 Task: Upload a video and make it public.
Action: Mouse moved to (908, 72)
Screenshot: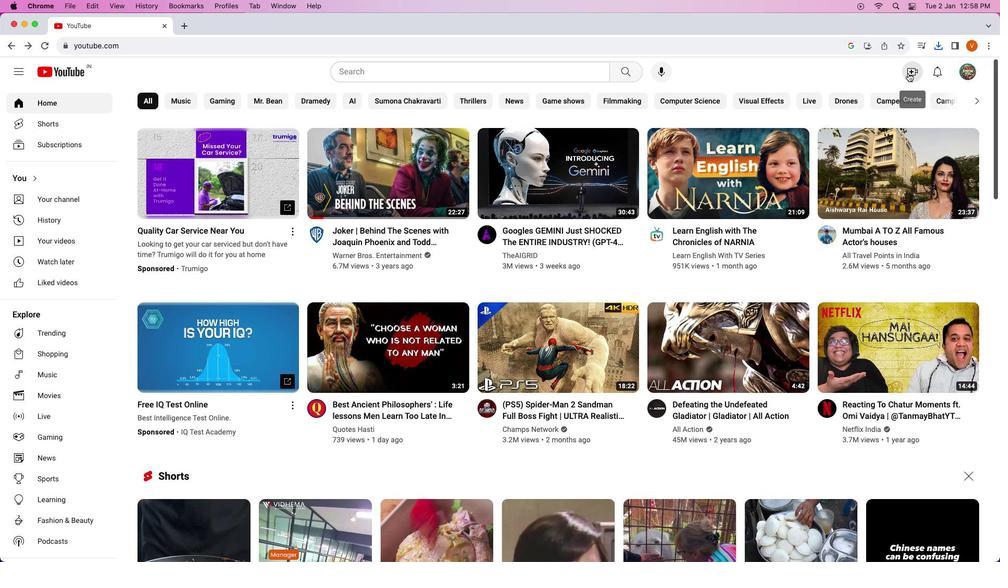 
Action: Mouse pressed left at (908, 72)
Screenshot: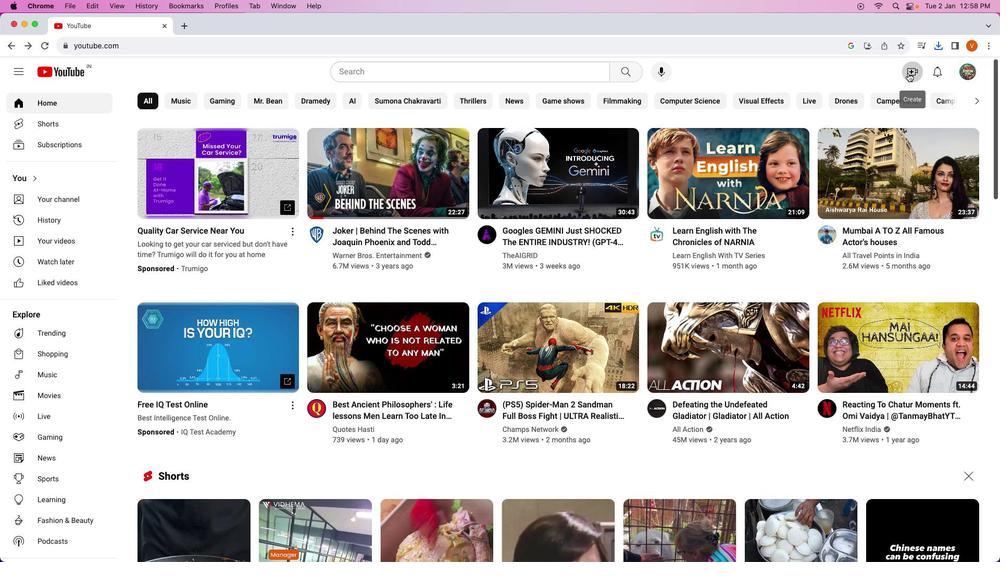 
Action: Mouse moved to (927, 98)
Screenshot: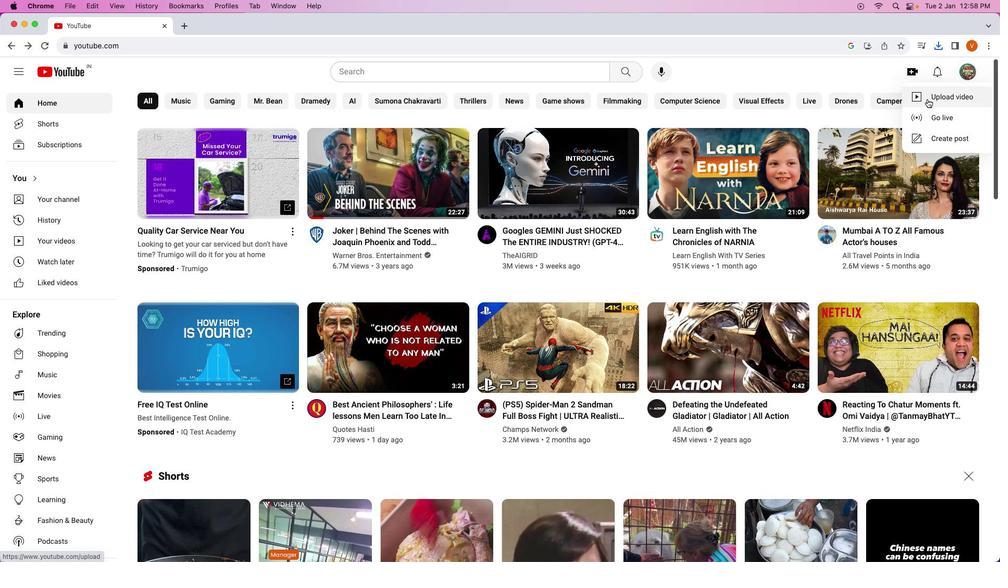
Action: Mouse pressed left at (927, 98)
Screenshot: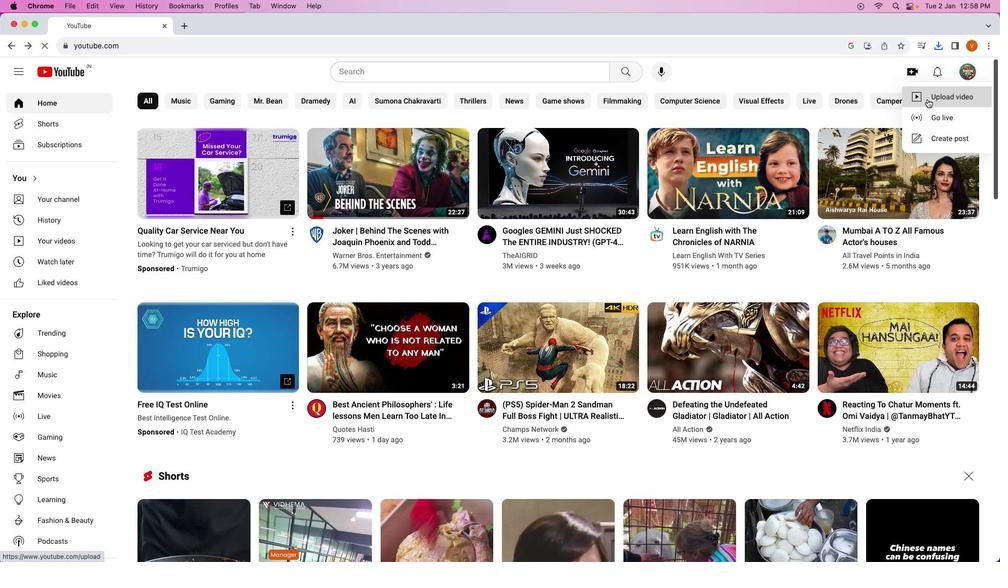 
Action: Mouse moved to (509, 371)
Screenshot: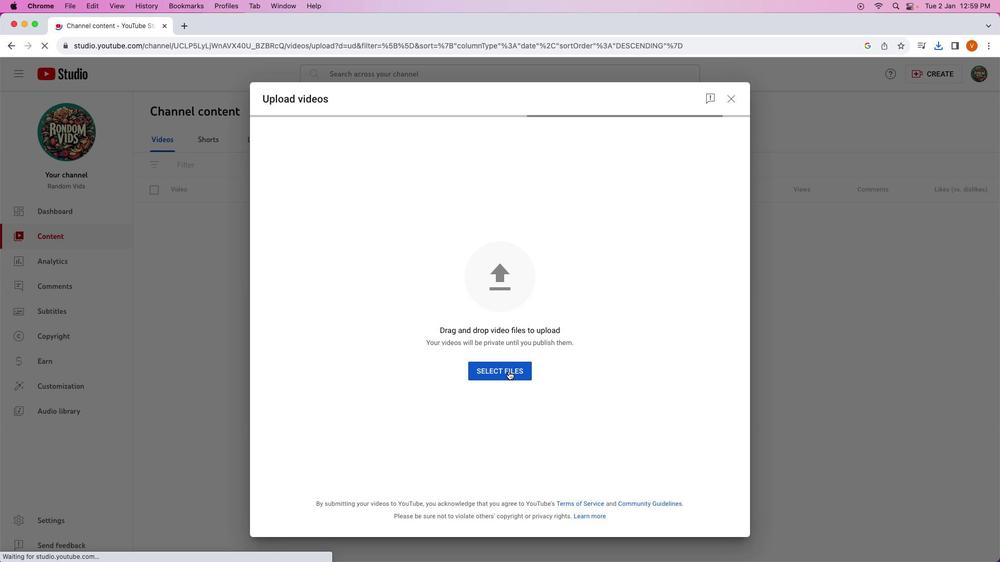 
Action: Mouse pressed left at (509, 371)
Screenshot: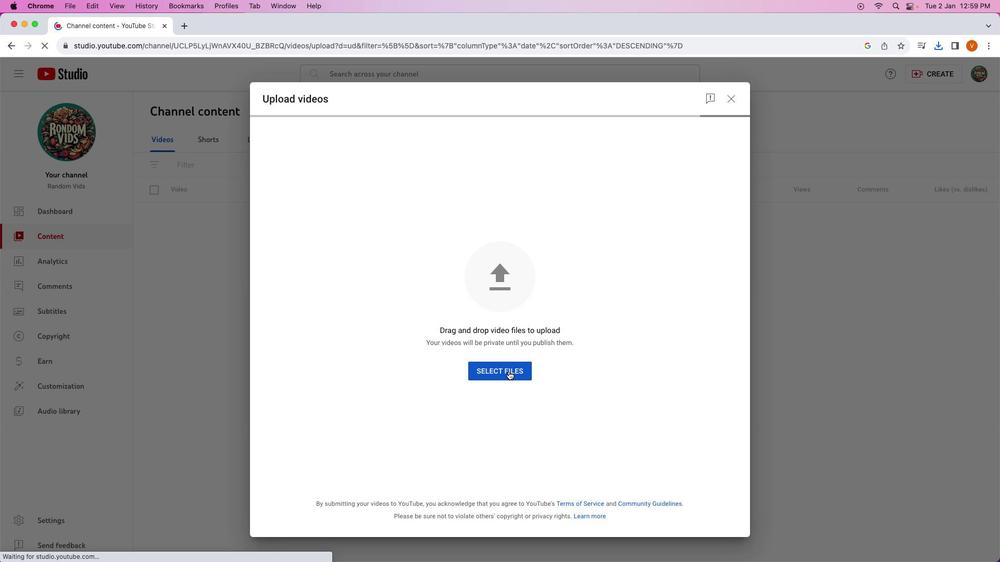 
Action: Mouse moved to (421, 302)
Screenshot: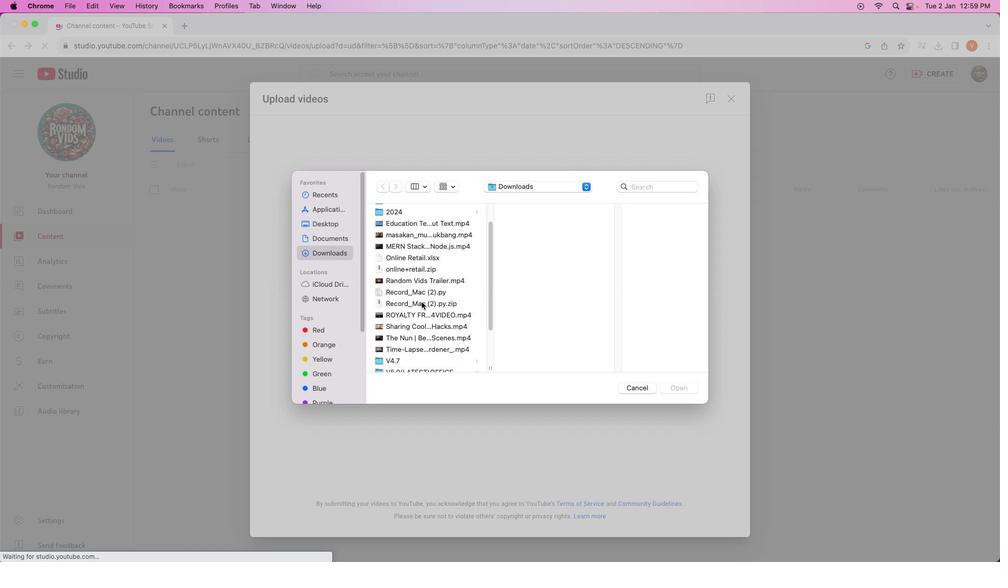 
Action: Mouse scrolled (421, 302) with delta (0, 0)
Screenshot: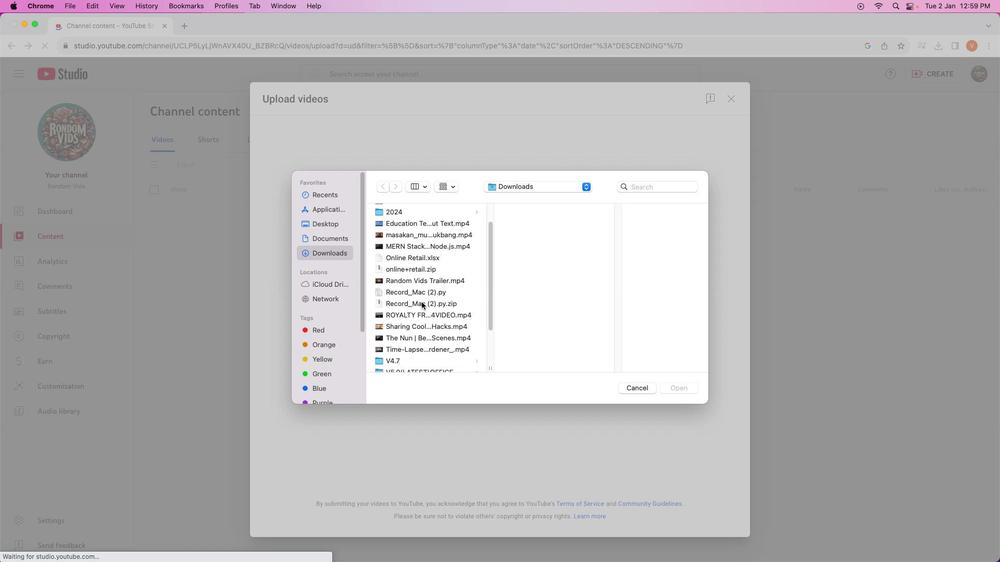 
Action: Mouse scrolled (421, 302) with delta (0, 0)
Screenshot: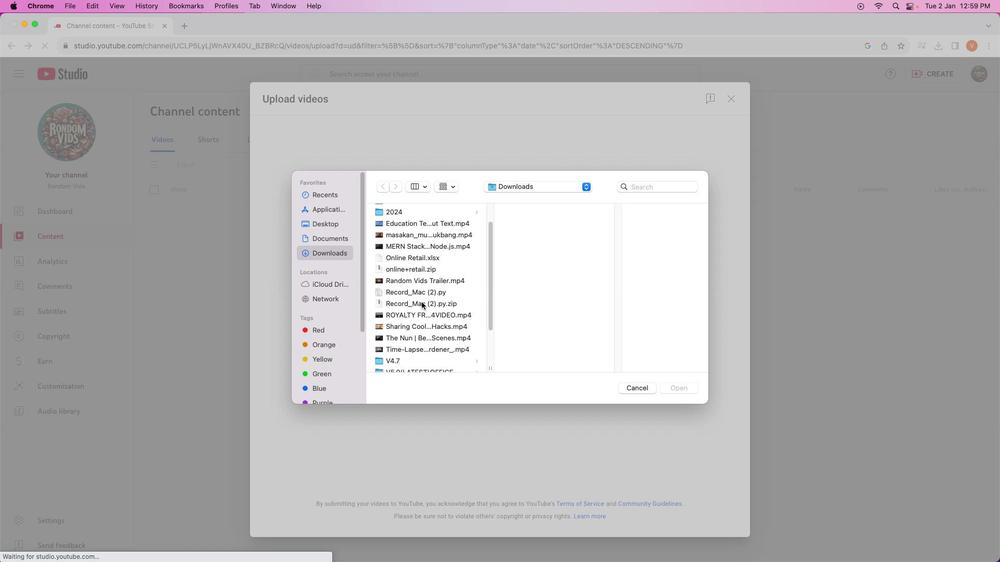 
Action: Mouse scrolled (421, 302) with delta (0, -1)
Screenshot: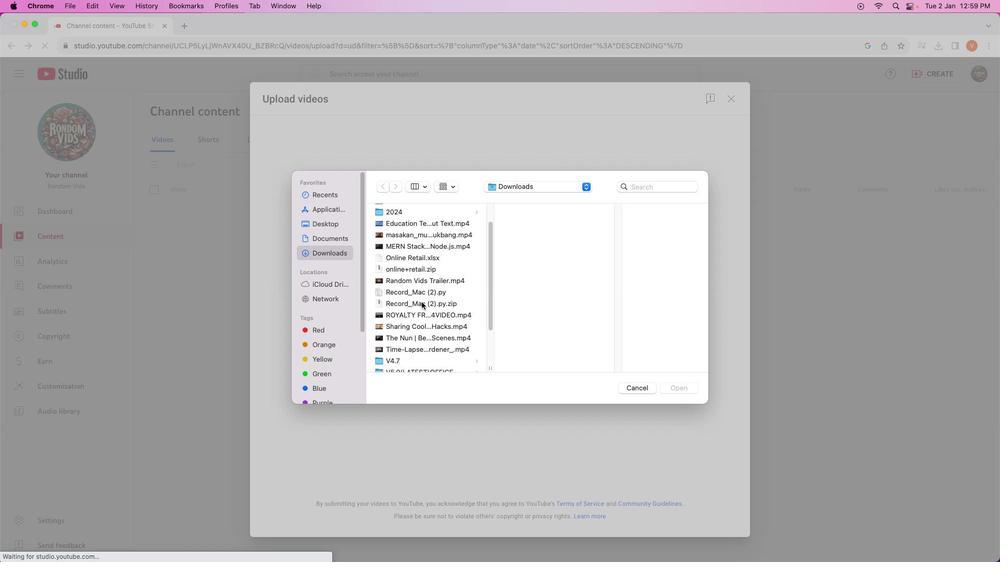 
Action: Mouse scrolled (421, 302) with delta (0, 0)
Screenshot: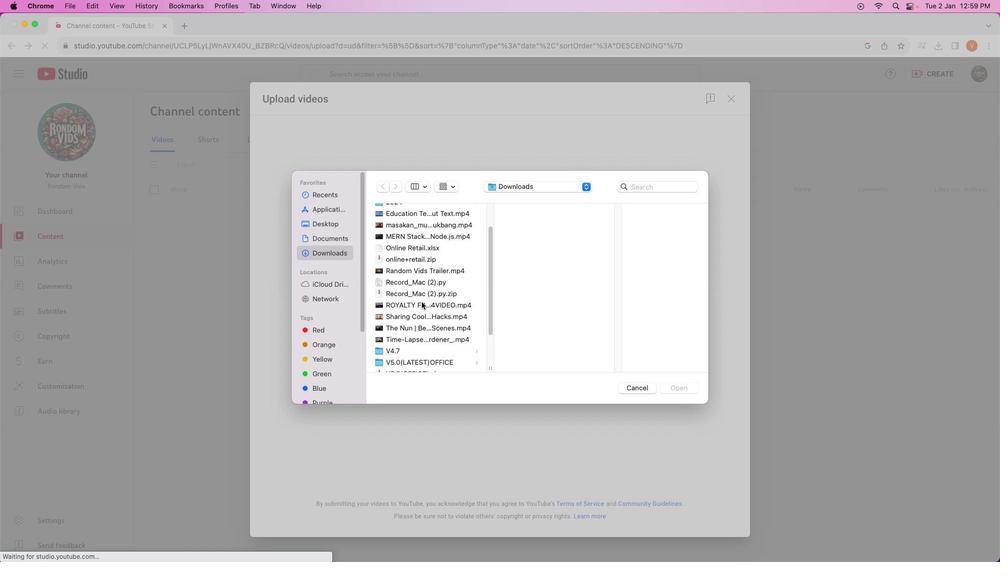 
Action: Mouse scrolled (421, 302) with delta (0, 0)
Screenshot: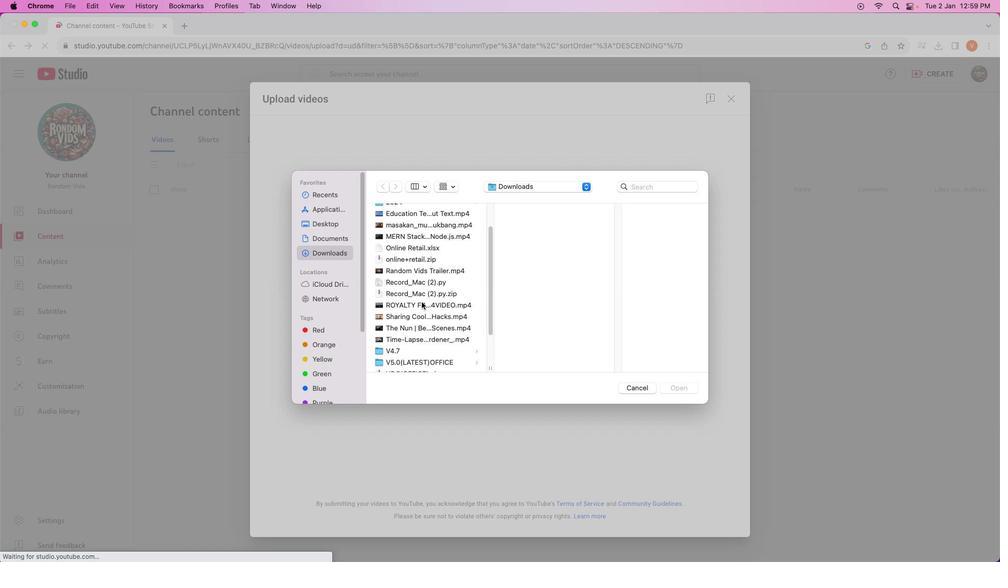
Action: Mouse moved to (405, 305)
Screenshot: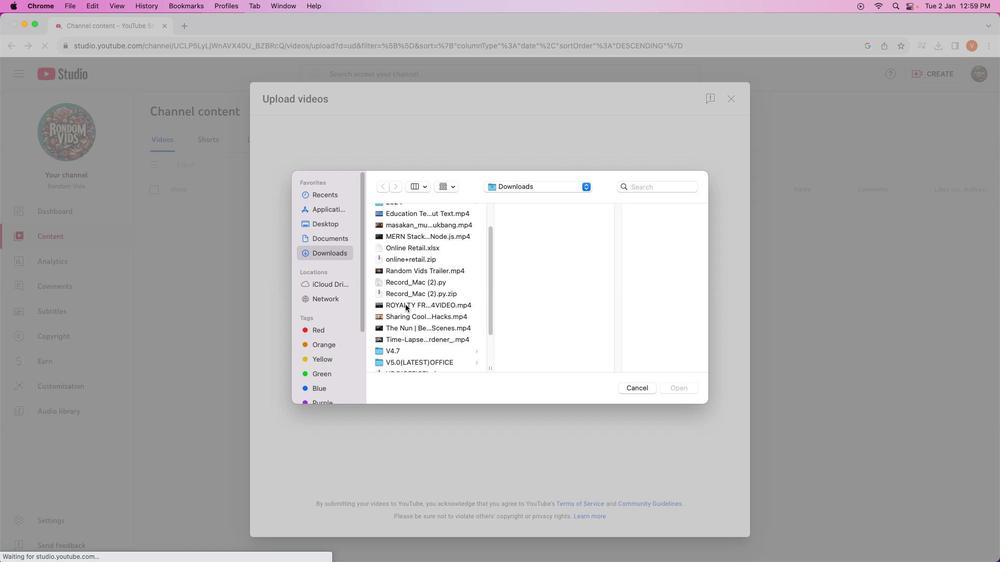 
Action: Mouse pressed left at (405, 305)
Screenshot: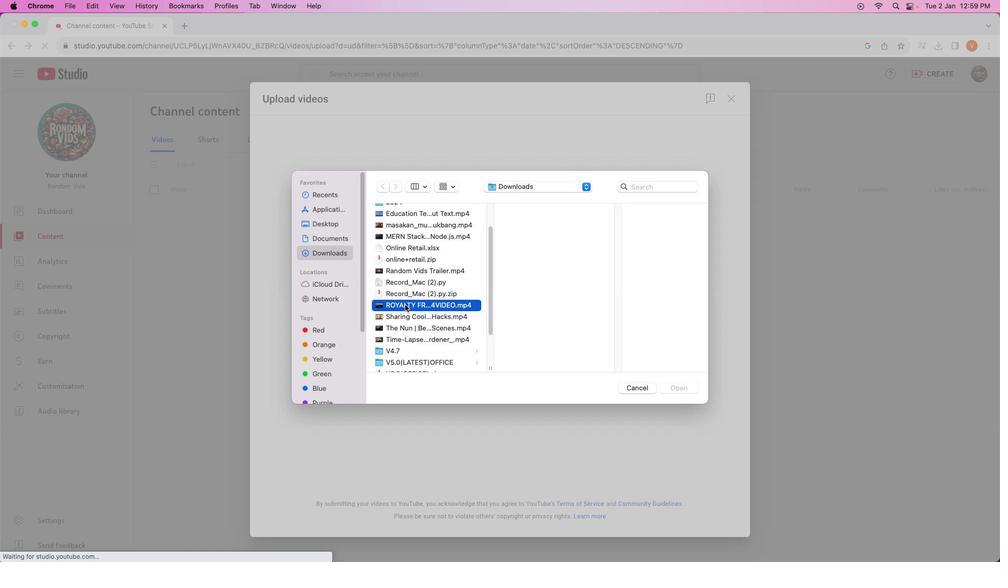 
Action: Mouse moved to (672, 389)
Screenshot: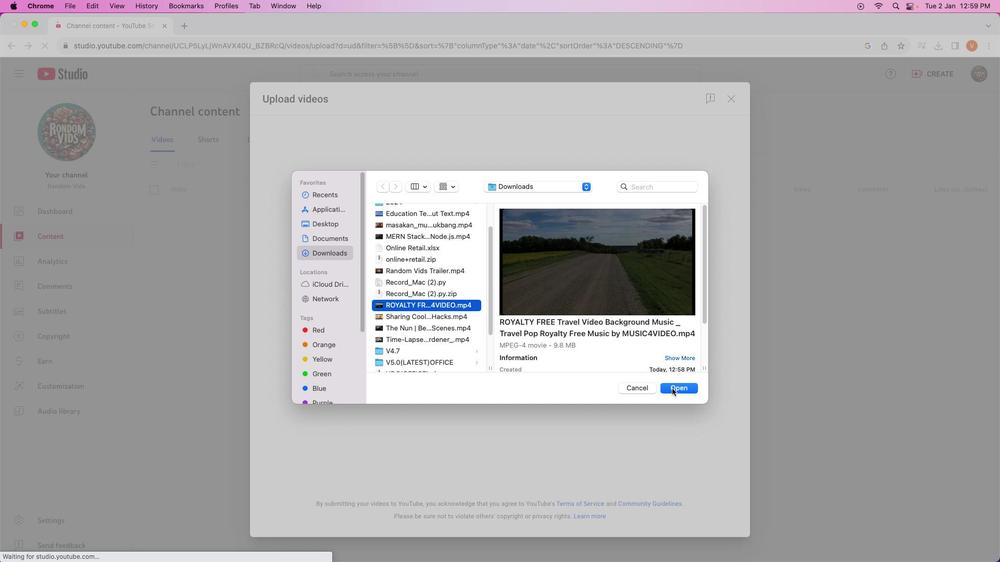 
Action: Mouse pressed left at (672, 389)
Screenshot: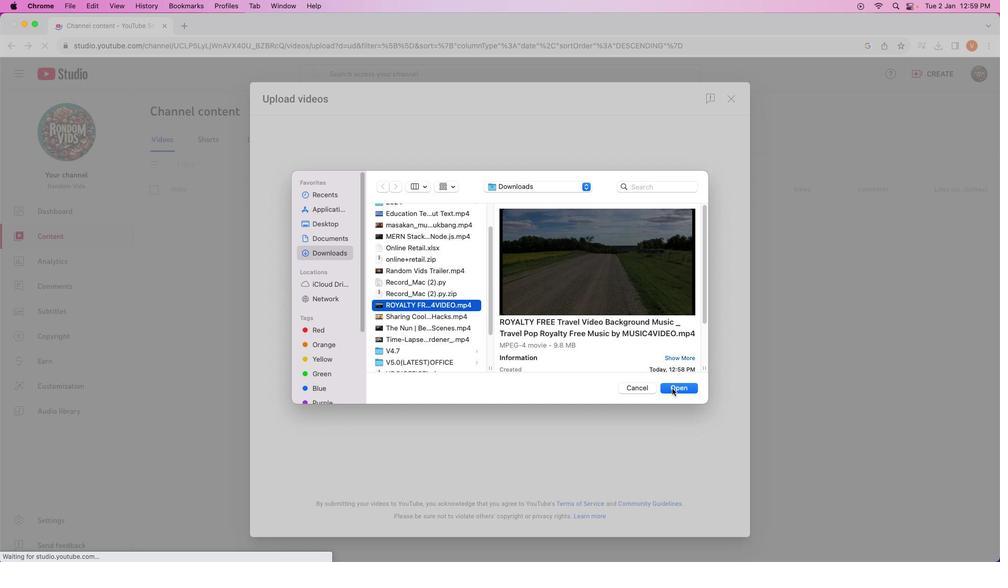 
Action: Mouse moved to (478, 282)
Screenshot: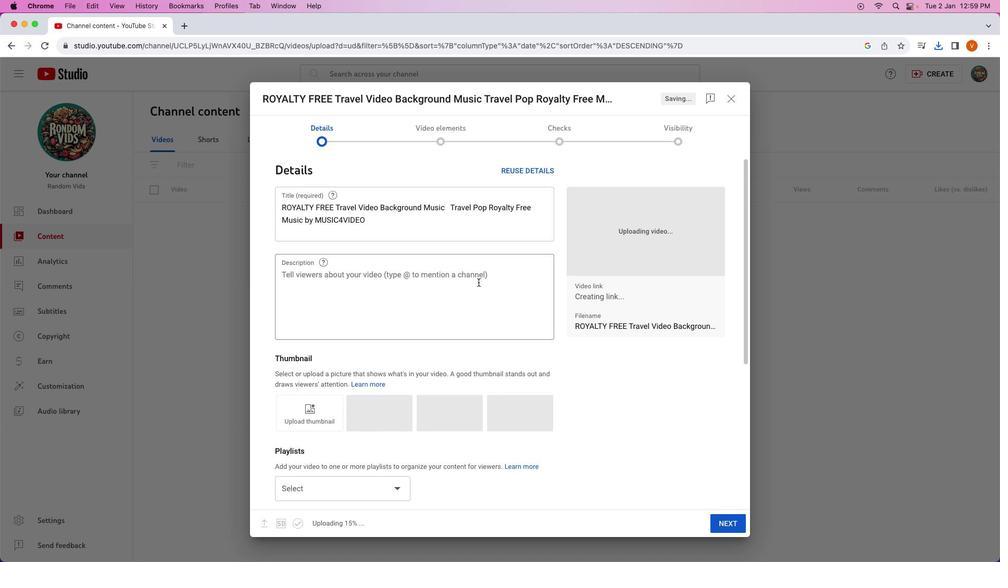 
Action: Mouse pressed left at (478, 282)
Screenshot: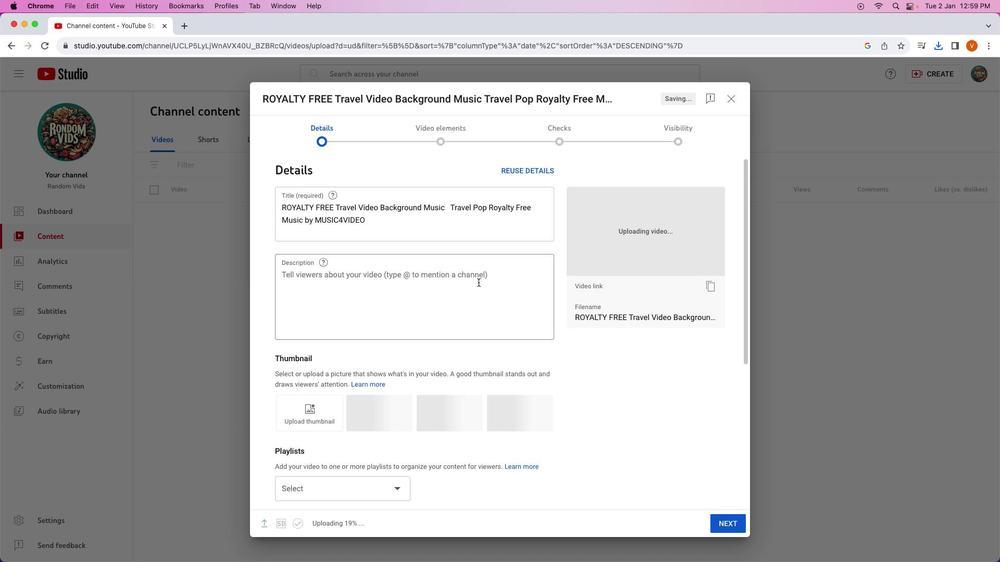 
Action: Mouse pressed left at (478, 282)
Screenshot: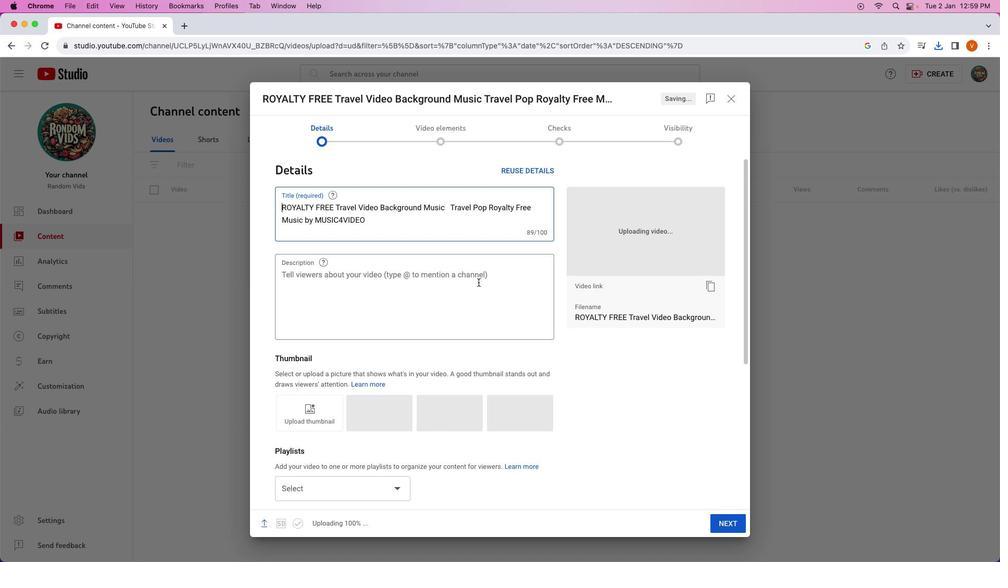 
Action: Key pressed Key.shift'F''r'Key.backspaceKey.backspaceKey.backspaceKey.shift'M''u''s''i''c'Key.spaceKey.shift'V''i''d''e''o'
Screenshot: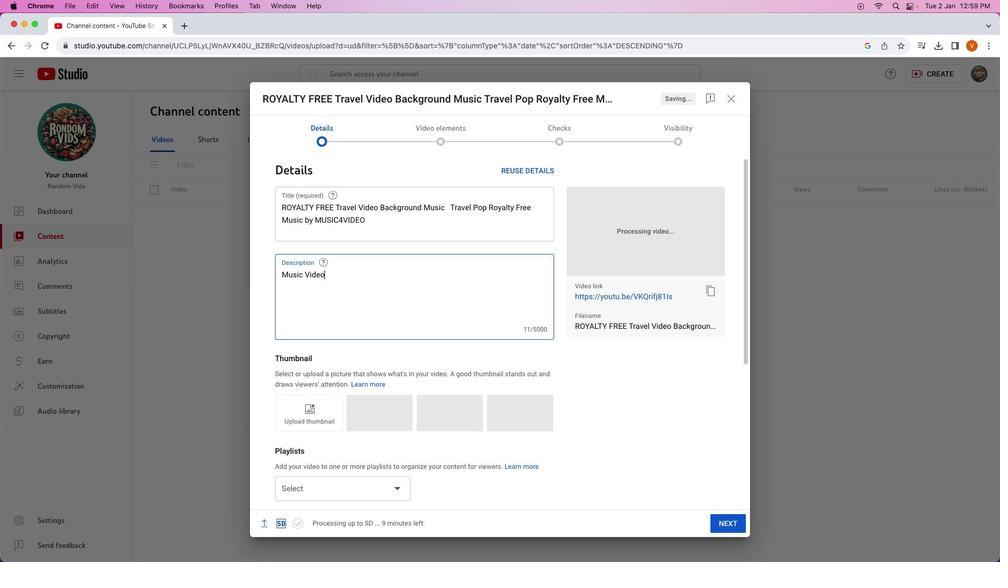 
Action: Mouse moved to (480, 331)
Screenshot: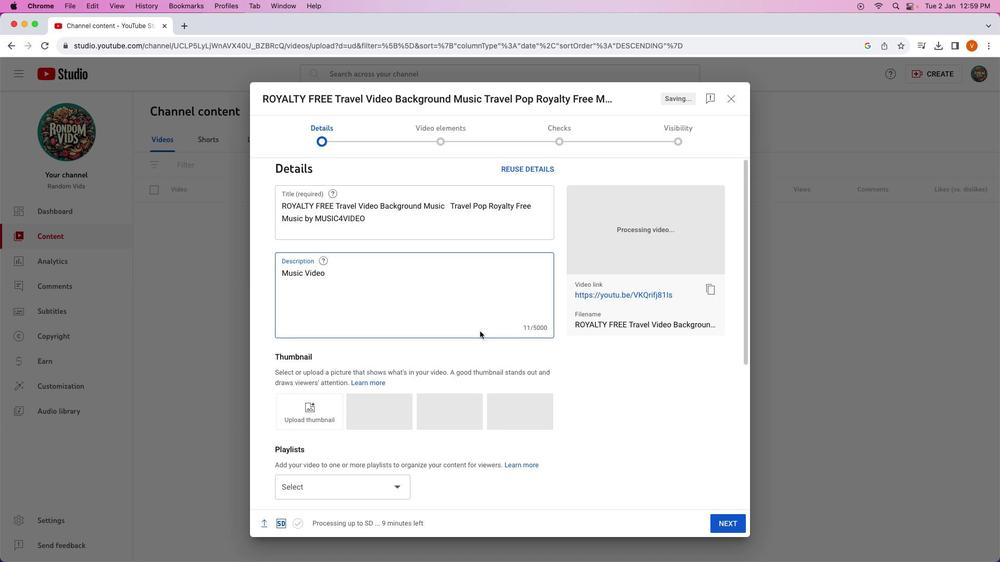 
Action: Mouse scrolled (480, 331) with delta (0, 0)
Screenshot: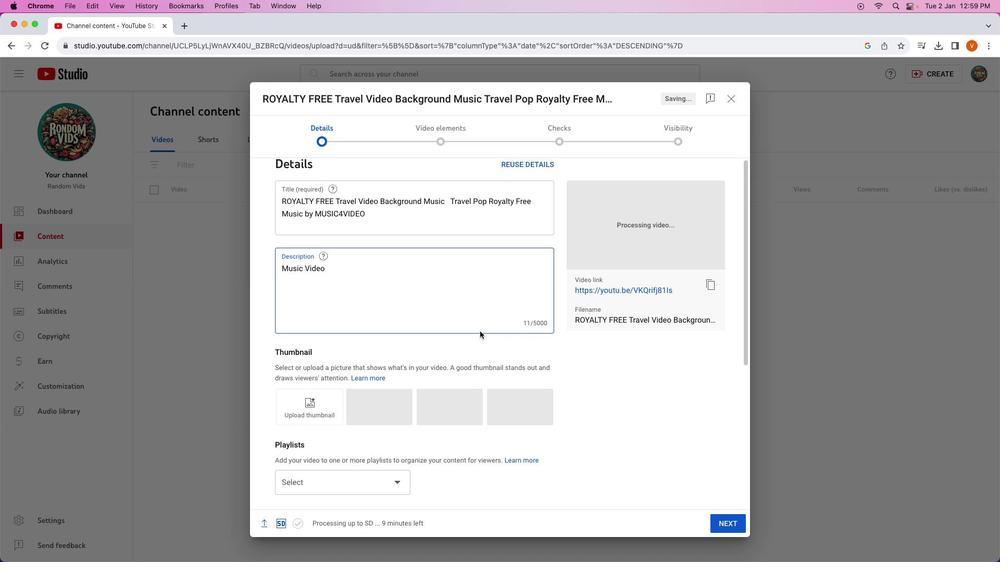 
Action: Mouse scrolled (480, 331) with delta (0, 0)
Screenshot: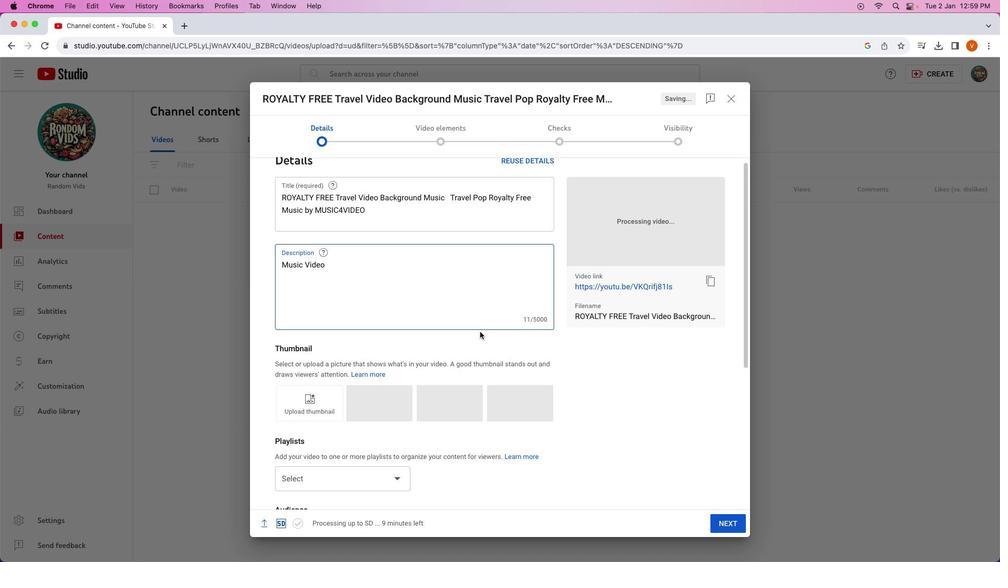 
Action: Mouse scrolled (480, 331) with delta (0, 0)
Screenshot: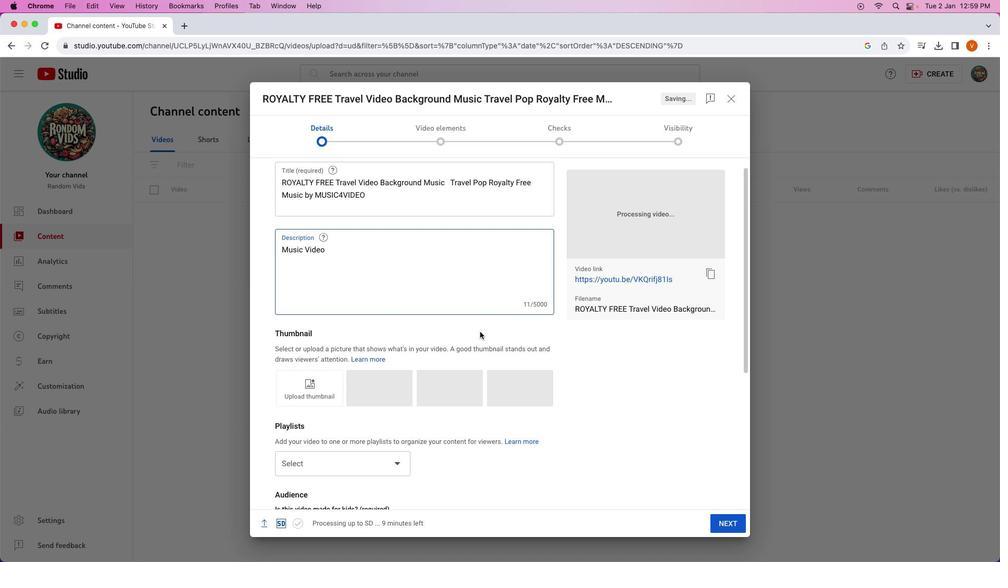 
Action: Mouse moved to (480, 332)
Screenshot: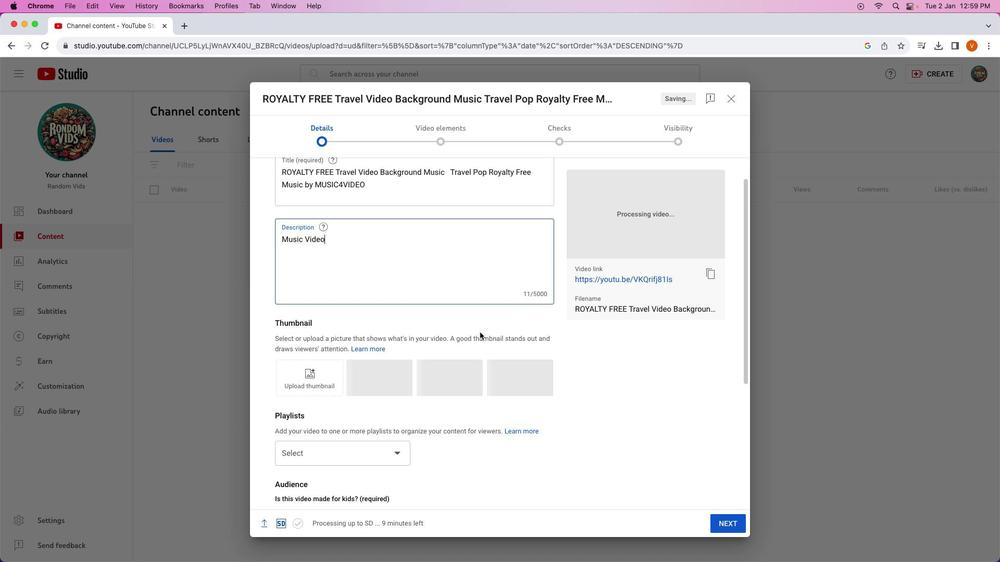 
Action: Mouse scrolled (480, 332) with delta (0, 0)
Screenshot: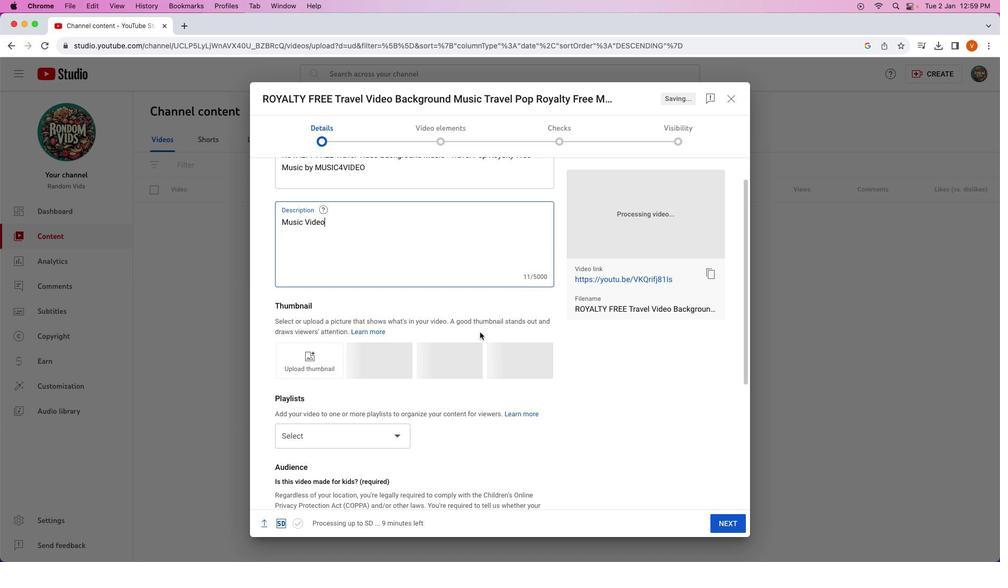 
Action: Mouse scrolled (480, 332) with delta (0, 0)
Screenshot: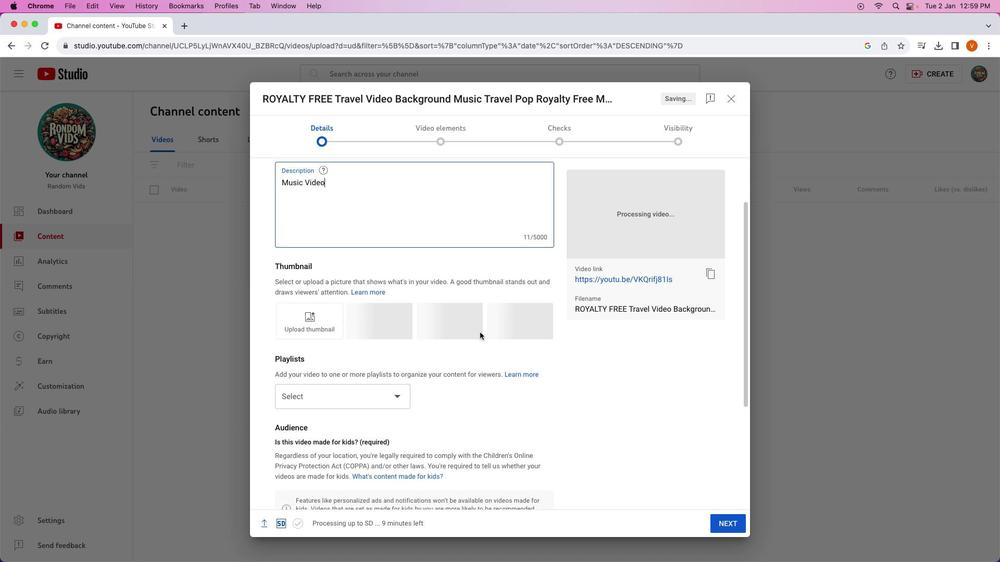 
Action: Mouse scrolled (480, 332) with delta (0, -1)
Screenshot: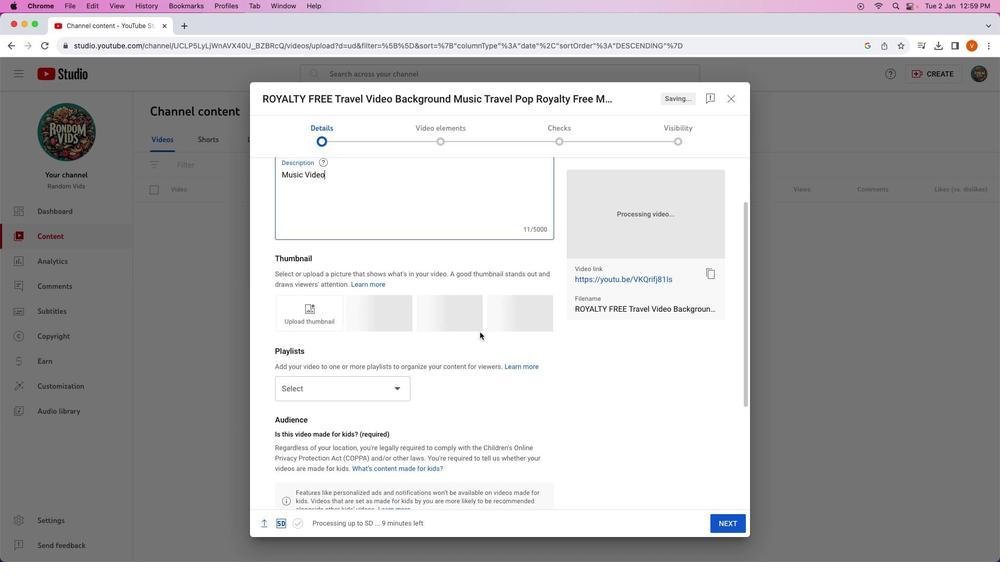 
Action: Mouse moved to (479, 332)
Screenshot: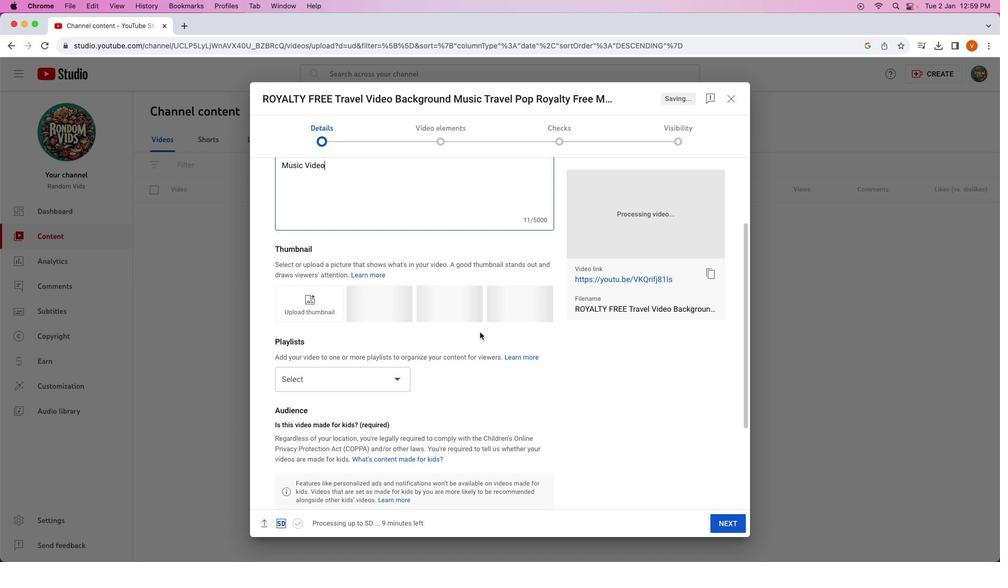 
Action: Mouse scrolled (479, 332) with delta (0, 0)
Screenshot: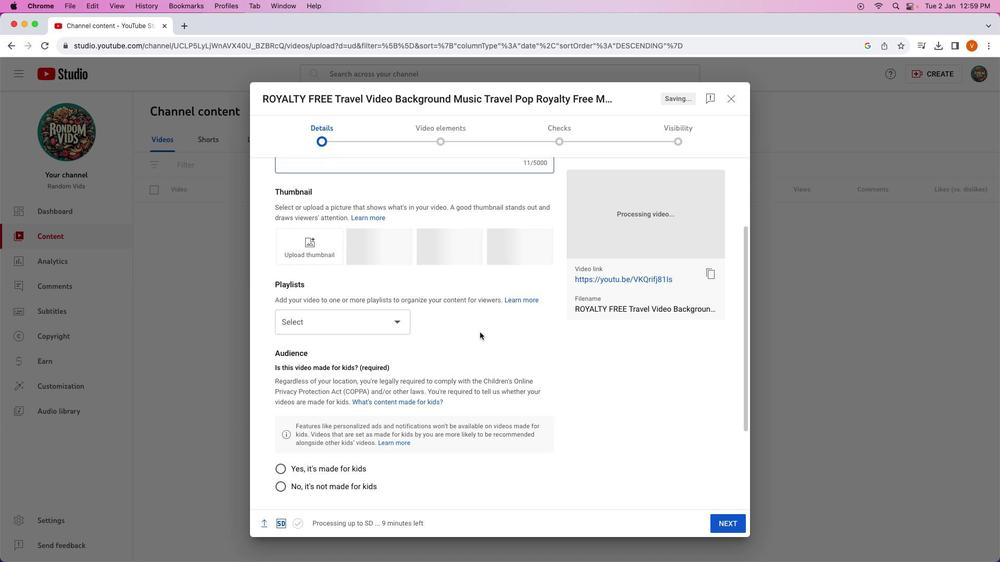 
Action: Mouse scrolled (479, 332) with delta (0, 0)
Screenshot: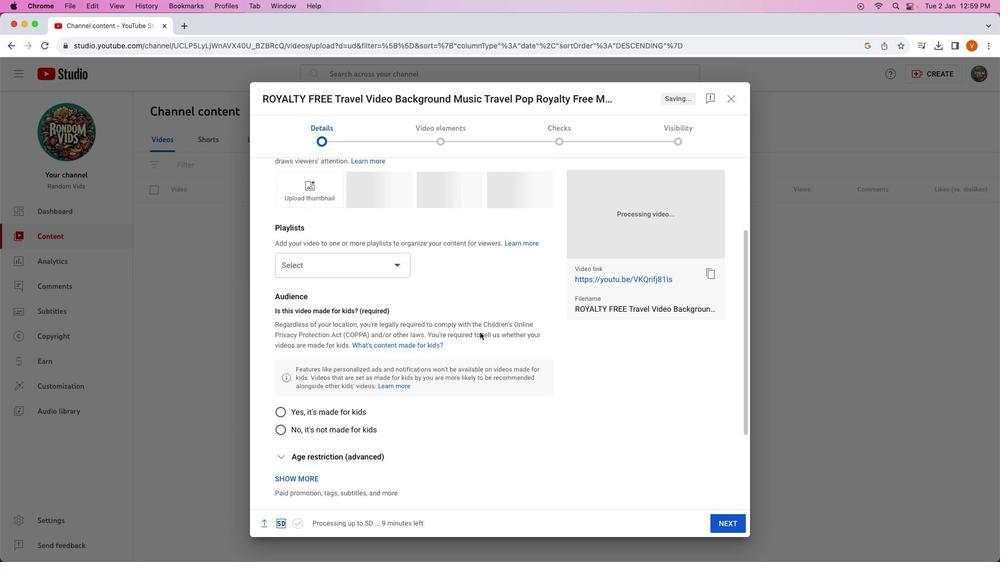 
Action: Mouse scrolled (479, 332) with delta (0, -1)
Screenshot: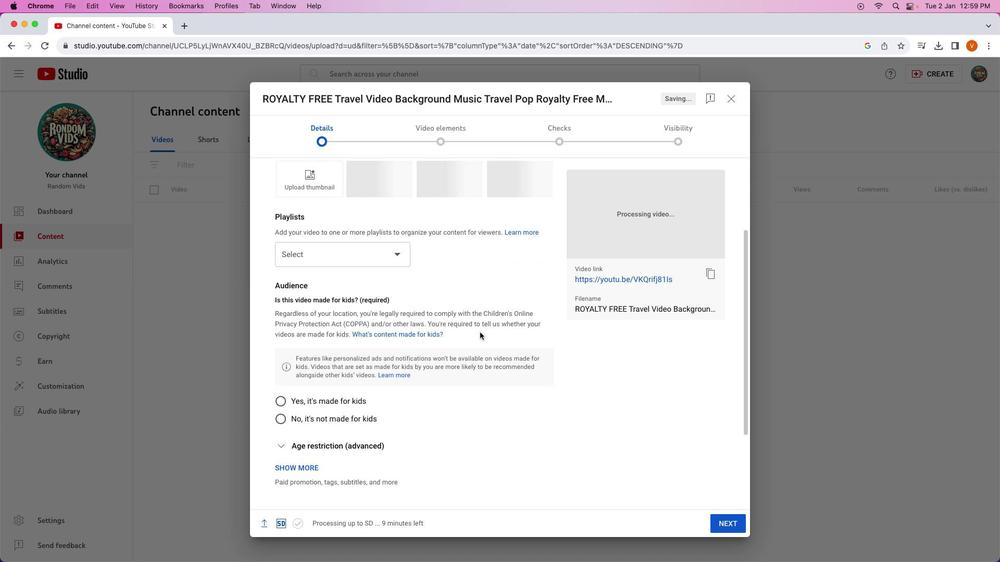 
Action: Mouse scrolled (479, 332) with delta (0, -2)
Screenshot: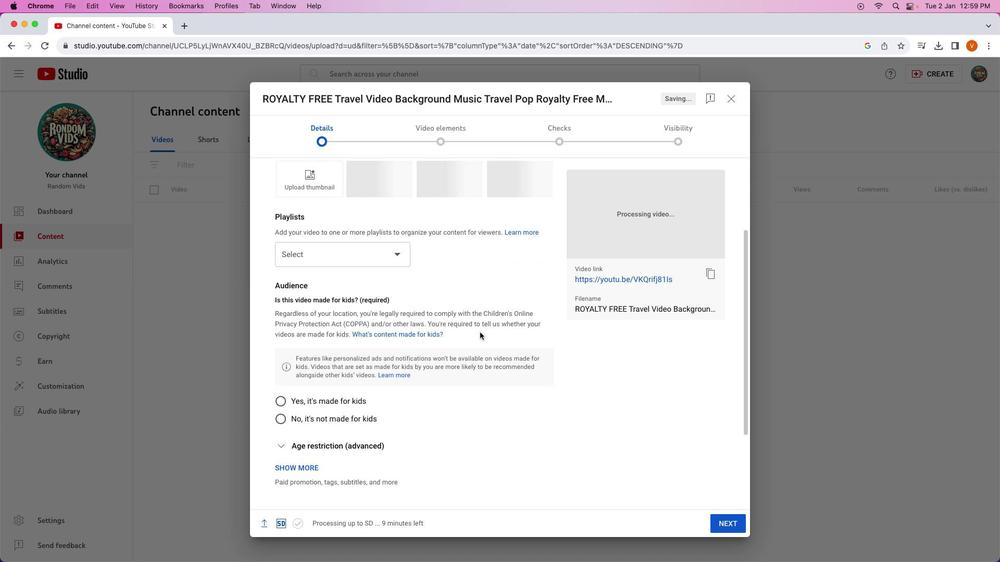 
Action: Mouse scrolled (479, 332) with delta (0, 0)
Screenshot: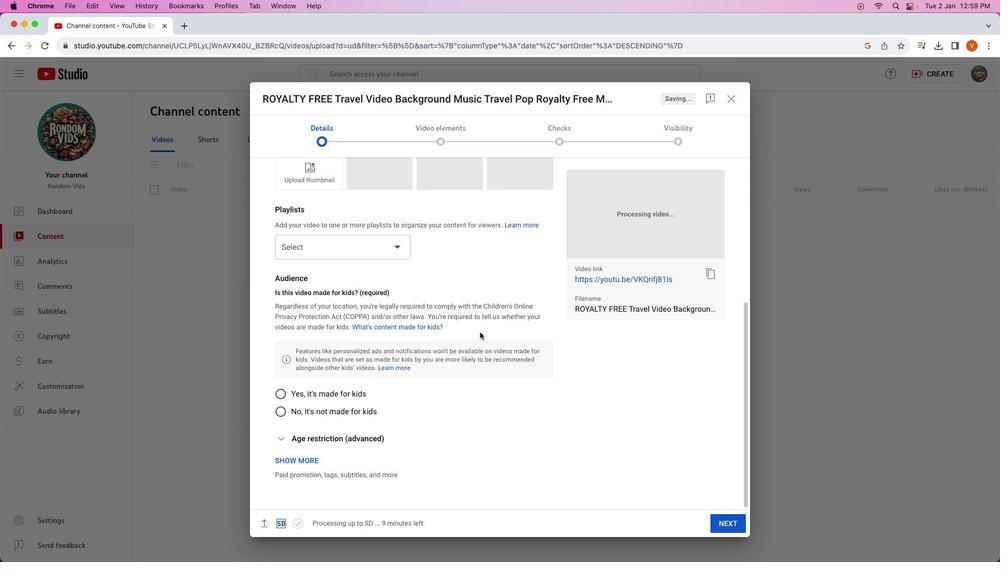 
Action: Mouse scrolled (479, 332) with delta (0, 0)
Screenshot: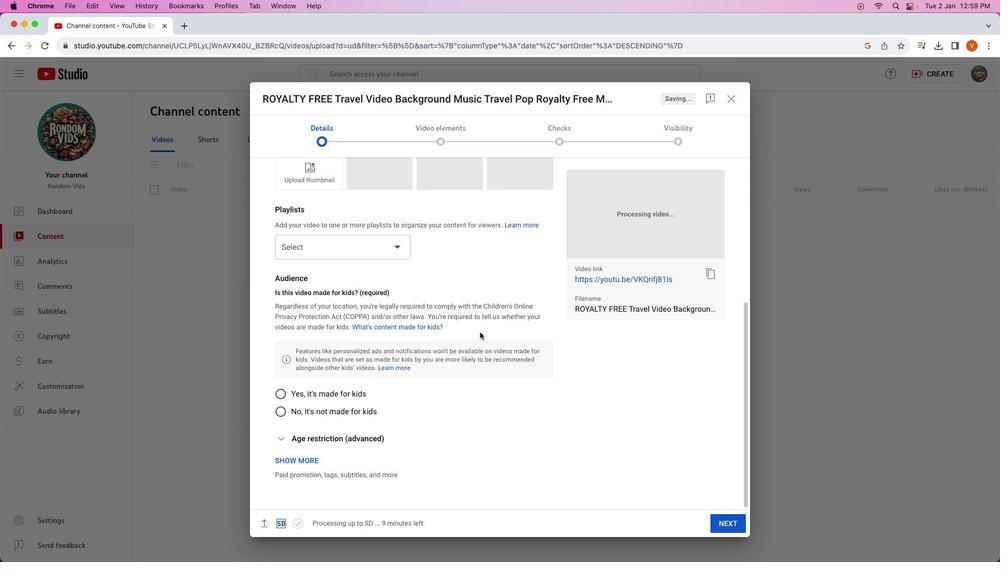 
Action: Mouse scrolled (479, 332) with delta (0, -1)
Screenshot: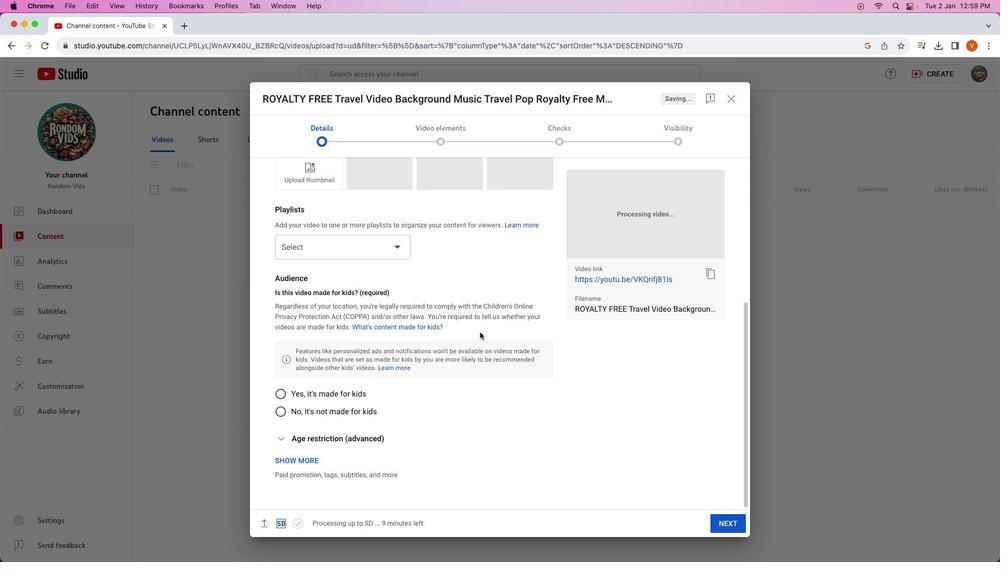 
Action: Mouse scrolled (479, 332) with delta (0, -2)
Screenshot: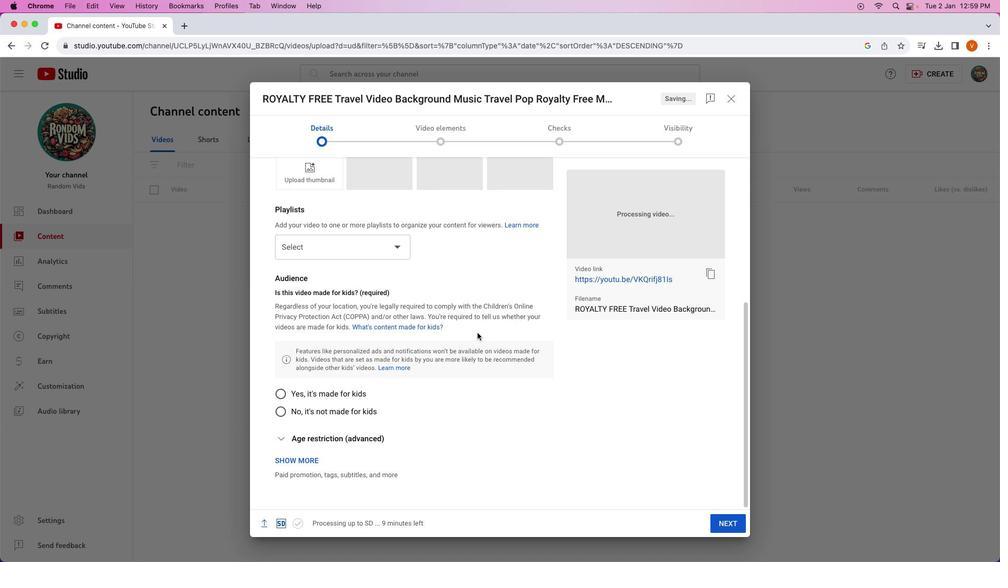 
Action: Mouse moved to (280, 413)
Screenshot: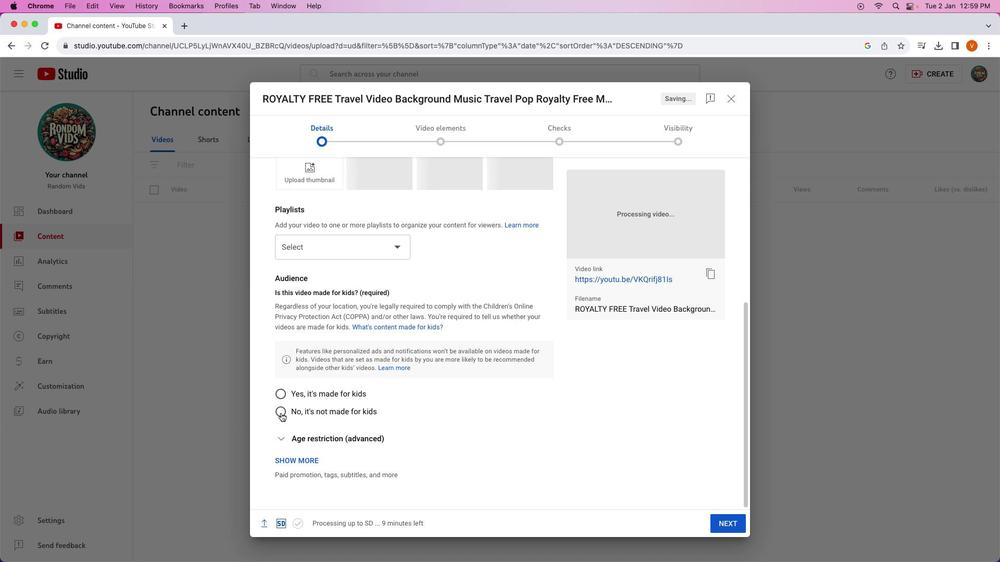 
Action: Mouse pressed left at (280, 413)
Screenshot: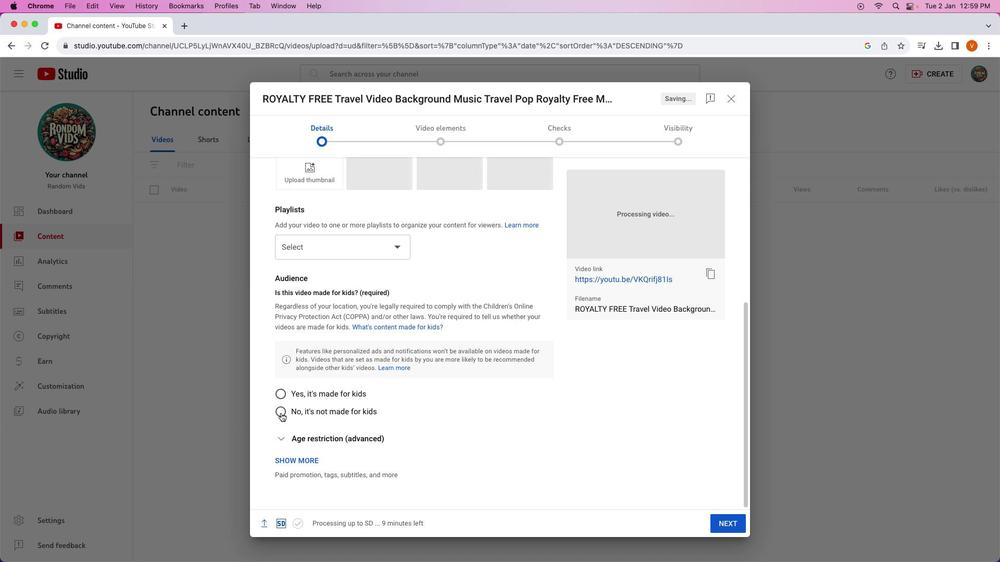 
Action: Mouse moved to (312, 460)
Screenshot: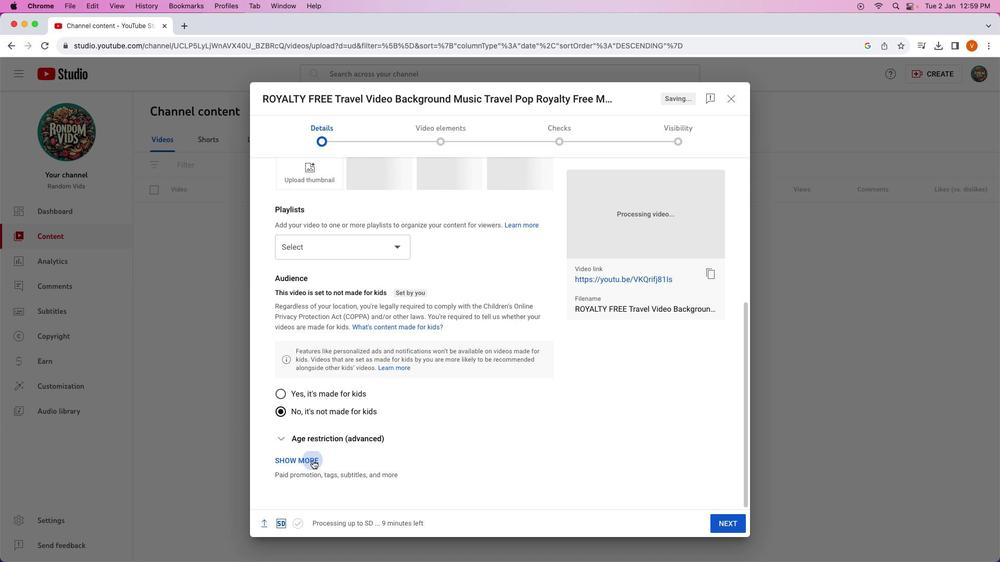 
Action: Mouse pressed left at (312, 460)
Screenshot: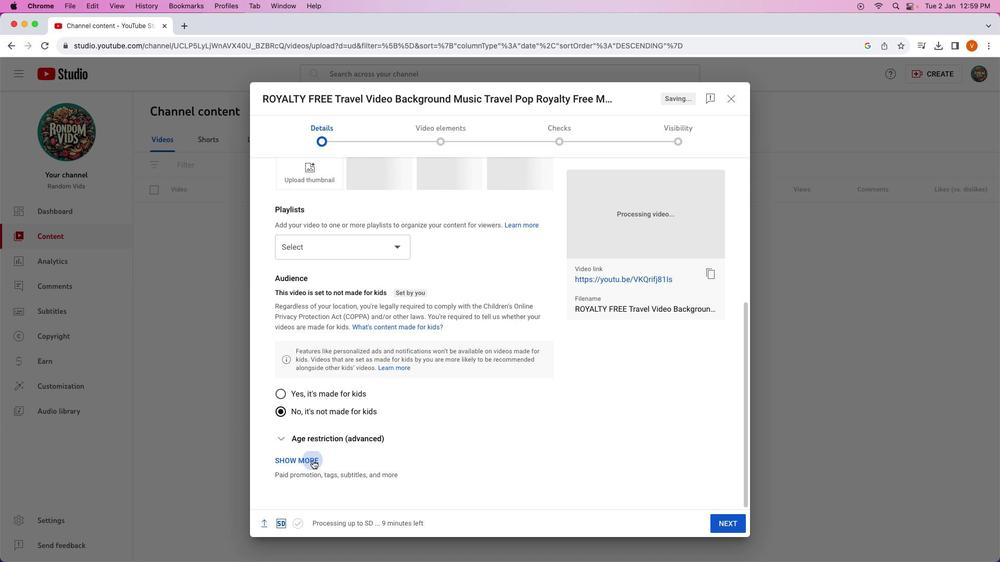 
Action: Mouse moved to (323, 453)
Screenshot: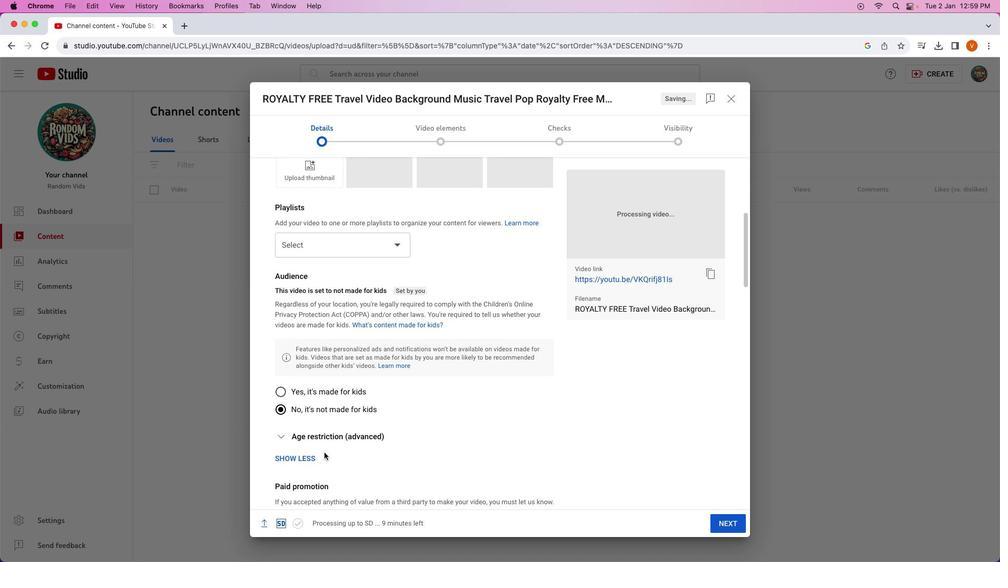 
Action: Mouse scrolled (323, 453) with delta (0, 0)
Screenshot: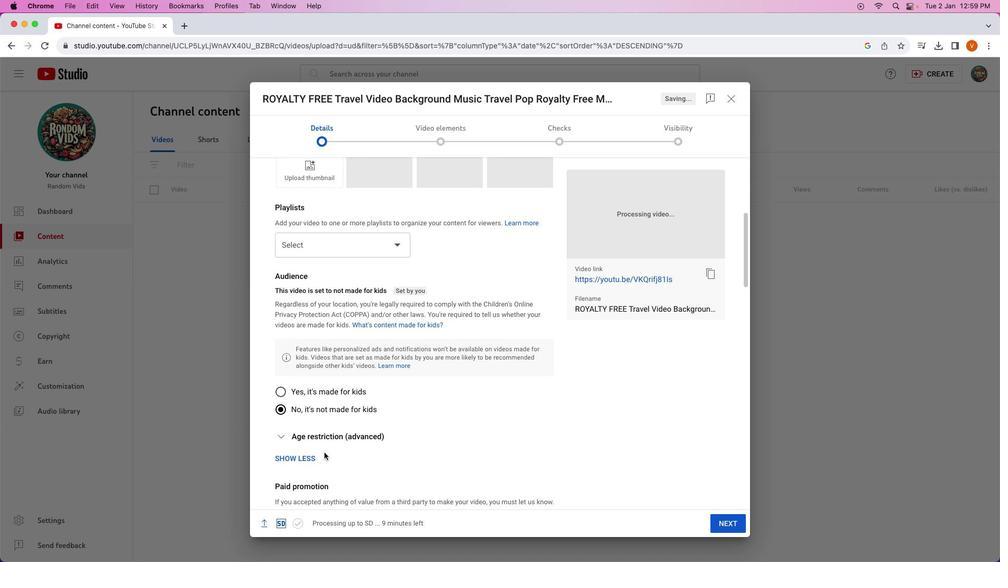 
Action: Mouse moved to (324, 453)
Screenshot: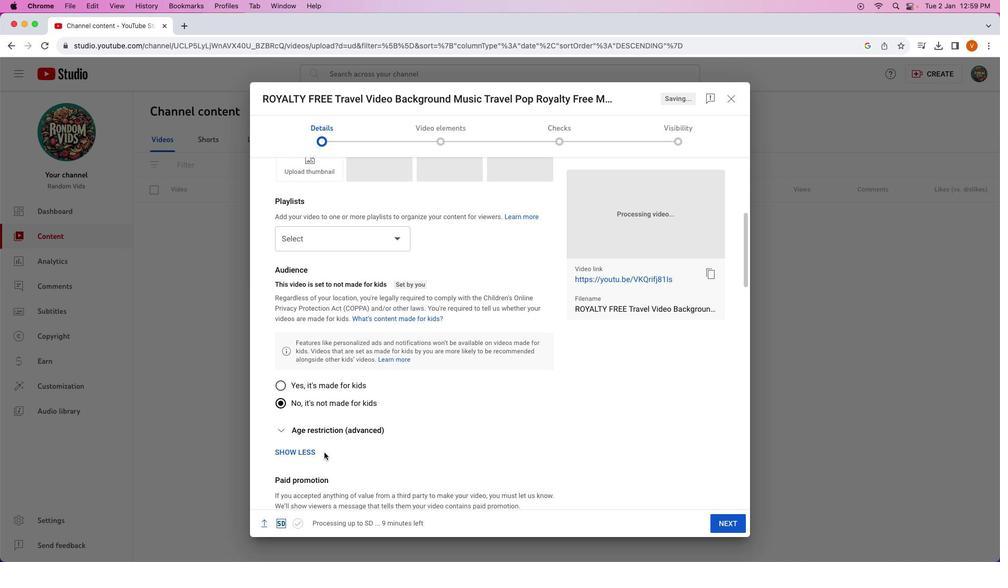 
Action: Mouse scrolled (324, 453) with delta (0, 0)
Screenshot: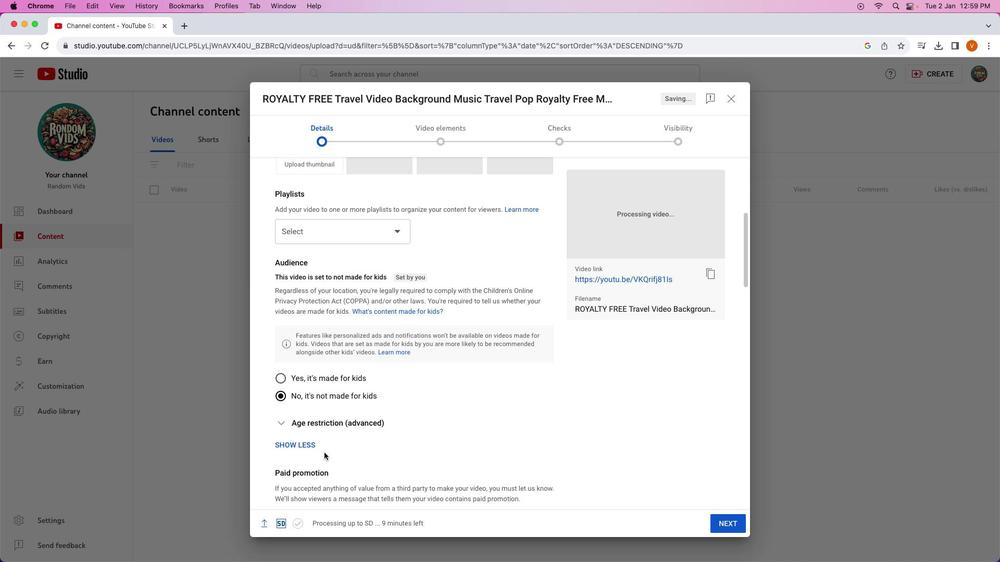 
Action: Mouse moved to (324, 453)
Screenshot: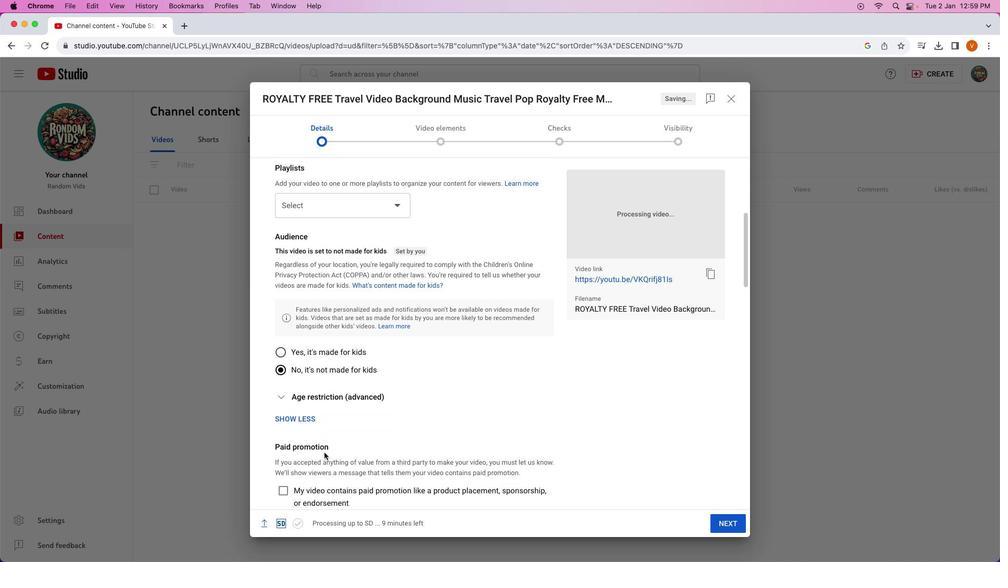 
Action: Mouse scrolled (324, 453) with delta (0, 0)
Screenshot: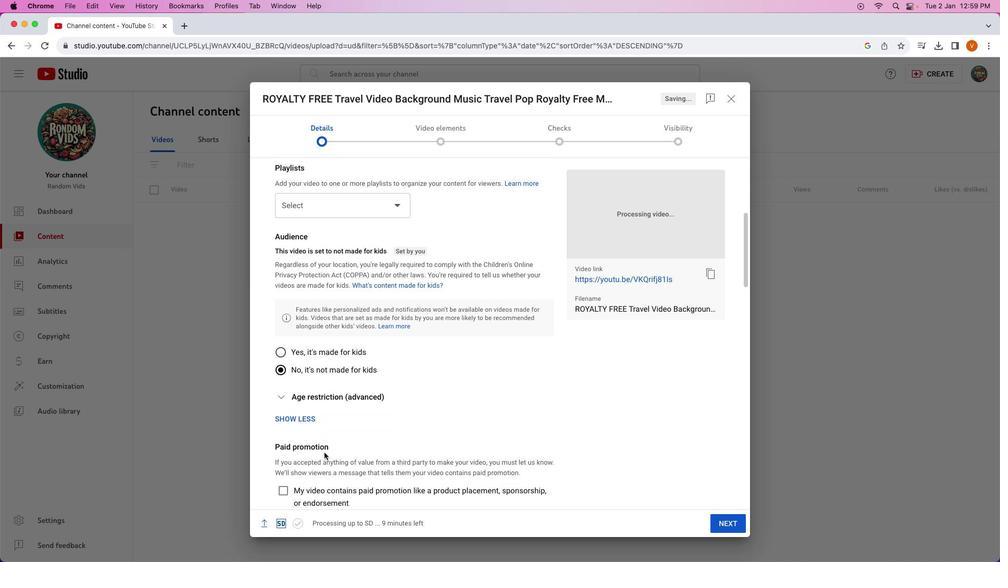 
Action: Mouse moved to (324, 453)
Screenshot: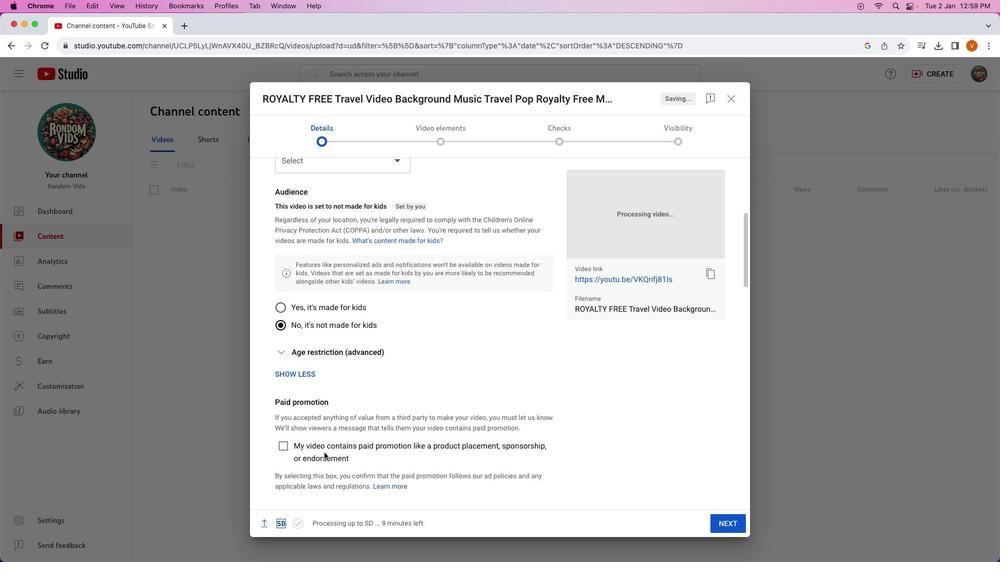 
Action: Mouse scrolled (324, 453) with delta (0, 0)
Screenshot: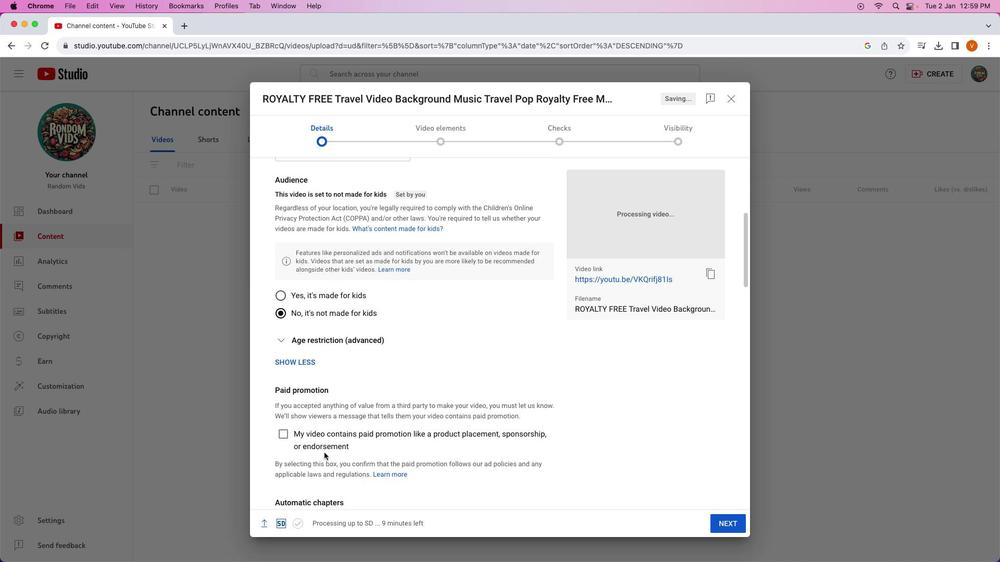
Action: Mouse moved to (324, 452)
Screenshot: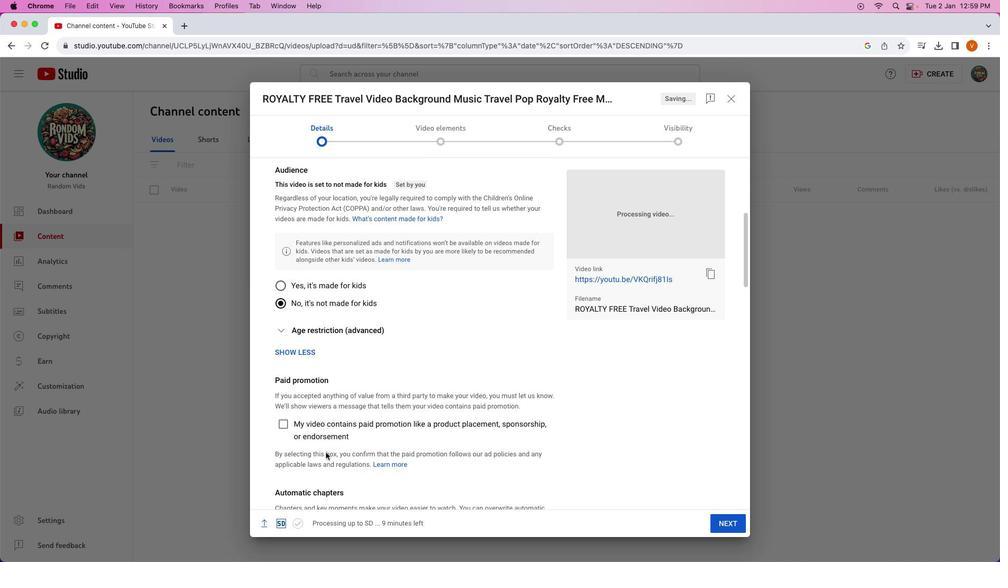 
Action: Mouse scrolled (324, 452) with delta (0, -1)
Screenshot: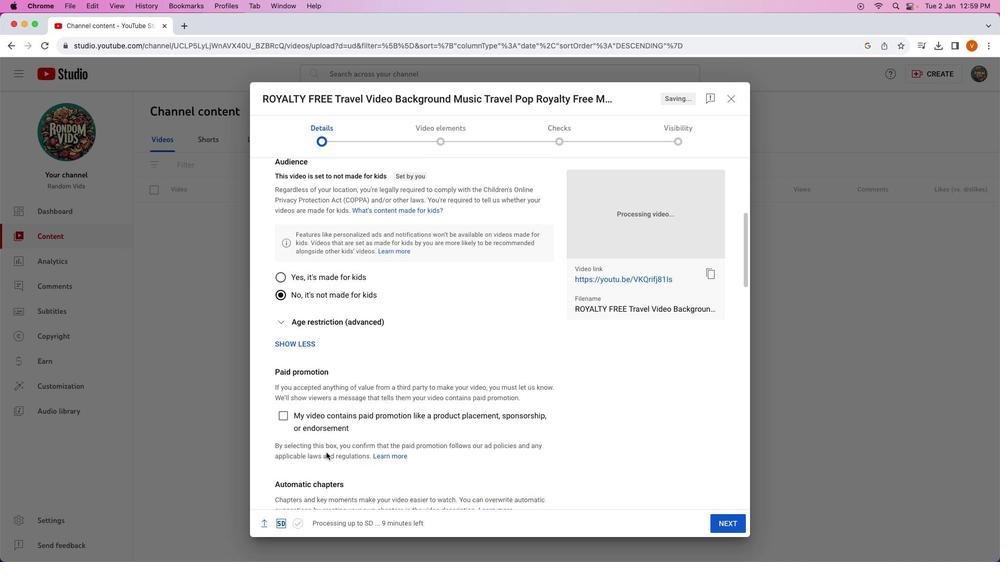 
Action: Mouse moved to (326, 452)
Screenshot: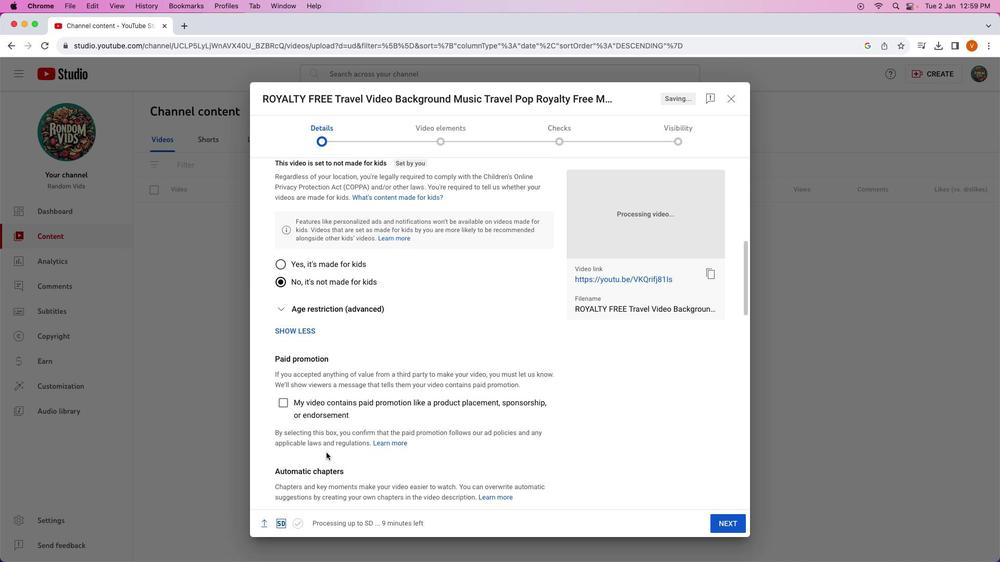 
Action: Mouse scrolled (326, 452) with delta (0, 0)
Screenshot: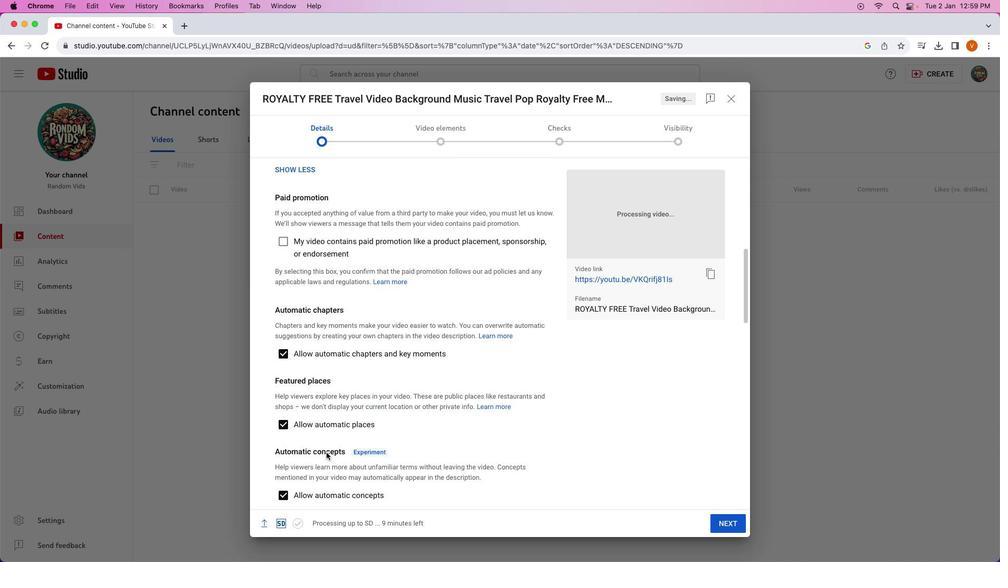 
Action: Mouse scrolled (326, 452) with delta (0, 0)
Screenshot: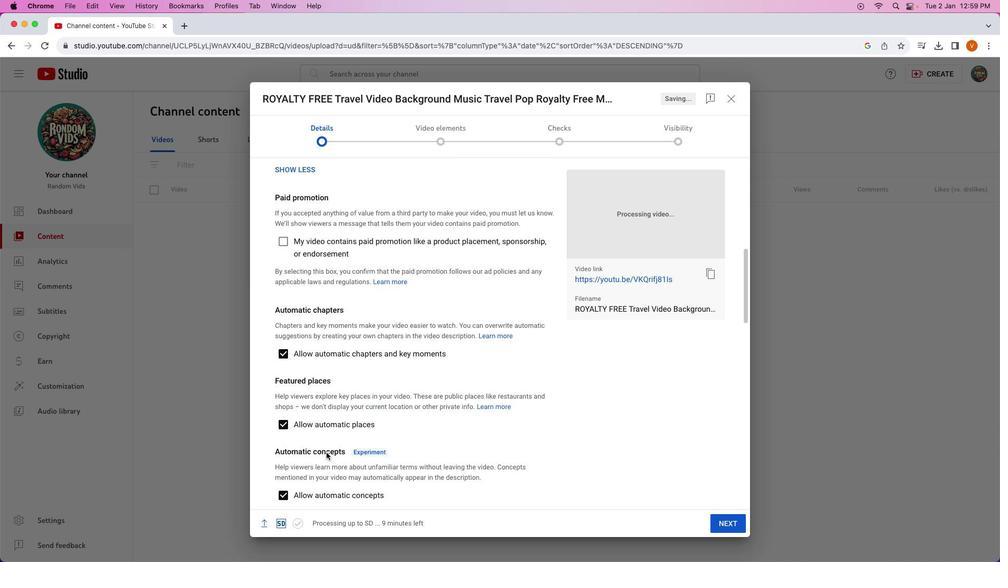 
Action: Mouse scrolled (326, 452) with delta (0, -1)
Screenshot: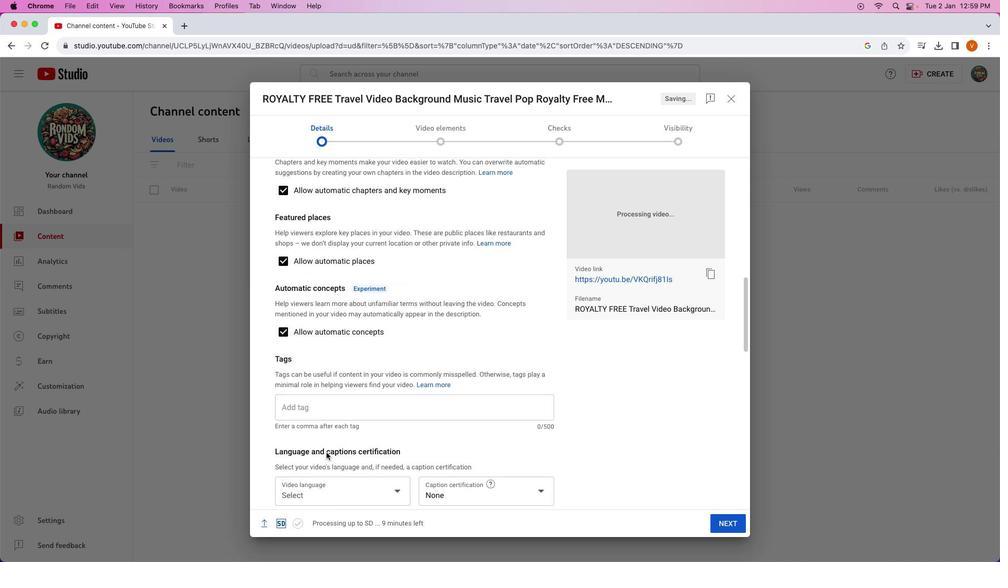 
Action: Mouse scrolled (326, 452) with delta (0, -2)
Screenshot: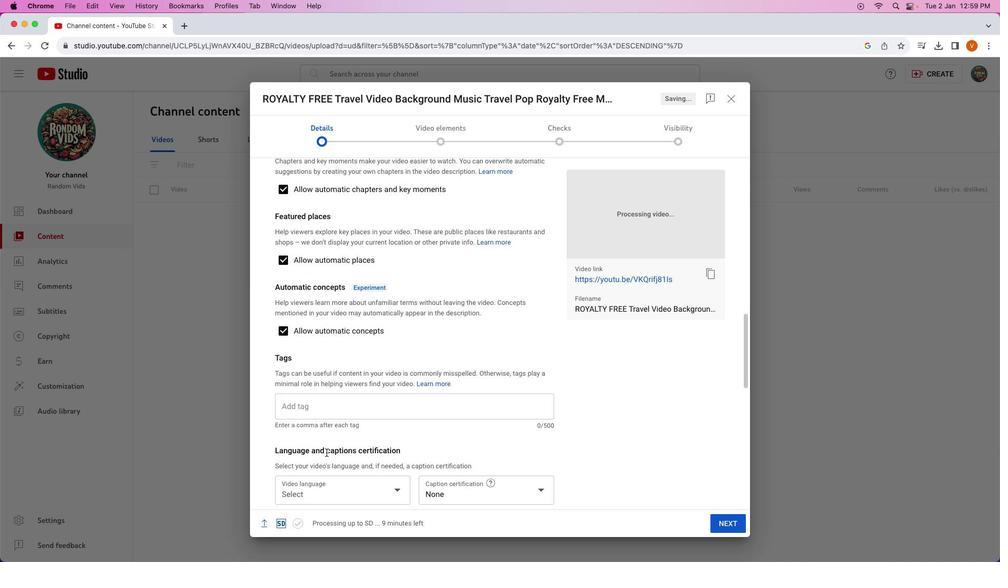
Action: Mouse scrolled (326, 452) with delta (0, -2)
Screenshot: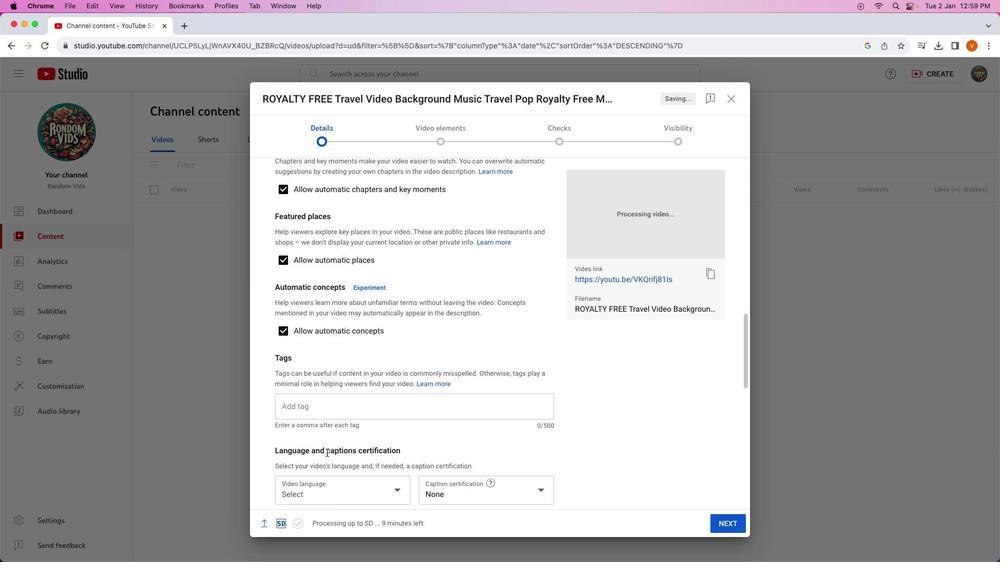 
Action: Mouse moved to (326, 452)
Screenshot: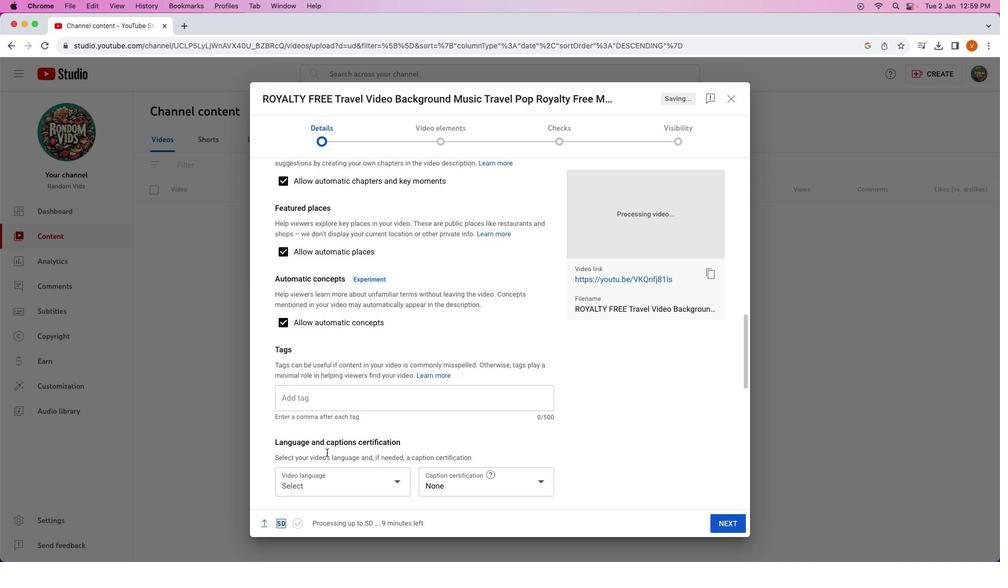 
Action: Mouse scrolled (326, 452) with delta (0, 0)
Screenshot: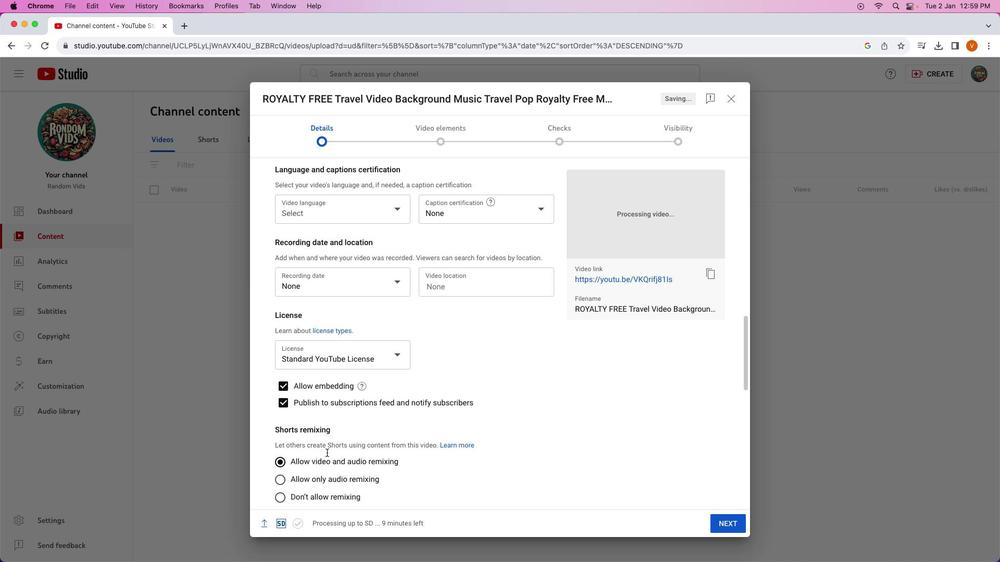 
Action: Mouse scrolled (326, 452) with delta (0, 0)
Screenshot: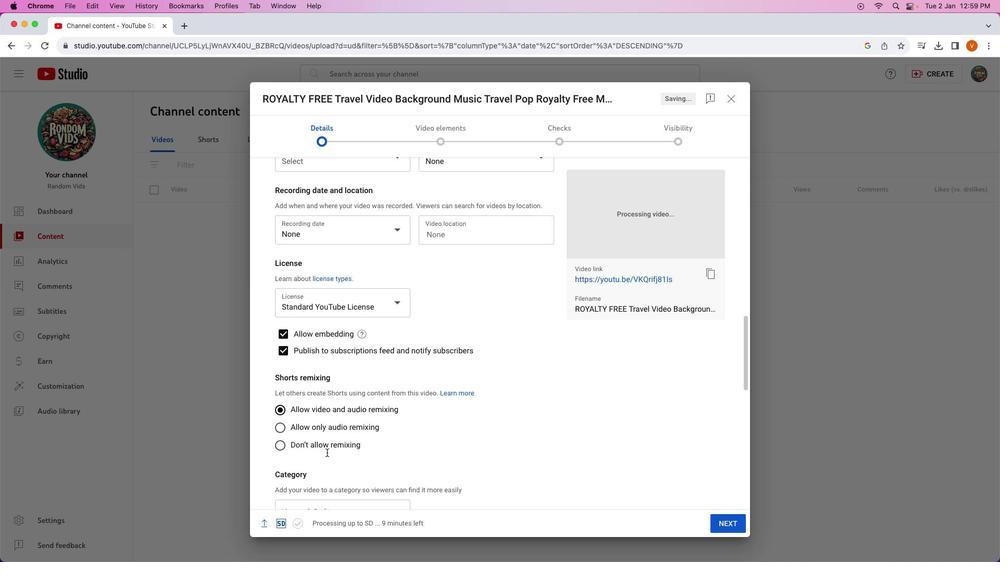 
Action: Mouse scrolled (326, 452) with delta (0, -1)
Screenshot: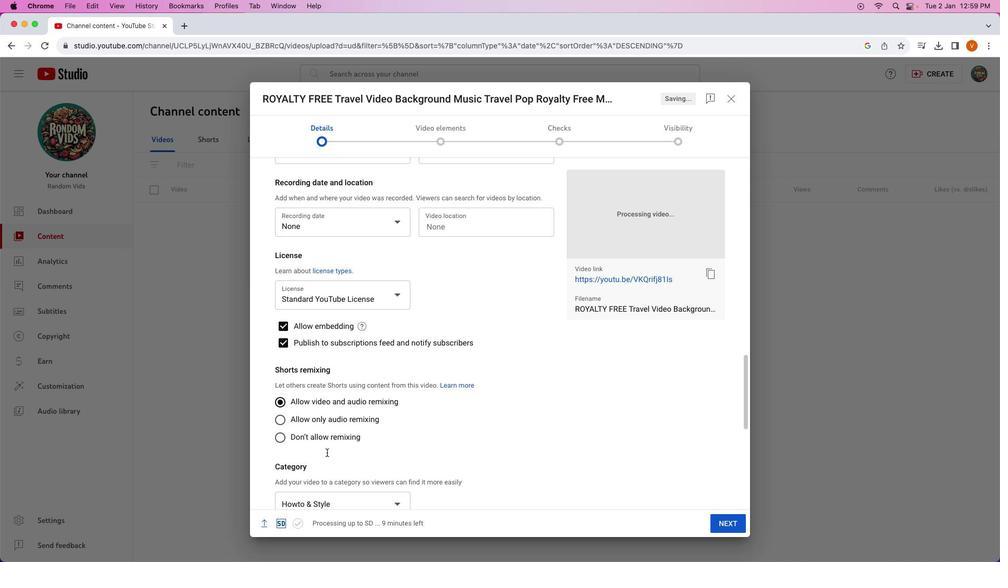 
Action: Mouse scrolled (326, 452) with delta (0, -2)
Screenshot: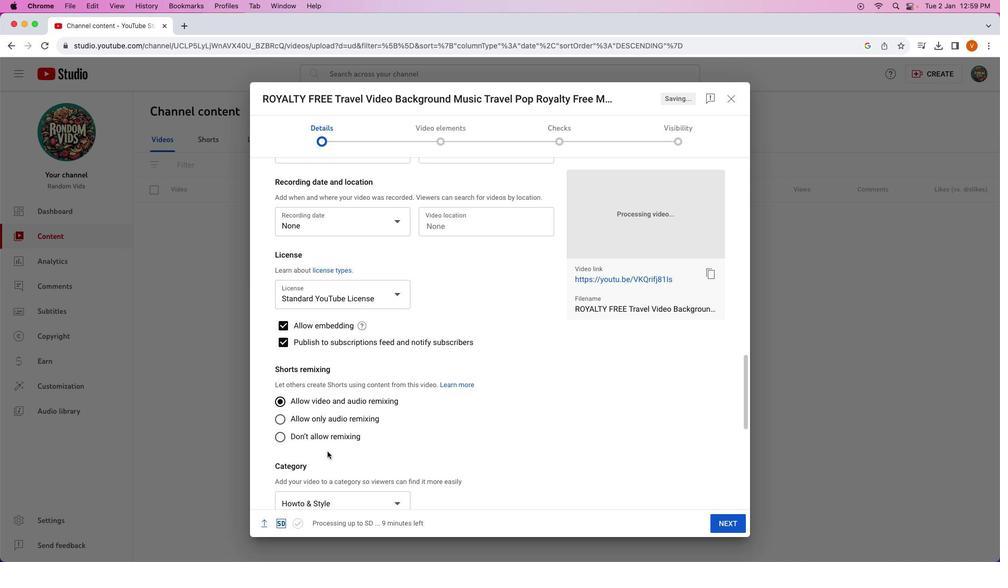 
Action: Mouse scrolled (326, 452) with delta (0, -3)
Screenshot: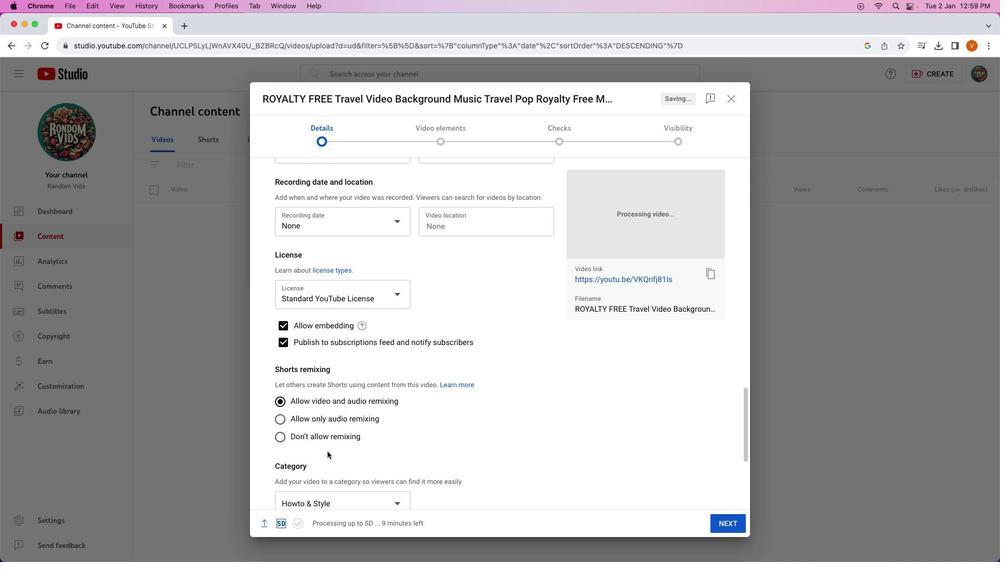 
Action: Mouse moved to (306, 380)
Screenshot: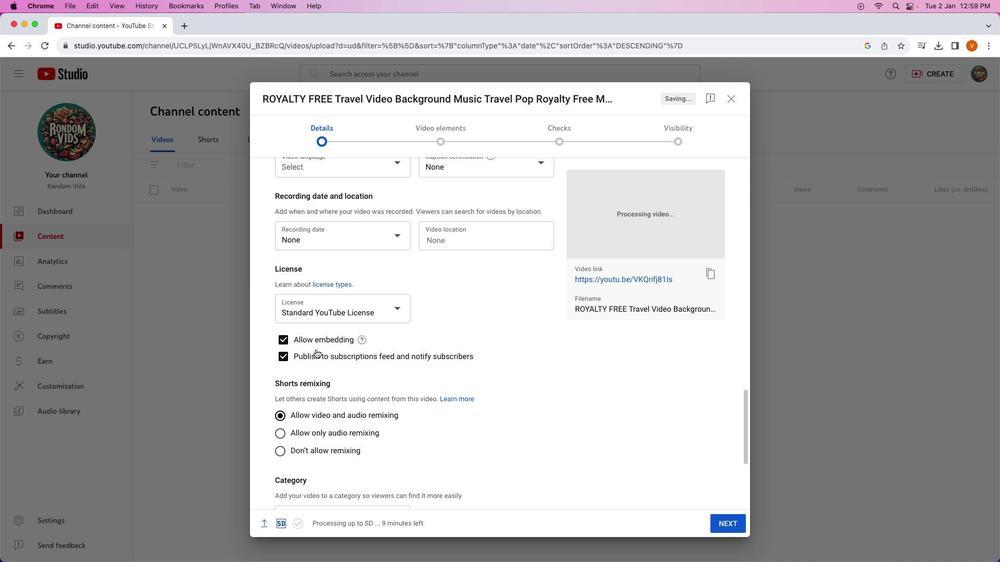 
Action: Mouse scrolled (306, 380) with delta (0, 0)
Screenshot: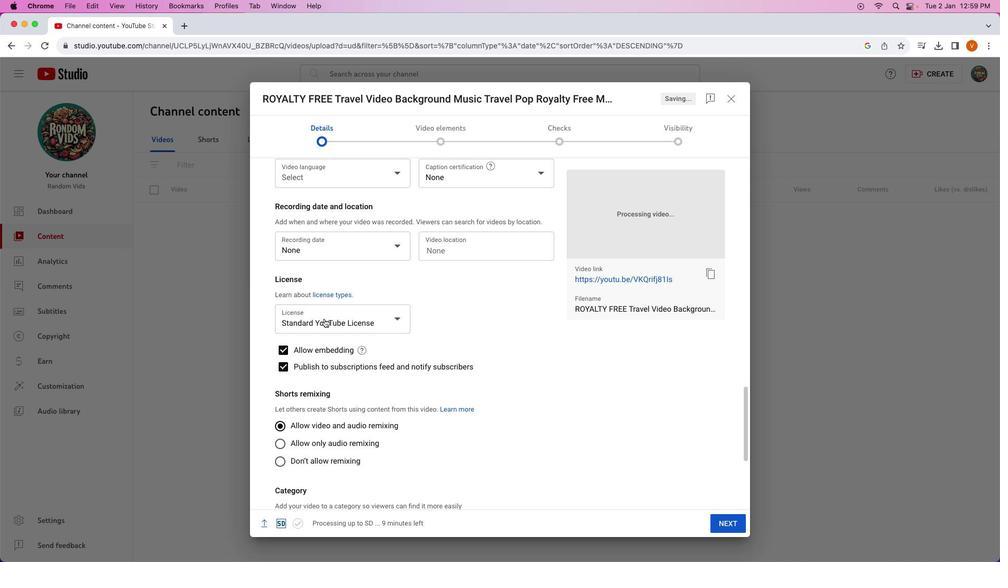 
Action: Mouse scrolled (306, 380) with delta (0, 0)
Screenshot: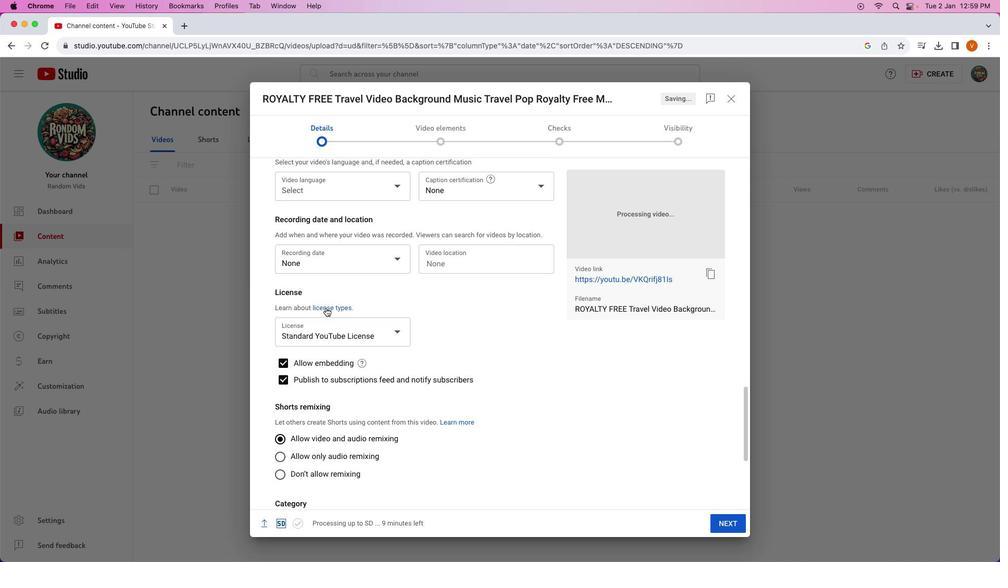 
Action: Mouse scrolled (306, 380) with delta (0, 1)
Screenshot: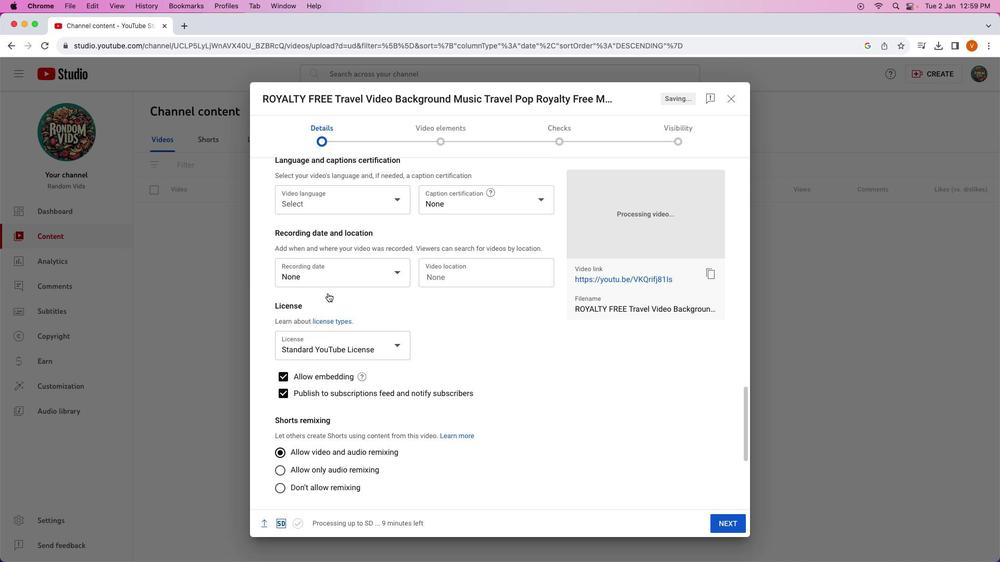 
Action: Mouse moved to (328, 244)
Screenshot: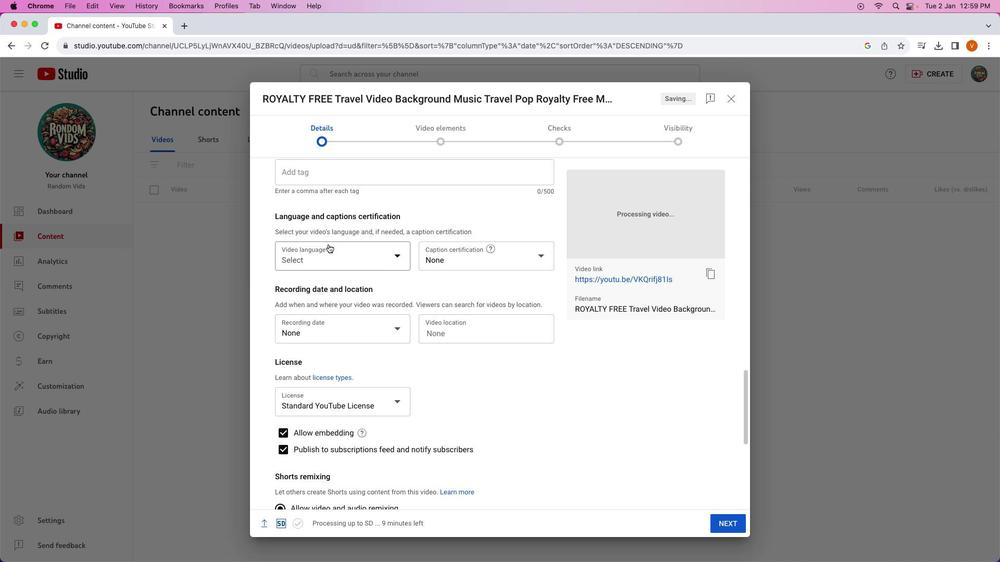 
Action: Mouse scrolled (328, 244) with delta (0, 0)
Screenshot: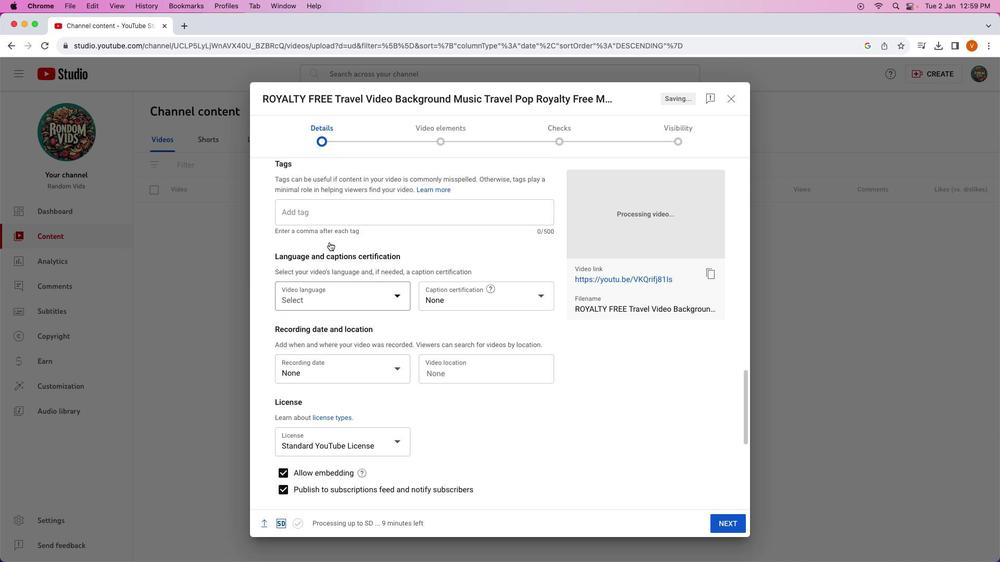 
Action: Mouse scrolled (328, 244) with delta (0, 0)
Screenshot: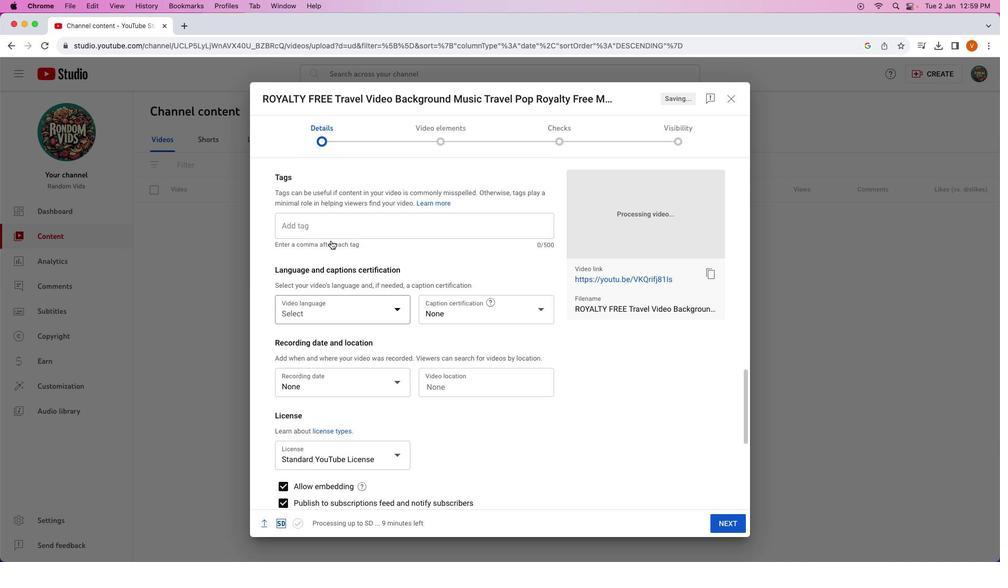
Action: Mouse scrolled (328, 244) with delta (0, 1)
Screenshot: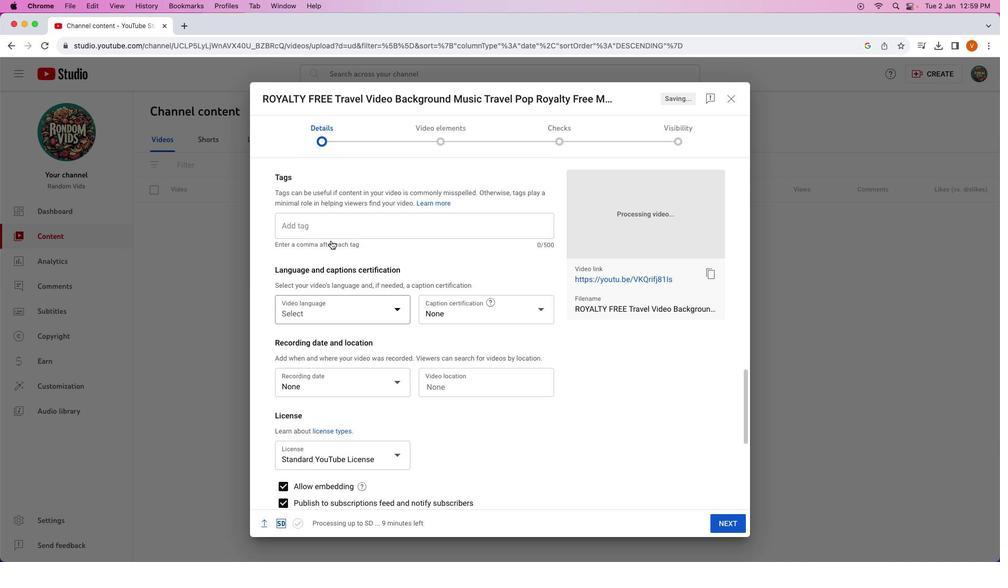 
Action: Mouse moved to (337, 246)
Screenshot: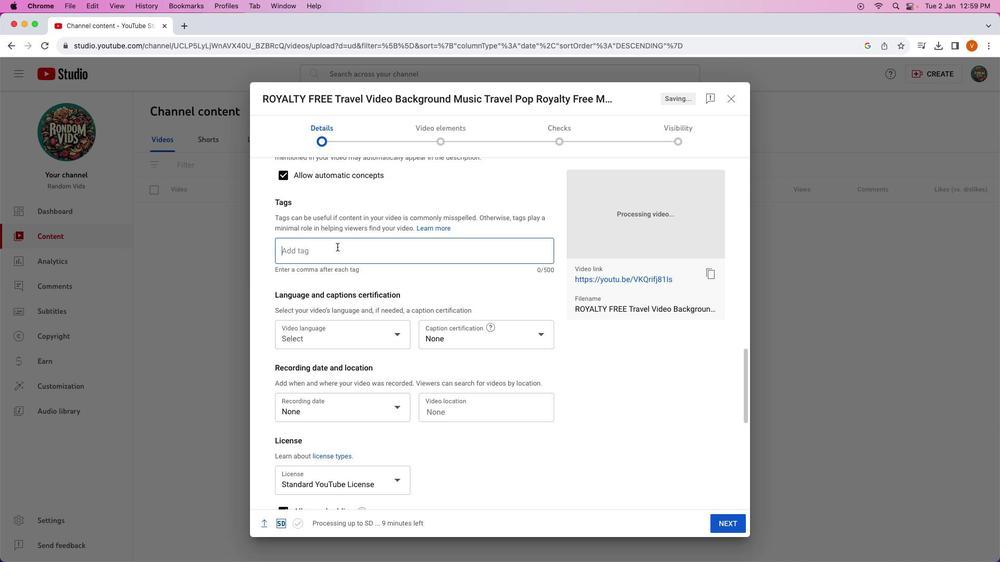 
Action: Mouse pressed left at (337, 246)
Screenshot: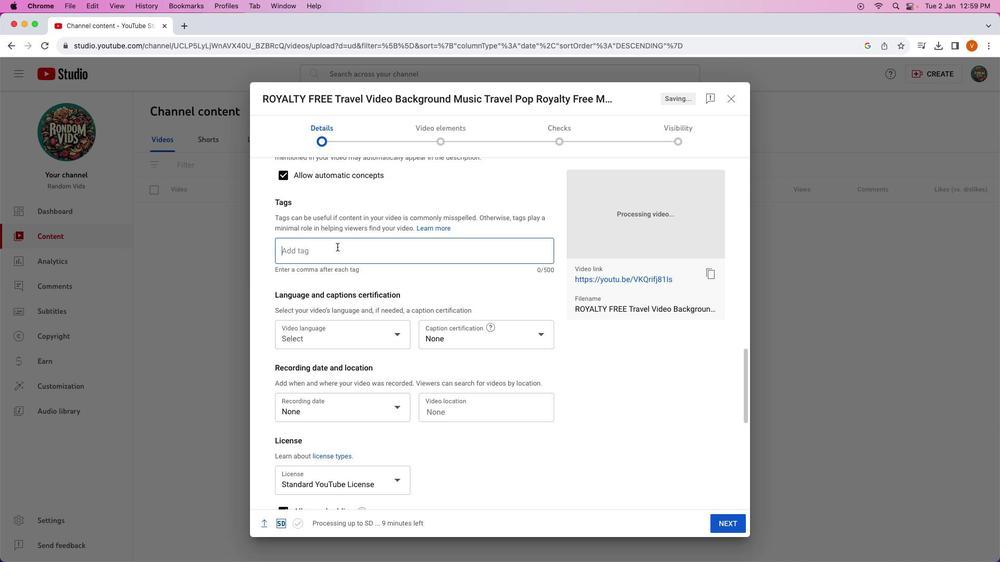 
Action: Mouse moved to (337, 247)
Screenshot: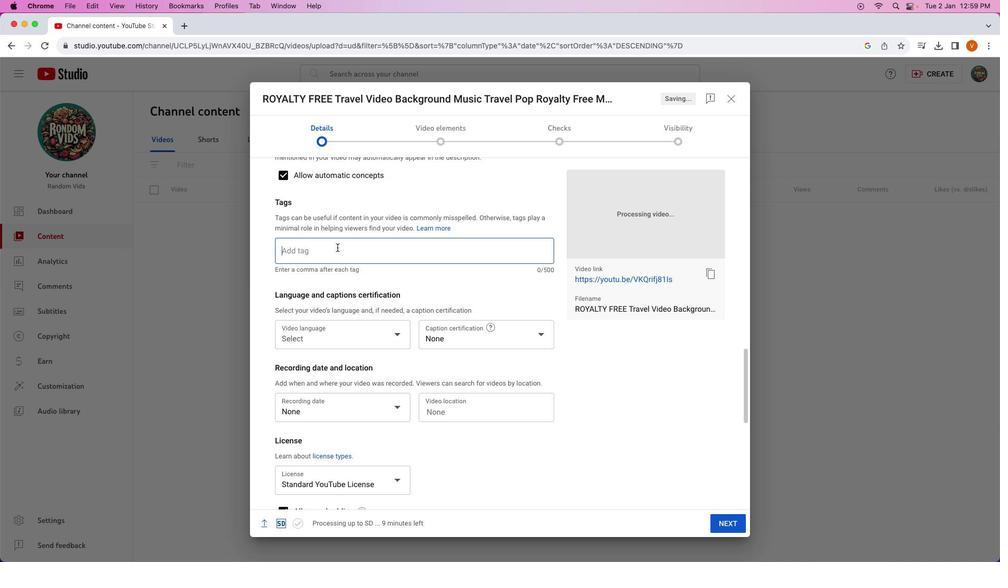 
Action: Key pressed Key.shift'R''o''y''a''l''i''y'Key.backspace't''y'Key.enterKey.shift'M''u''s''i''c'Key.enterKey.shift'N''C''S'Key.enter
Screenshot: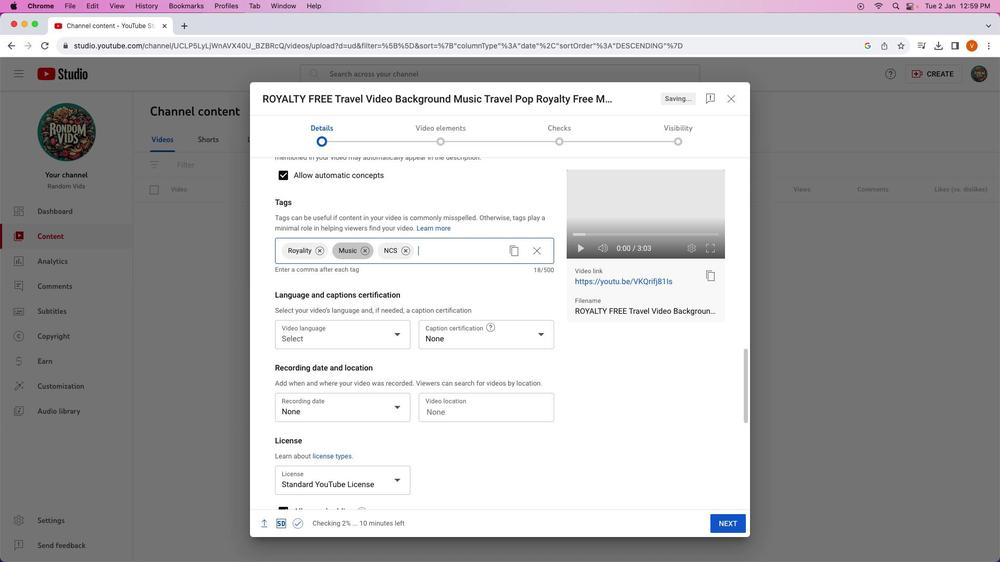 
Action: Mouse moved to (419, 357)
Screenshot: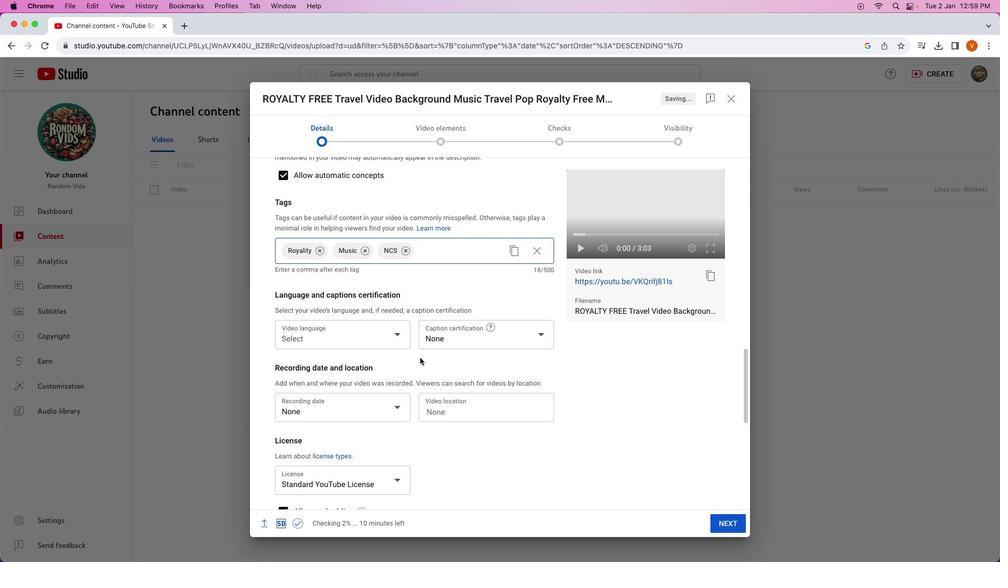 
Action: Mouse scrolled (419, 357) with delta (0, 0)
Screenshot: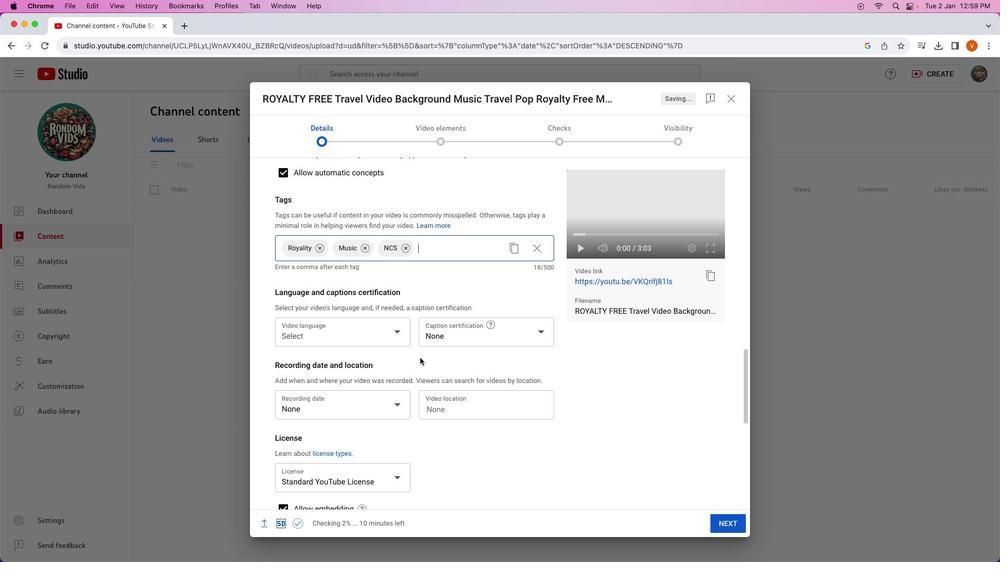
Action: Mouse scrolled (419, 357) with delta (0, 0)
Screenshot: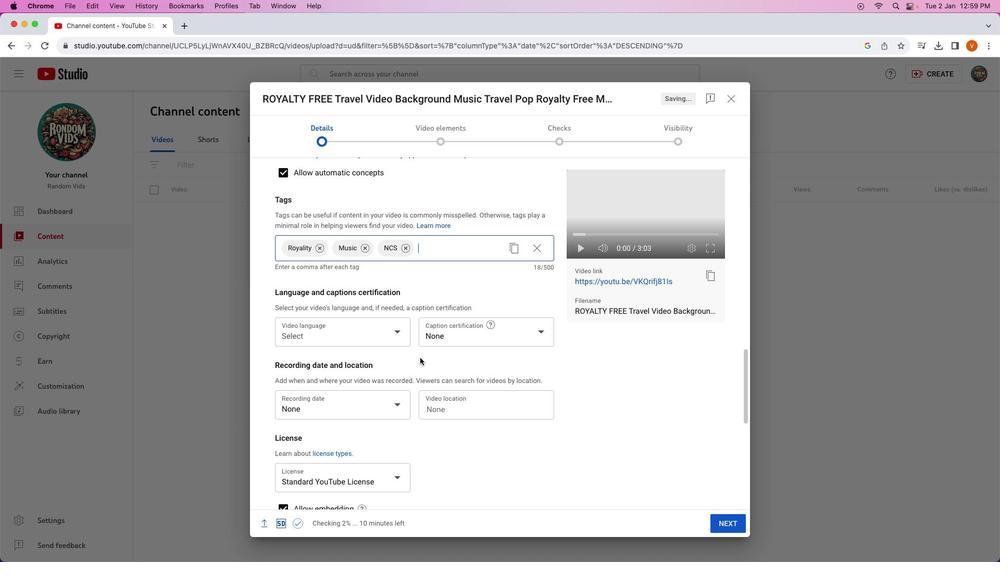 
Action: Mouse moved to (426, 363)
Screenshot: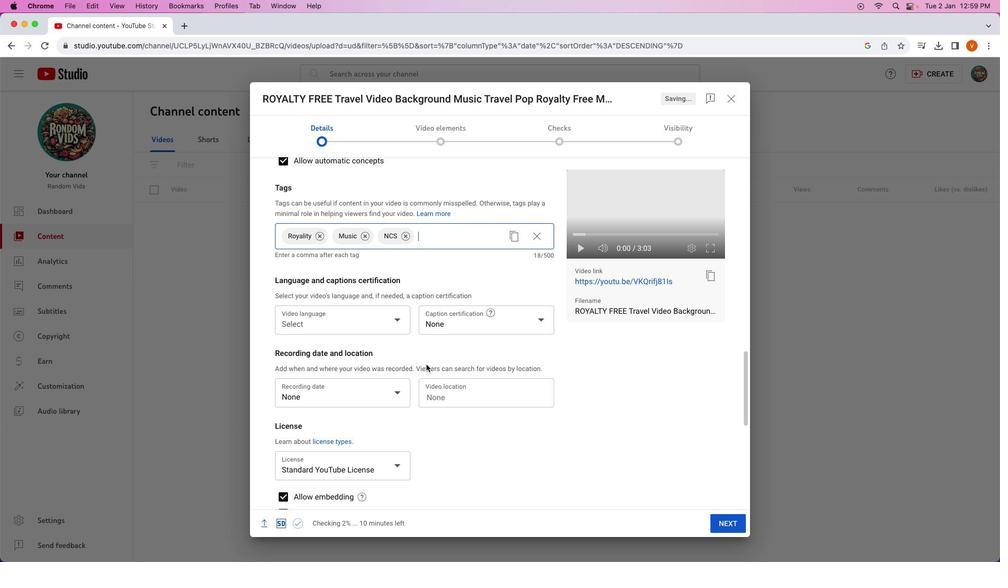 
Action: Mouse scrolled (426, 363) with delta (0, 0)
Screenshot: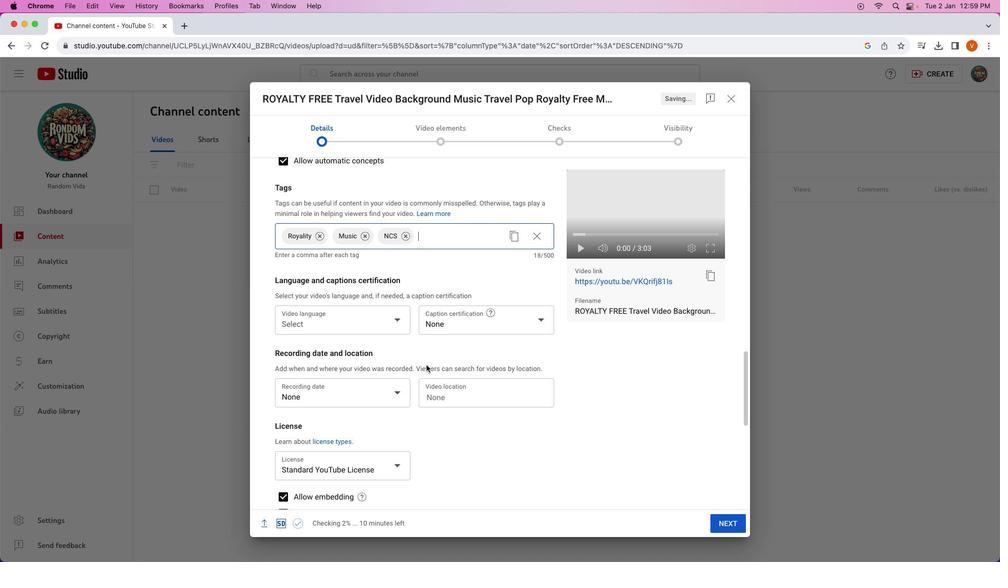 
Action: Mouse moved to (426, 363)
Screenshot: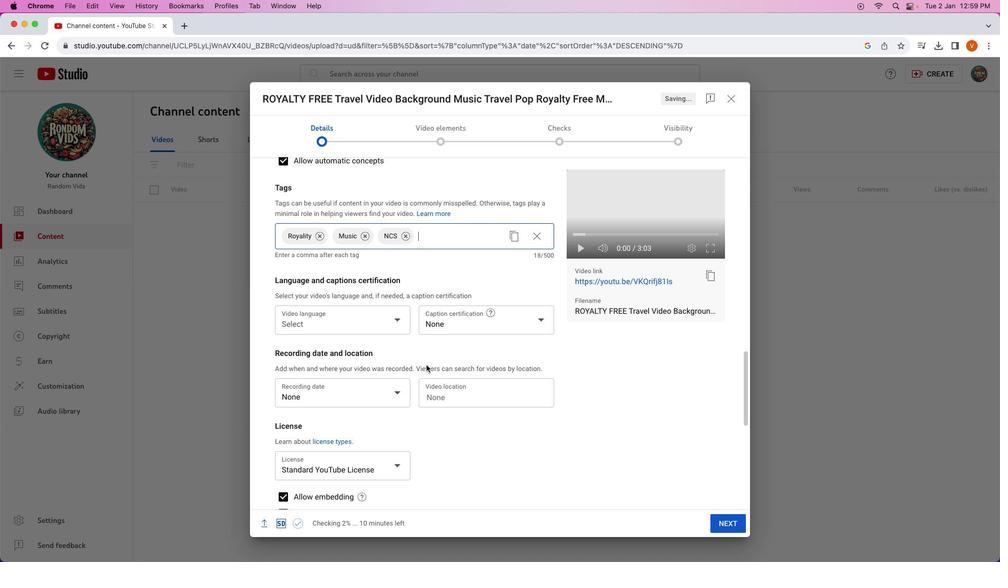 
Action: Mouse scrolled (426, 363) with delta (0, 0)
Screenshot: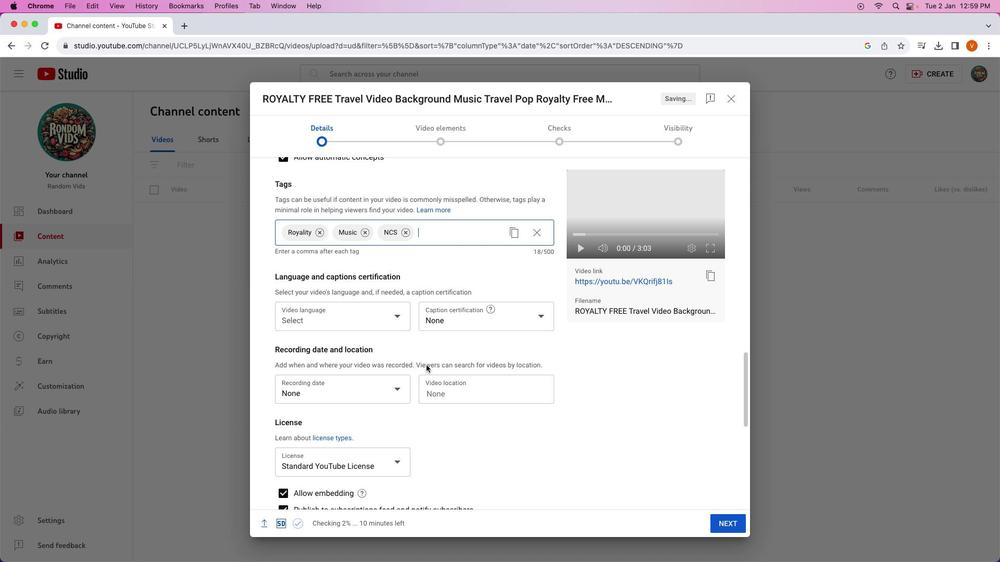 
Action: Mouse scrolled (426, 363) with delta (0, 0)
Screenshot: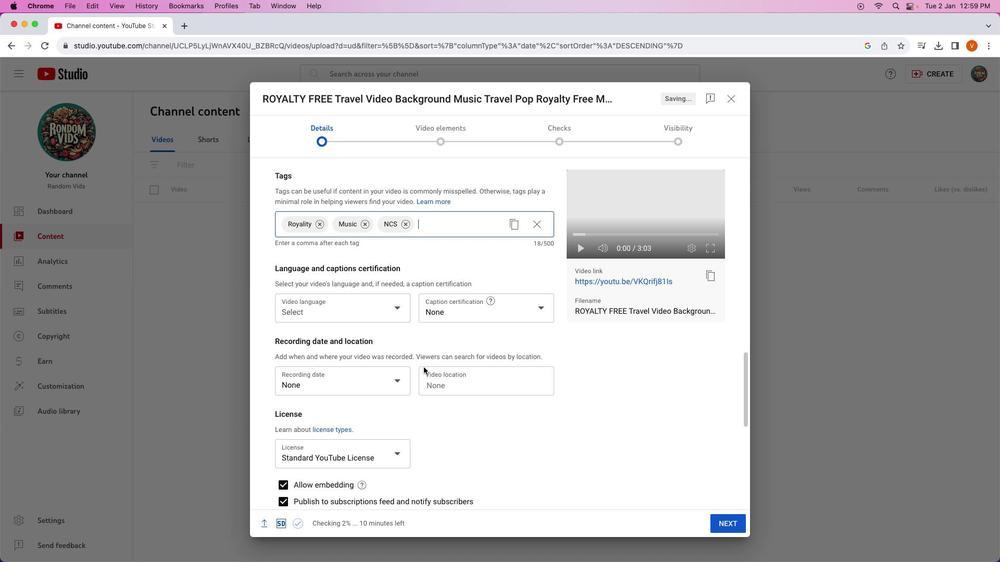 
Action: Mouse moved to (403, 390)
Screenshot: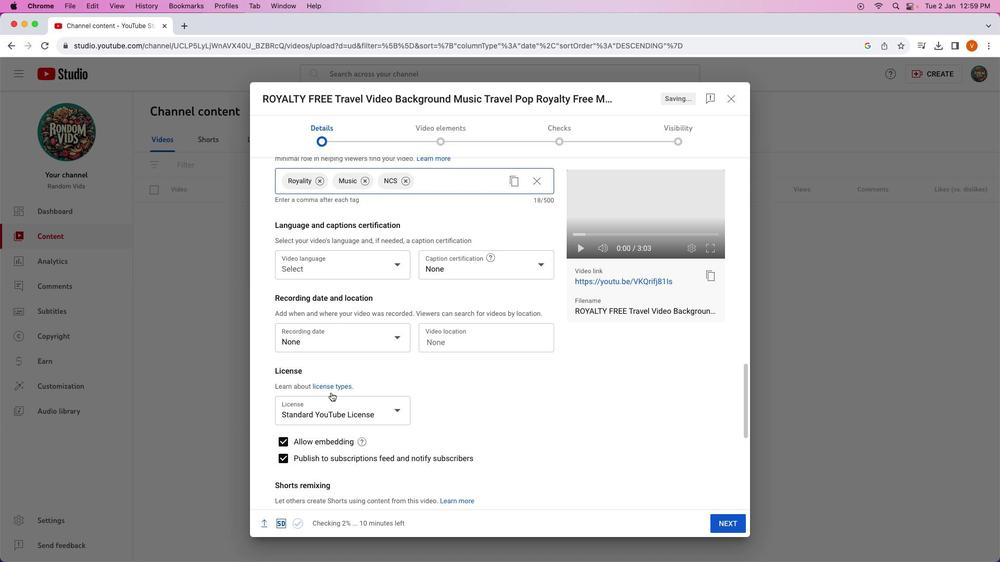 
Action: Mouse scrolled (403, 390) with delta (0, 0)
Screenshot: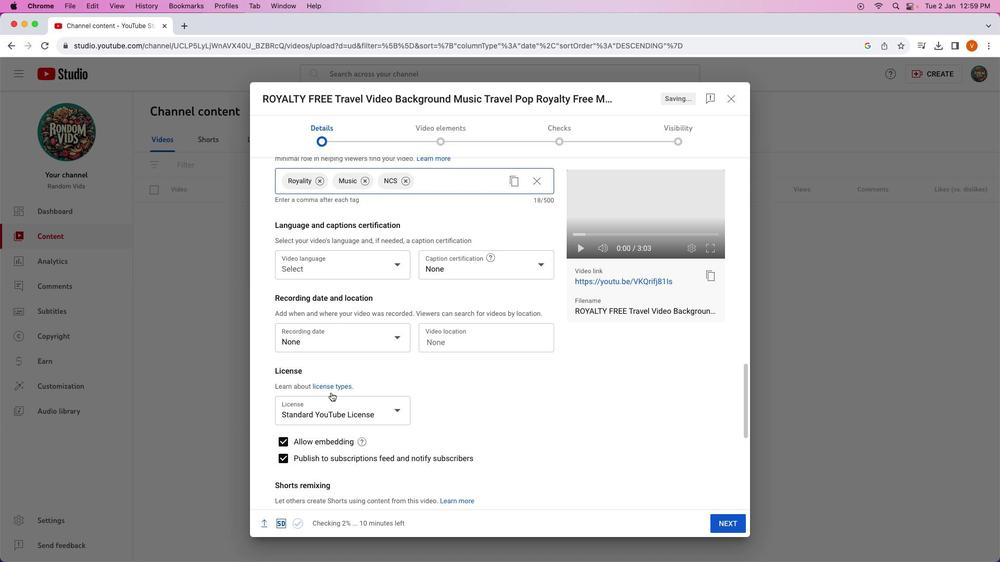 
Action: Mouse moved to (400, 395)
Screenshot: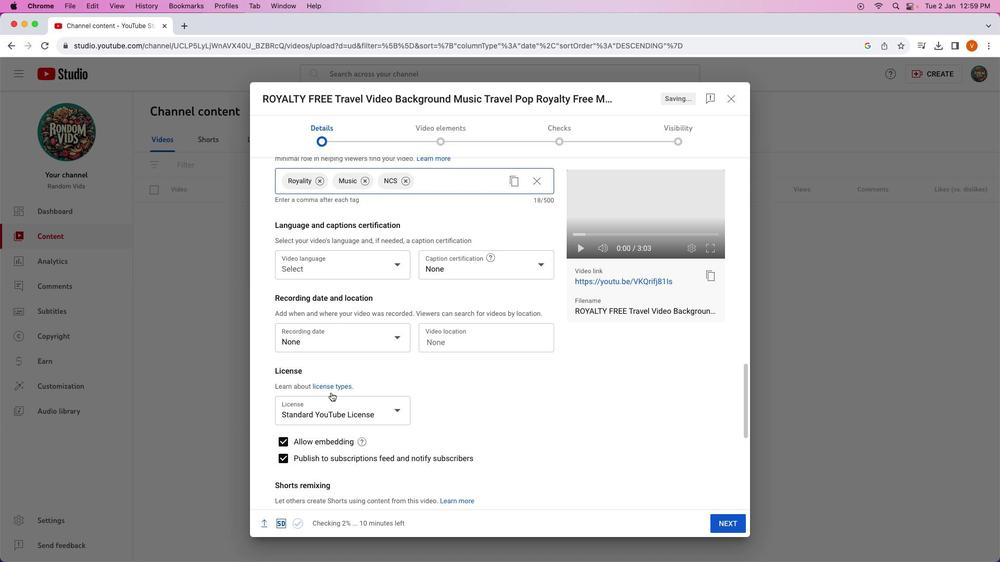 
Action: Mouse scrolled (400, 395) with delta (0, 0)
Screenshot: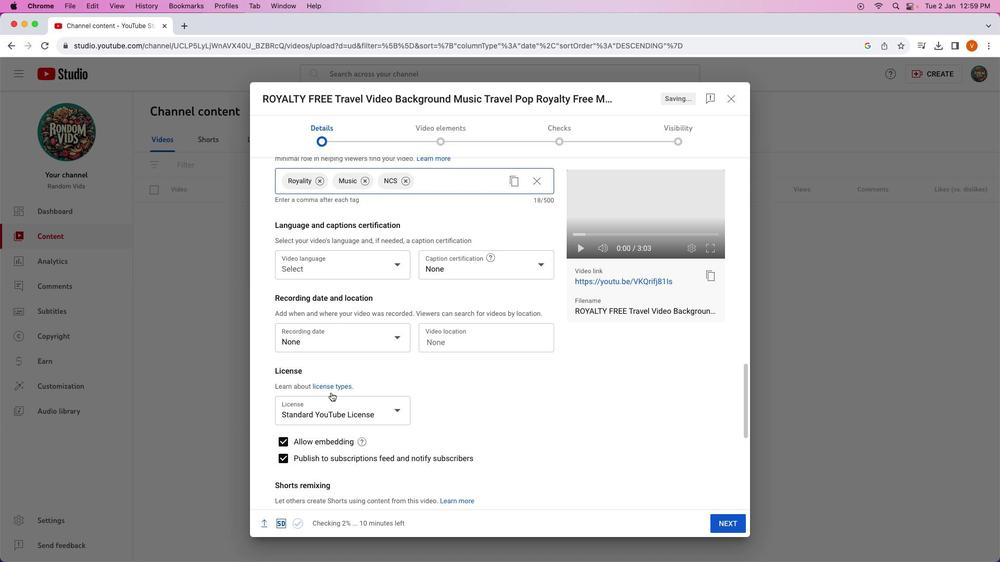 
Action: Mouse moved to (393, 400)
Screenshot: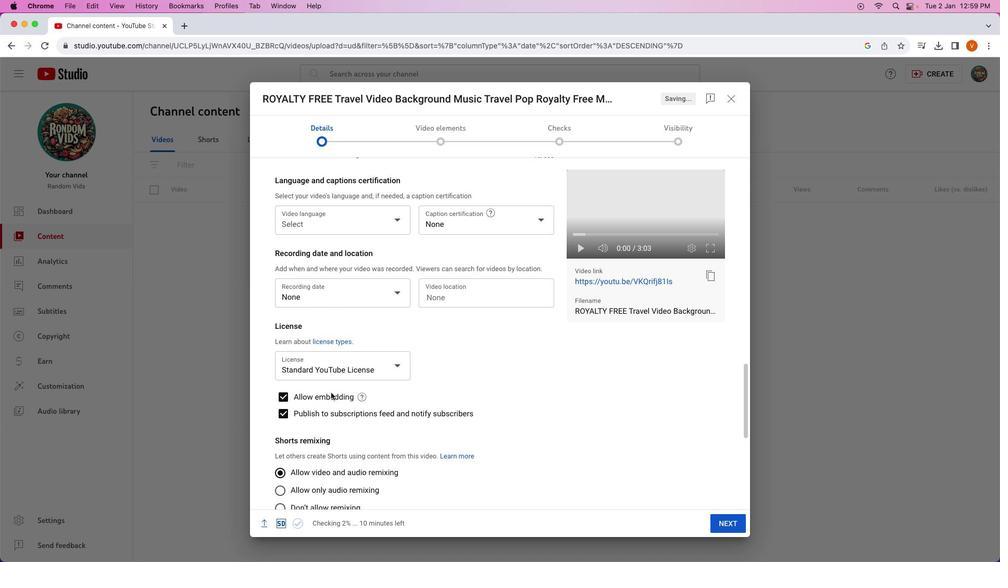 
Action: Mouse scrolled (393, 400) with delta (0, -1)
Screenshot: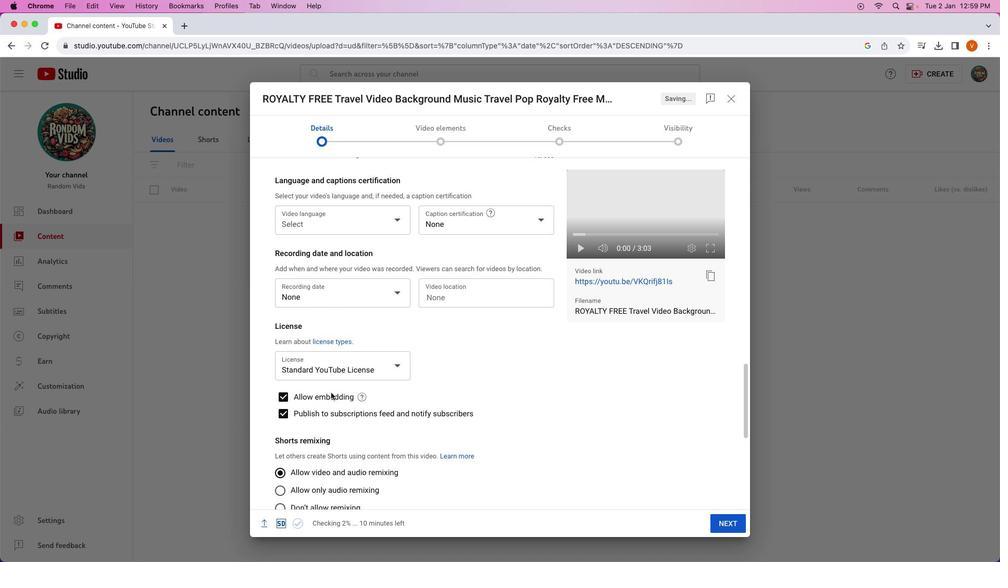 
Action: Mouse moved to (331, 392)
Screenshot: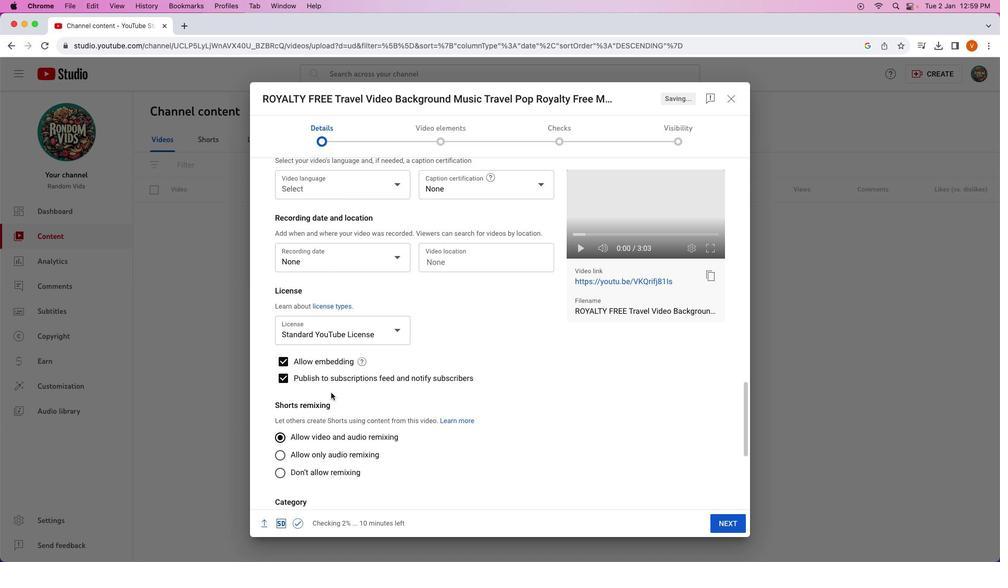 
Action: Mouse scrolled (331, 392) with delta (0, 0)
Screenshot: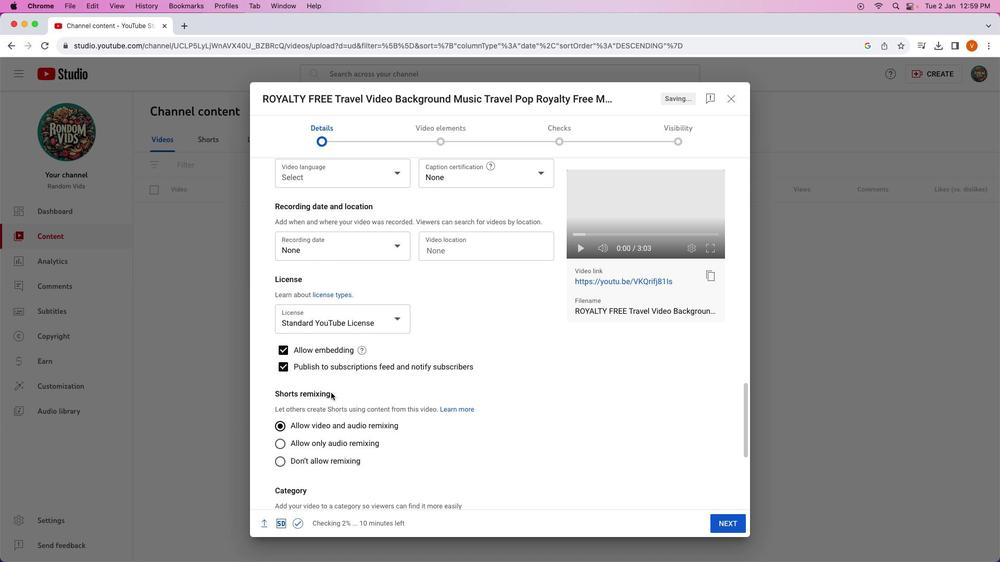 
Action: Mouse scrolled (331, 392) with delta (0, 0)
Screenshot: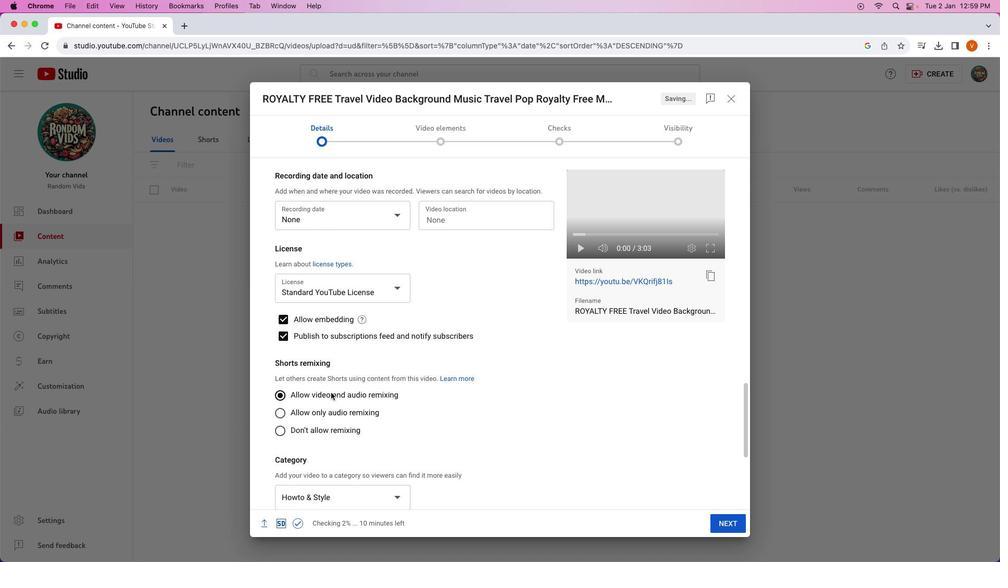 
Action: Mouse scrolled (331, 392) with delta (0, -1)
Screenshot: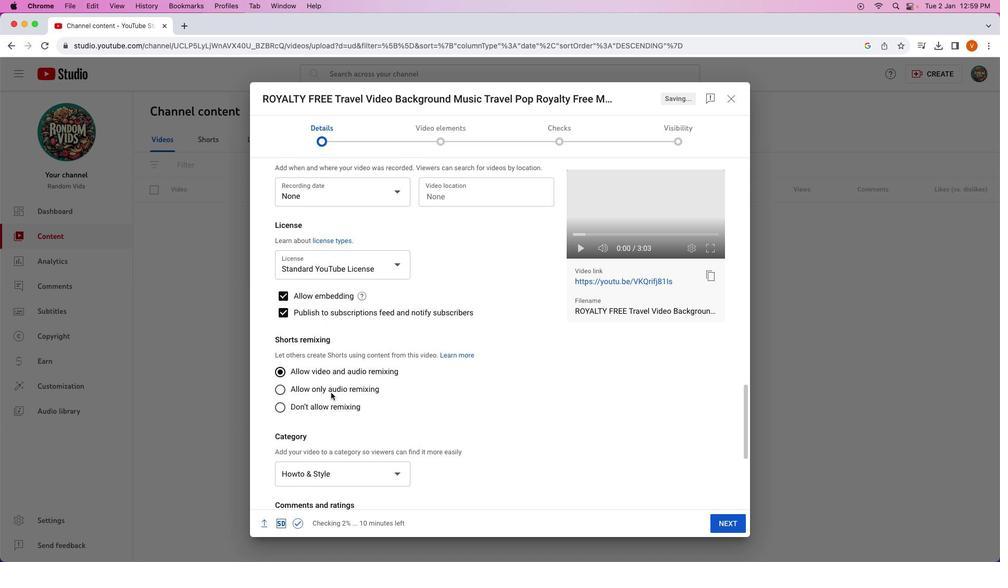
Action: Mouse scrolled (331, 392) with delta (0, 0)
Screenshot: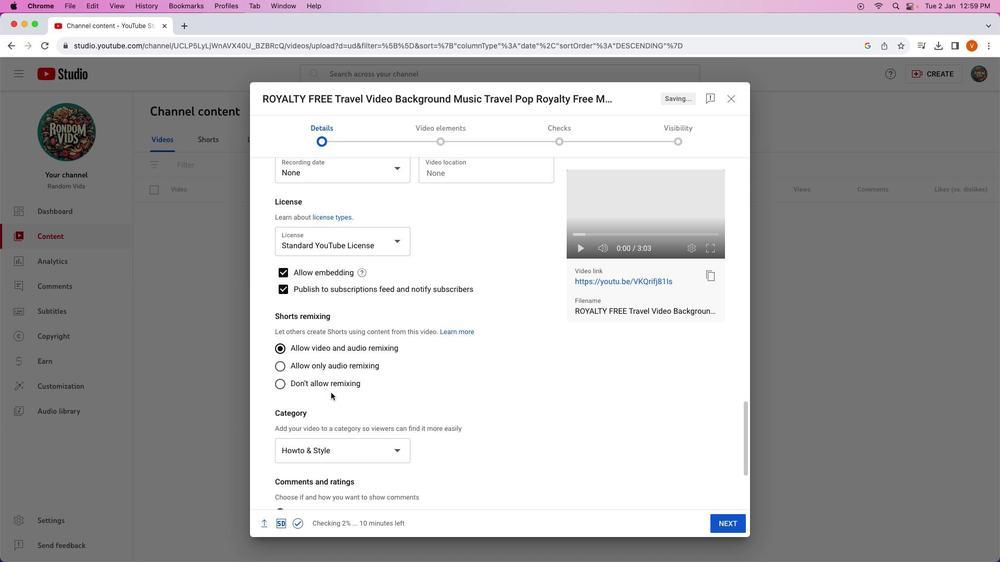 
Action: Mouse scrolled (331, 392) with delta (0, 0)
Screenshot: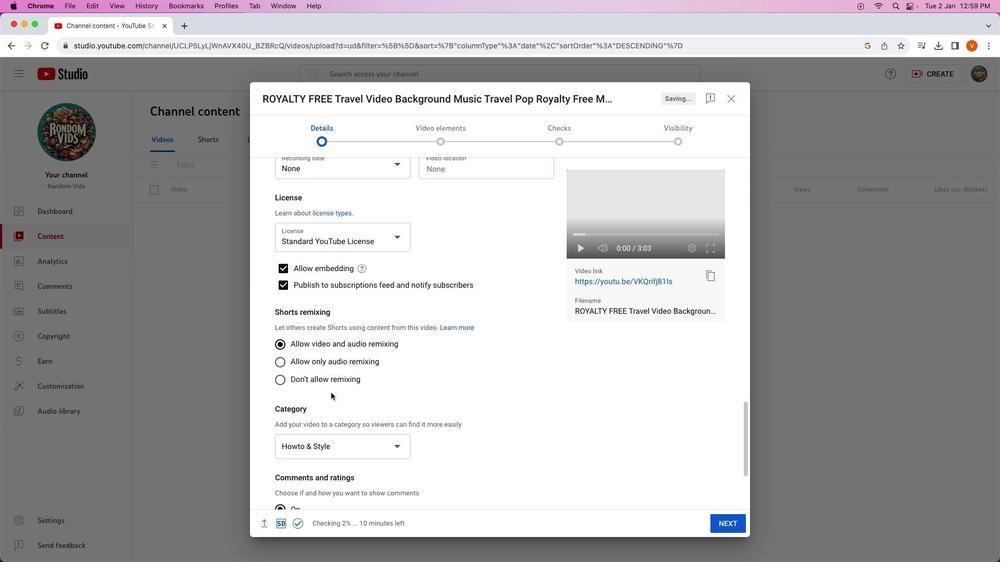 
Action: Mouse scrolled (331, 392) with delta (0, 0)
Screenshot: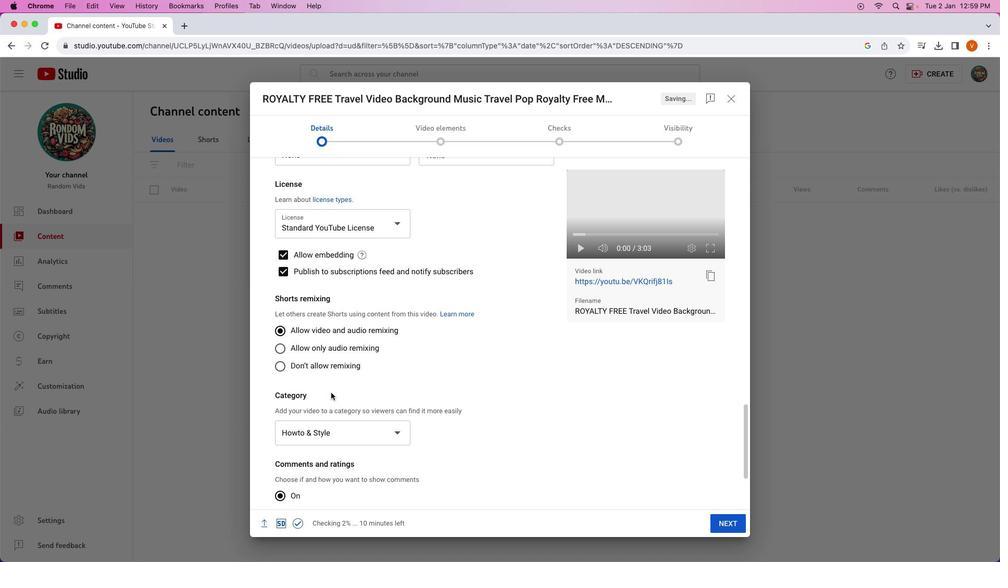 
Action: Mouse scrolled (331, 392) with delta (0, 0)
Screenshot: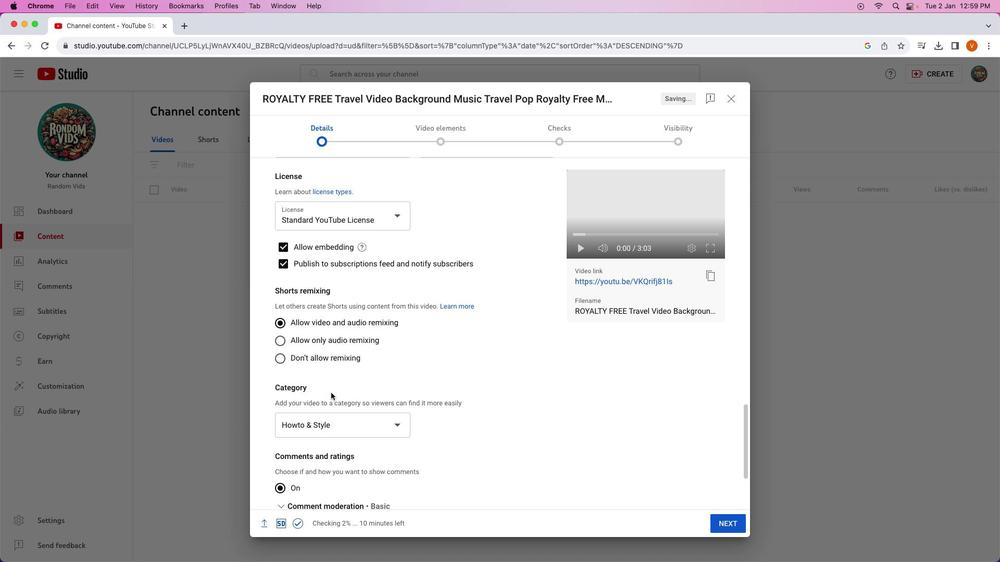 
Action: Mouse scrolled (331, 392) with delta (0, -1)
Screenshot: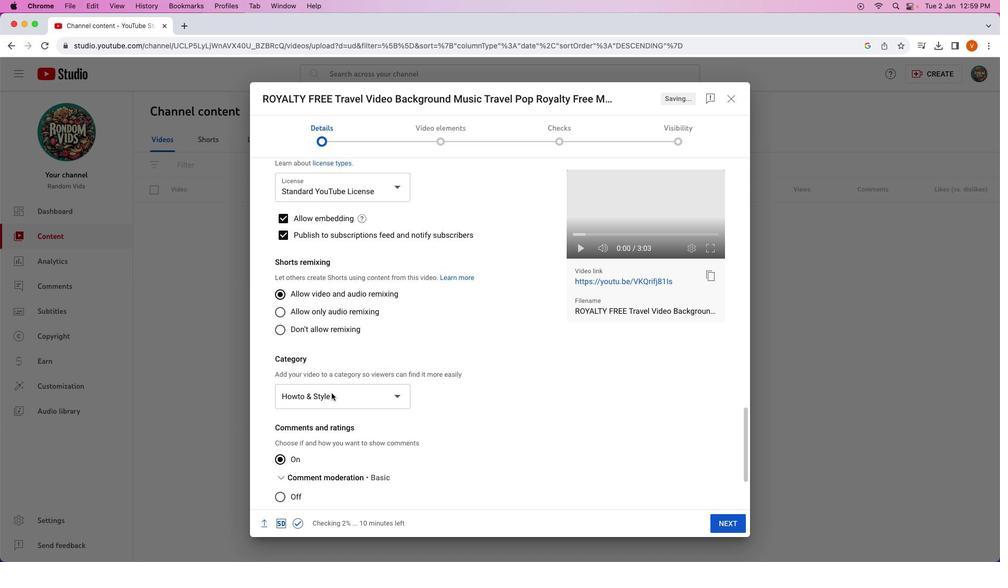 
Action: Mouse moved to (337, 374)
Screenshot: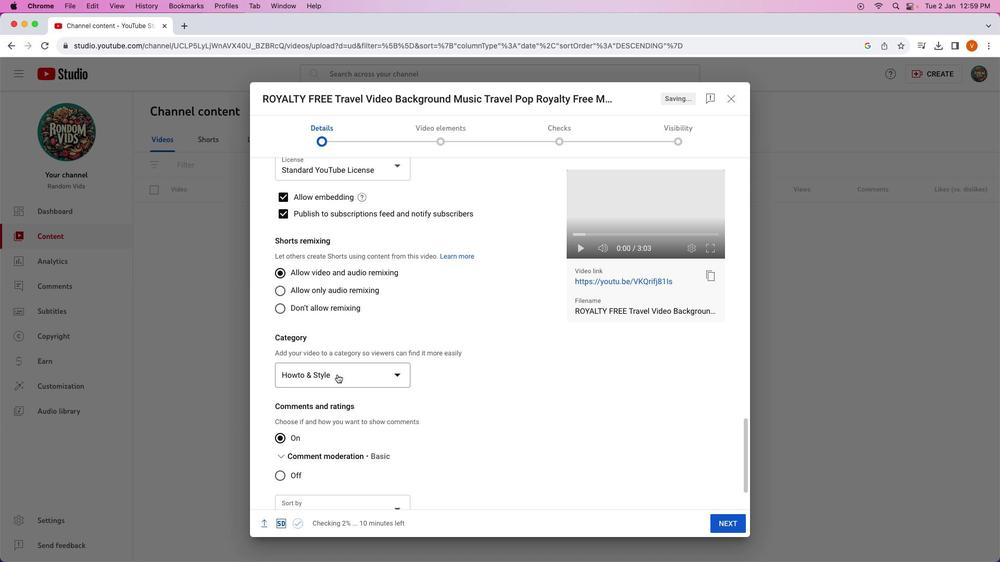 
Action: Mouse pressed left at (337, 374)
Screenshot: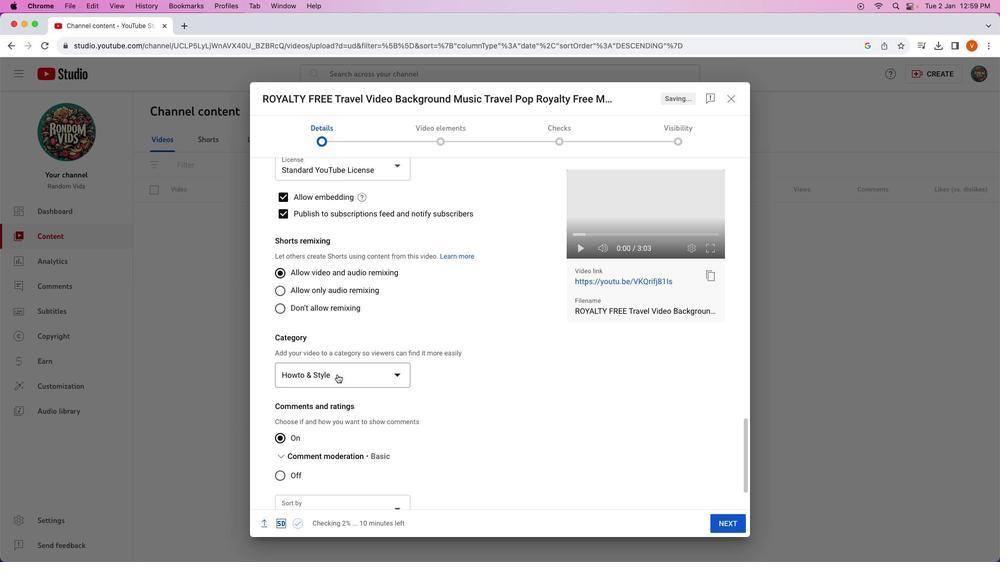 
Action: Mouse moved to (397, 380)
Screenshot: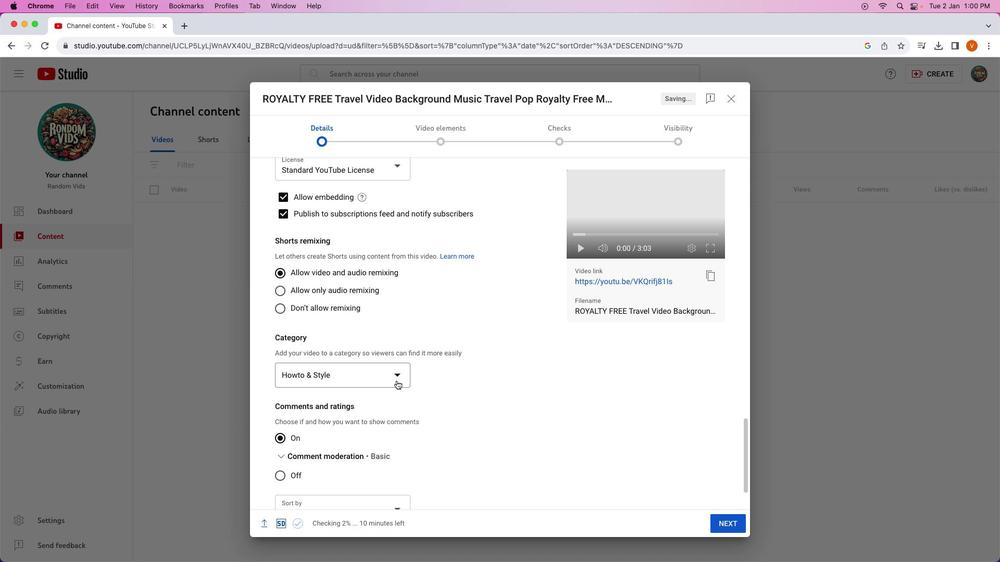 
Action: Mouse pressed left at (397, 380)
Screenshot: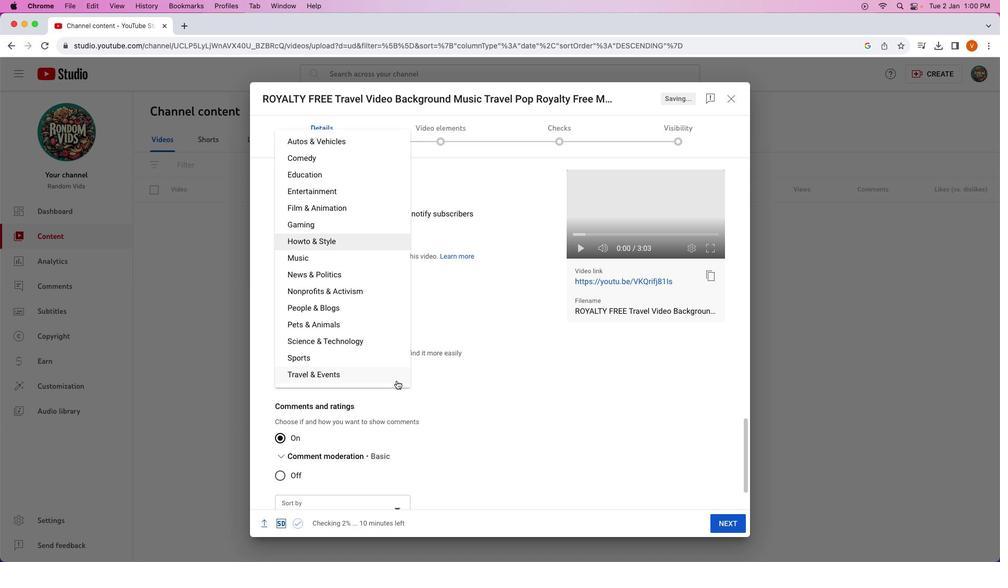 
Action: Mouse moved to (358, 378)
Screenshot: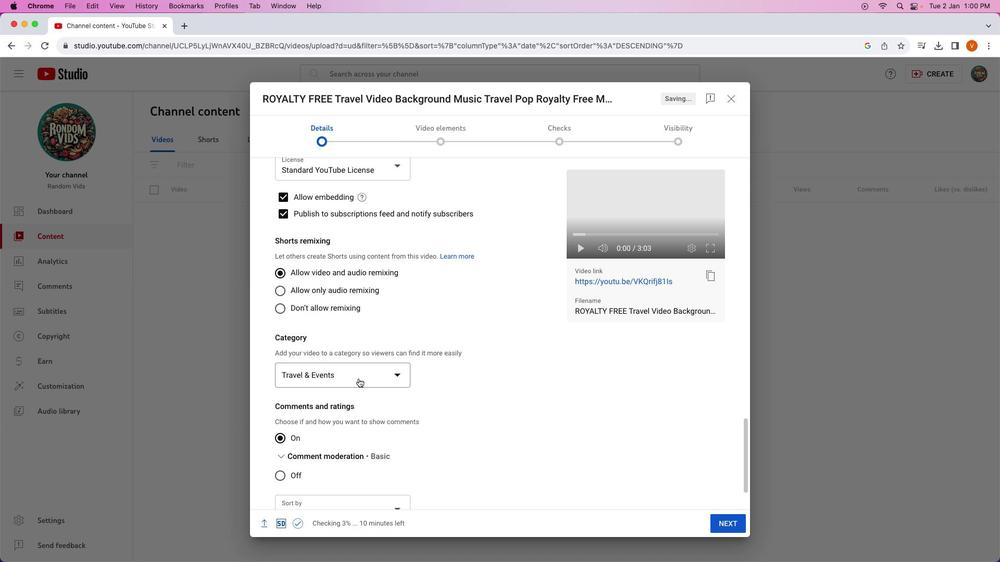 
Action: Mouse pressed left at (358, 378)
Screenshot: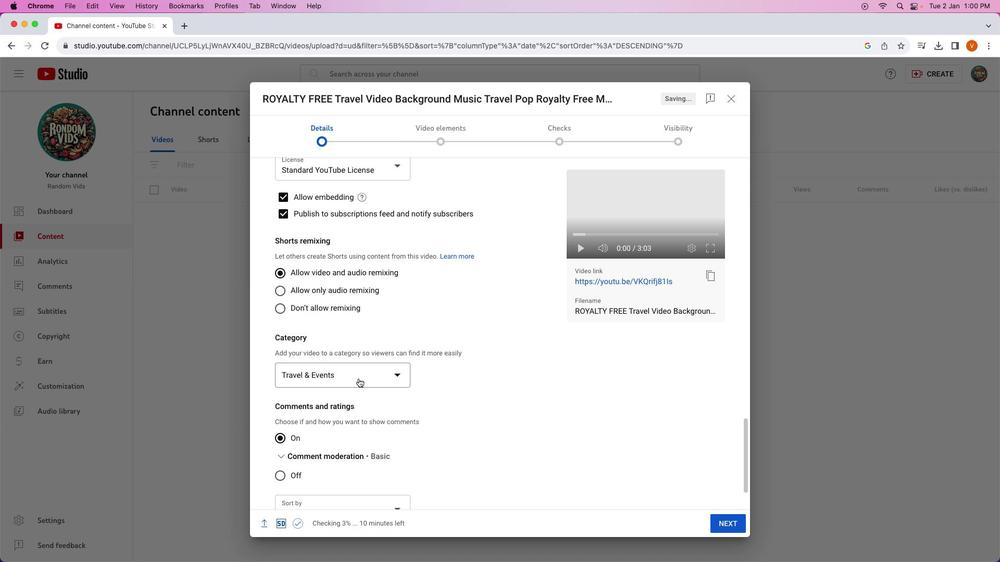 
Action: Mouse moved to (307, 259)
Screenshot: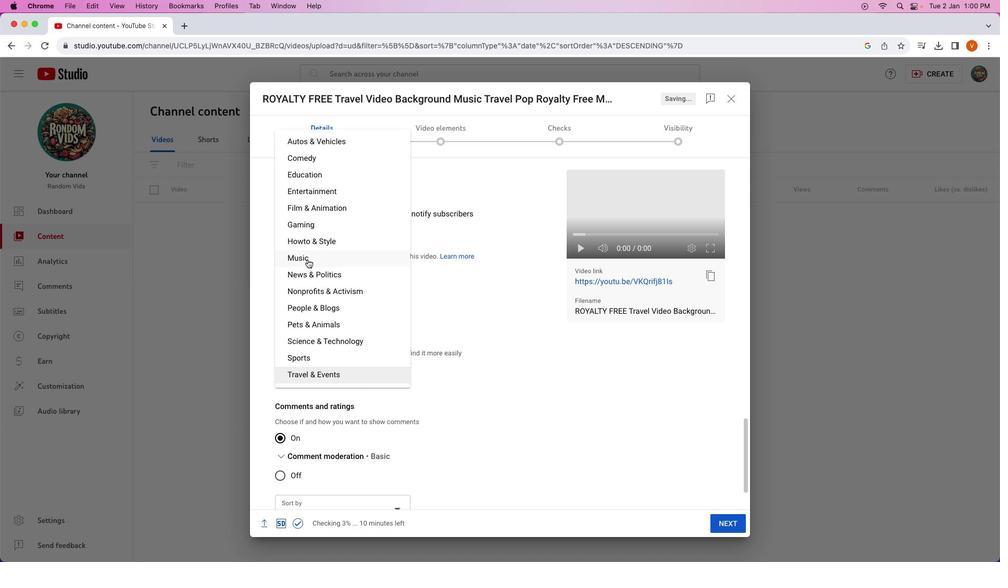 
Action: Mouse pressed left at (307, 259)
Screenshot: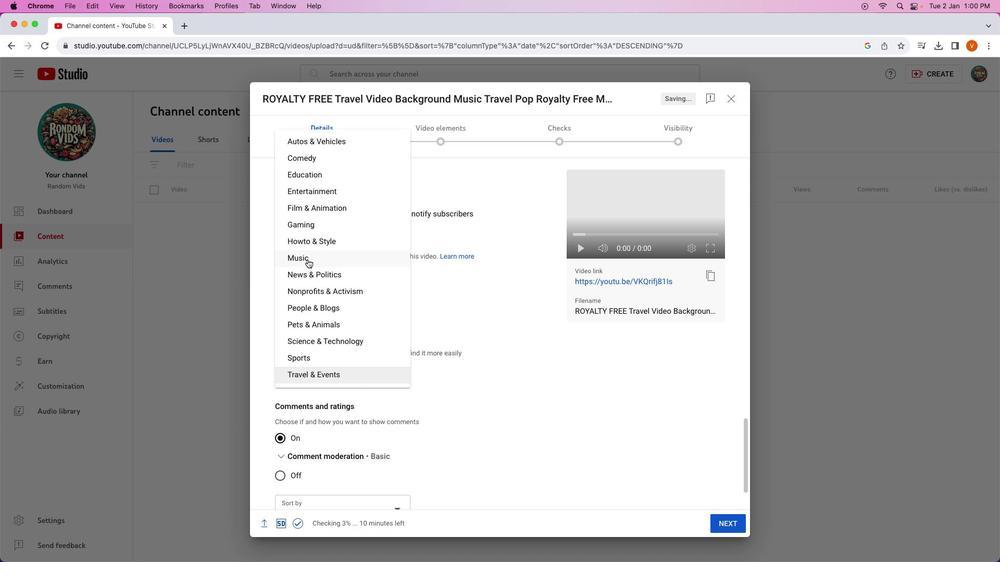 
Action: Mouse moved to (430, 398)
Screenshot: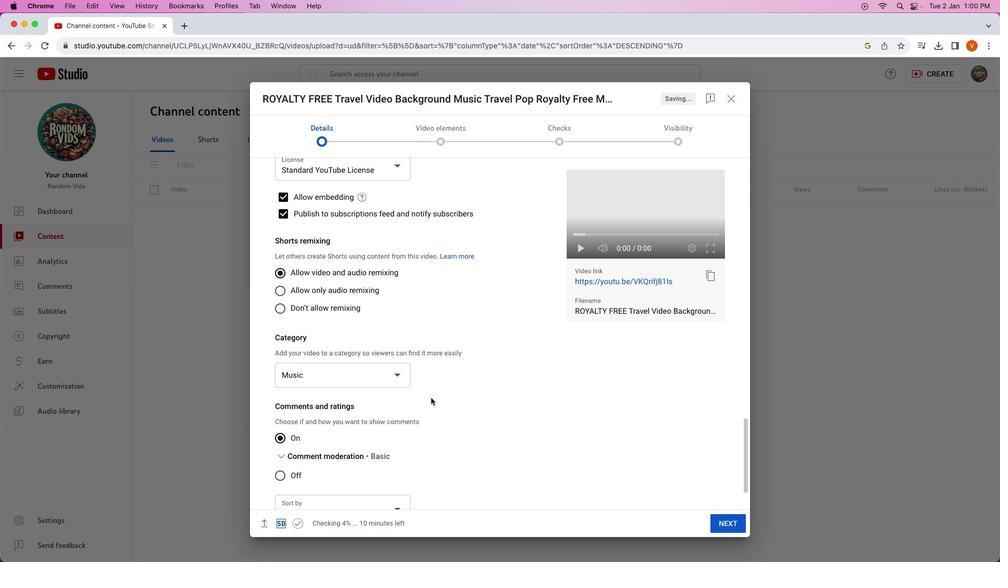 
Action: Mouse scrolled (430, 398) with delta (0, 0)
Screenshot: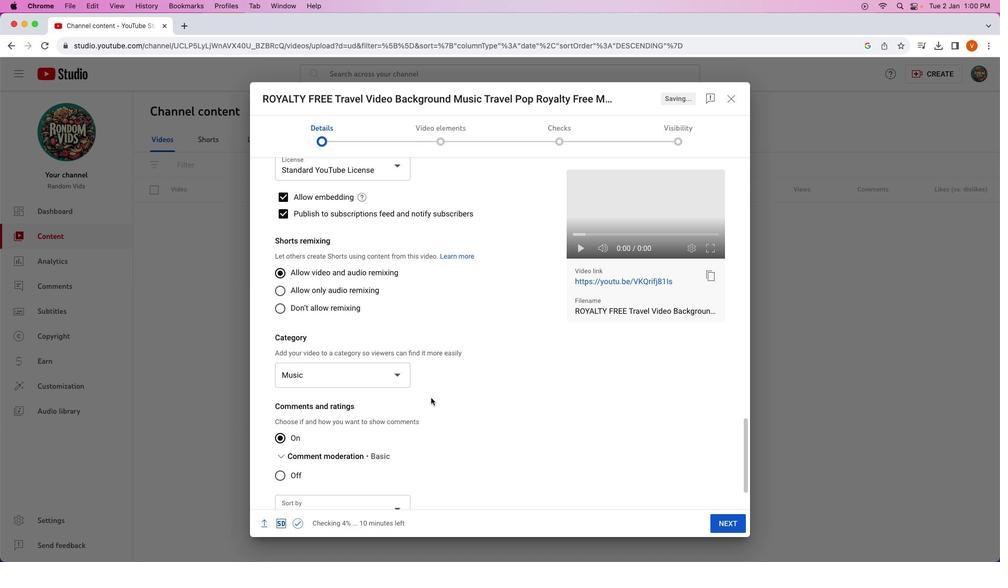 
Action: Mouse moved to (430, 398)
Screenshot: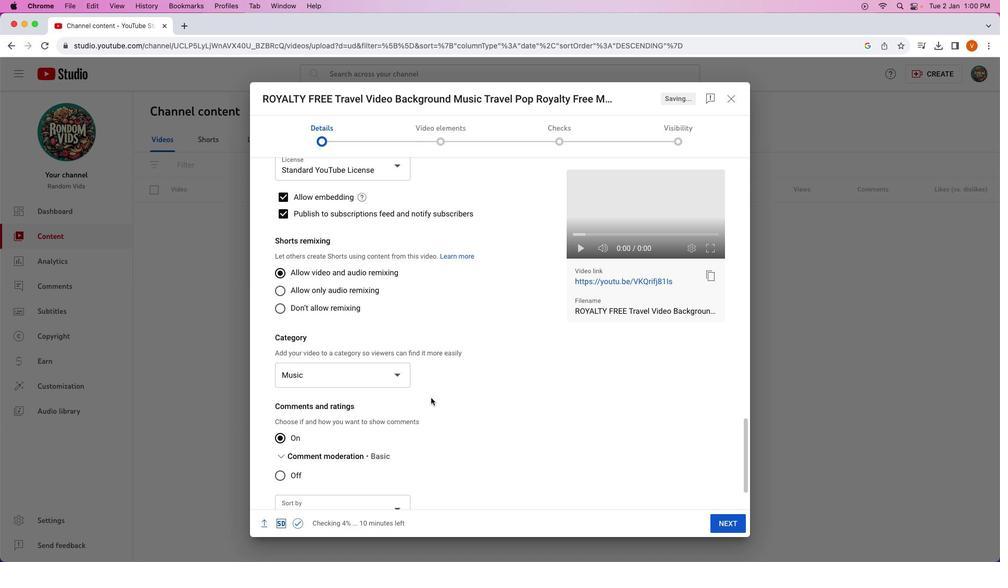 
Action: Mouse scrolled (430, 398) with delta (0, 0)
Screenshot: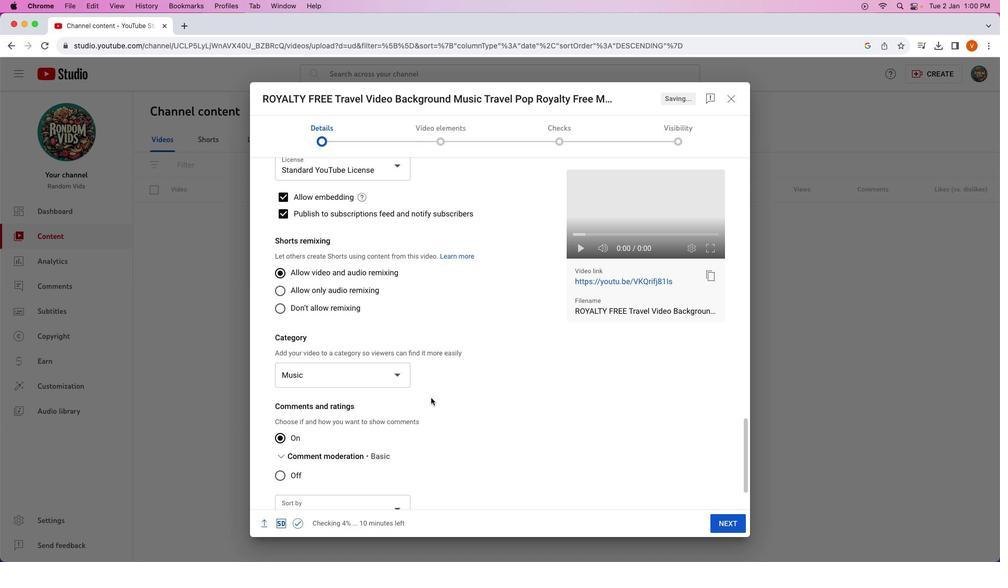 
Action: Mouse scrolled (430, 398) with delta (0, 0)
Screenshot: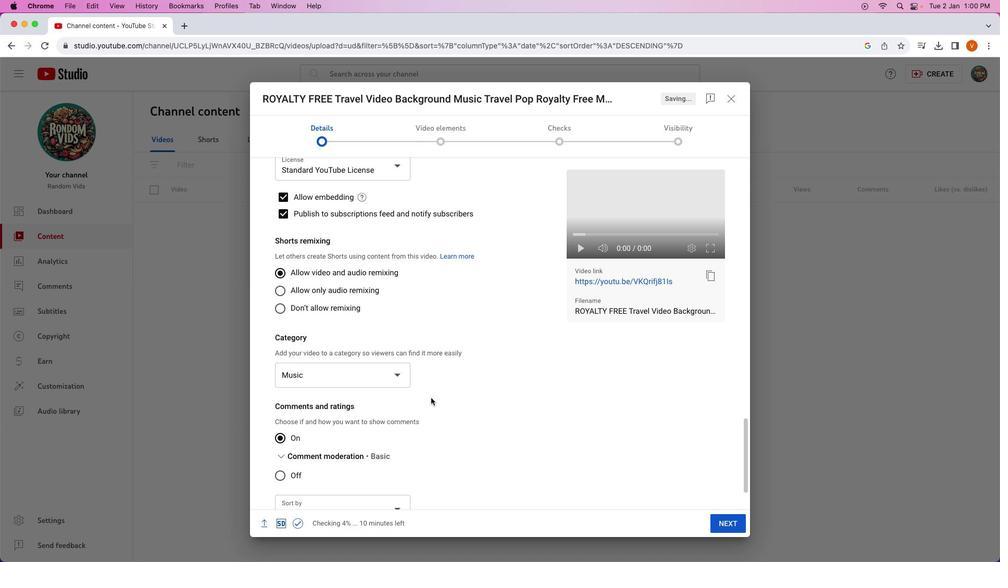 
Action: Mouse scrolled (430, 398) with delta (0, 0)
Screenshot: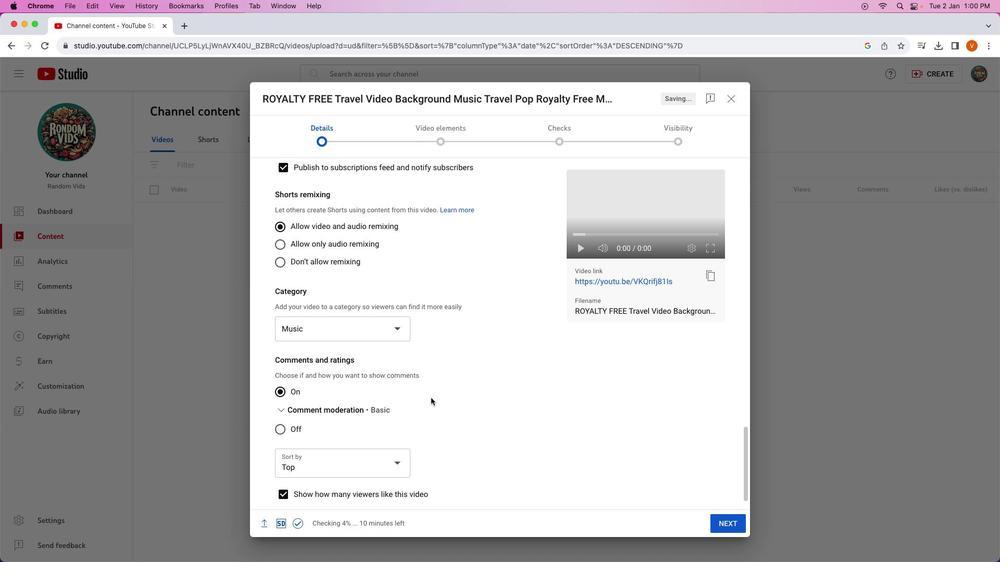
Action: Mouse scrolled (430, 398) with delta (0, 0)
Screenshot: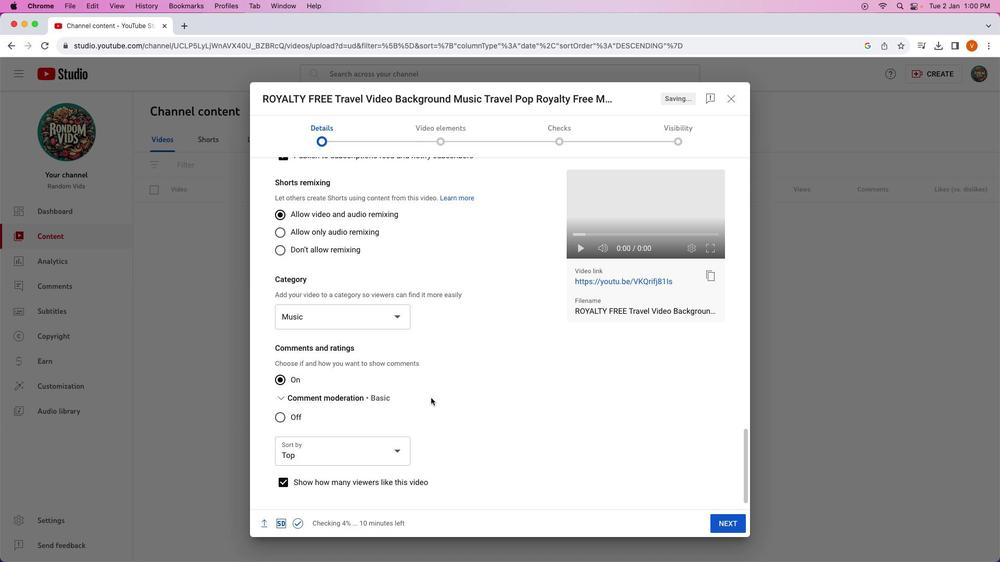 
Action: Mouse scrolled (430, 398) with delta (0, -1)
Screenshot: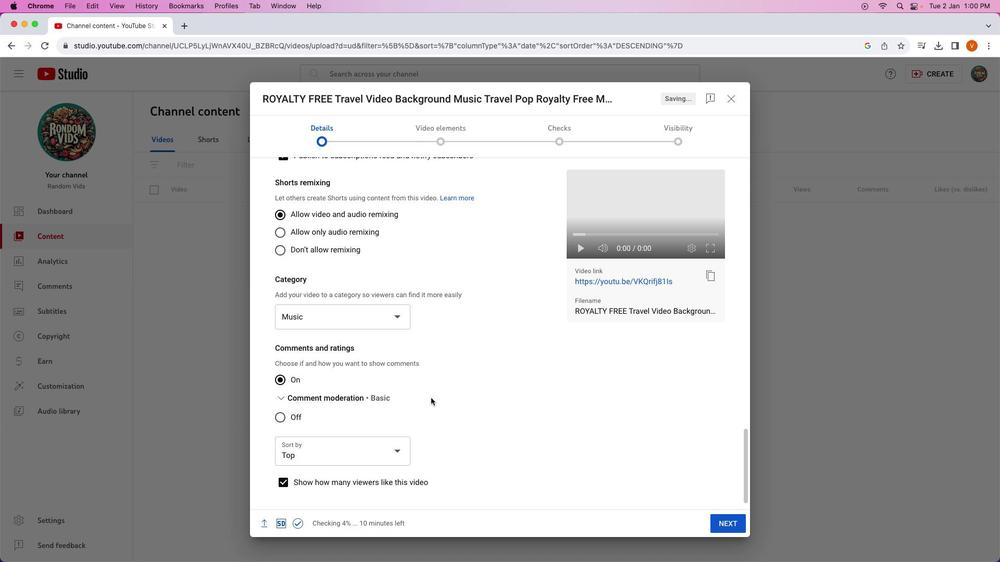 
Action: Mouse scrolled (430, 398) with delta (0, 0)
Screenshot: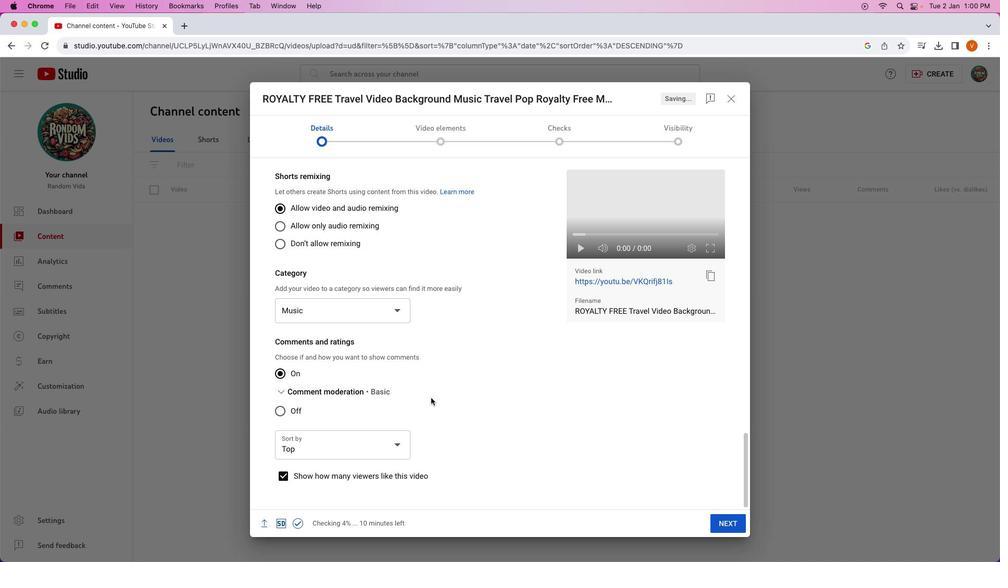 
Action: Mouse scrolled (430, 398) with delta (0, 0)
Screenshot: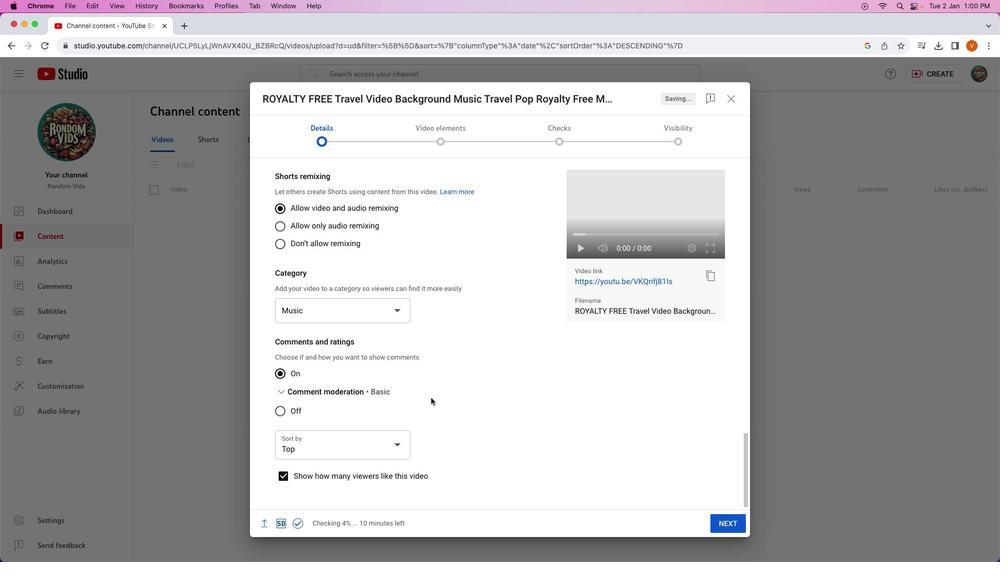 
Action: Mouse scrolled (430, 398) with delta (0, -1)
Screenshot: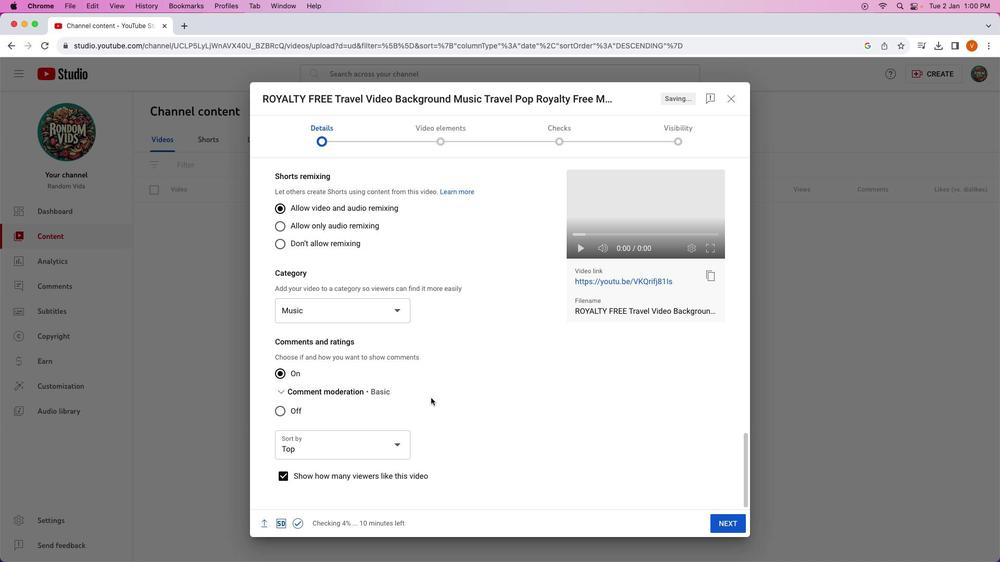 
Action: Mouse moved to (435, 366)
Screenshot: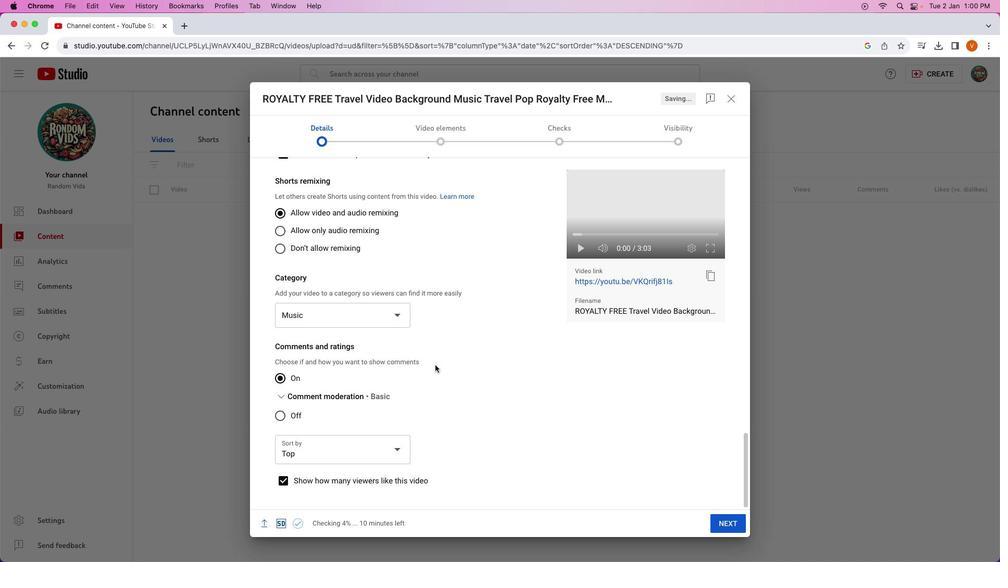 
Action: Mouse scrolled (435, 366) with delta (0, 0)
Screenshot: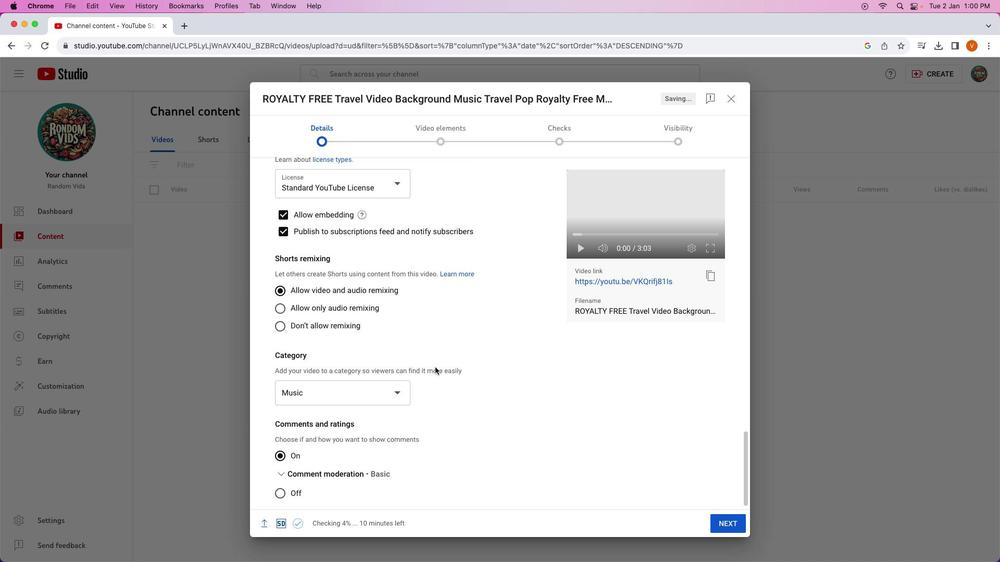 
Action: Mouse scrolled (435, 366) with delta (0, 0)
Screenshot: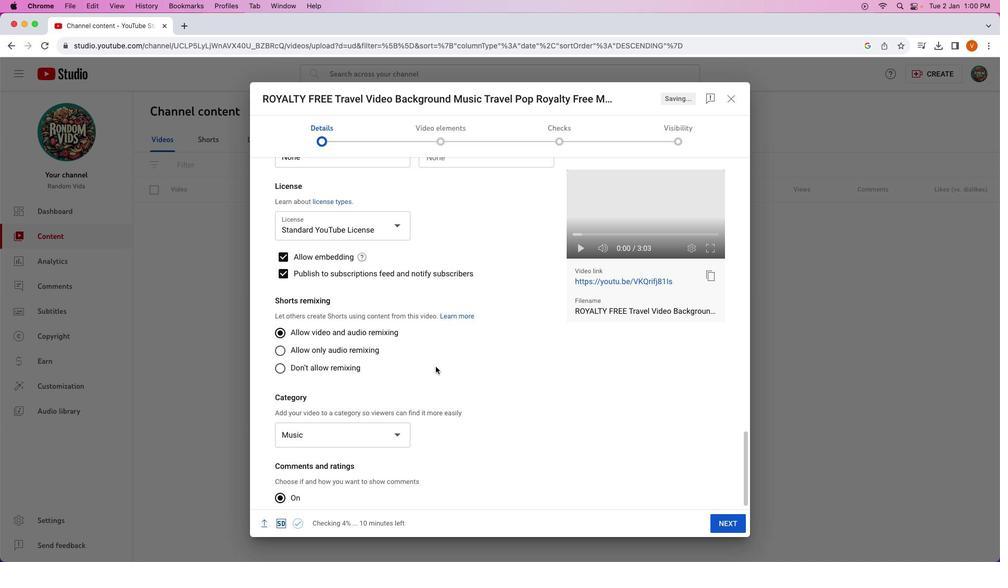 
Action: Mouse scrolled (435, 366) with delta (0, 1)
Screenshot: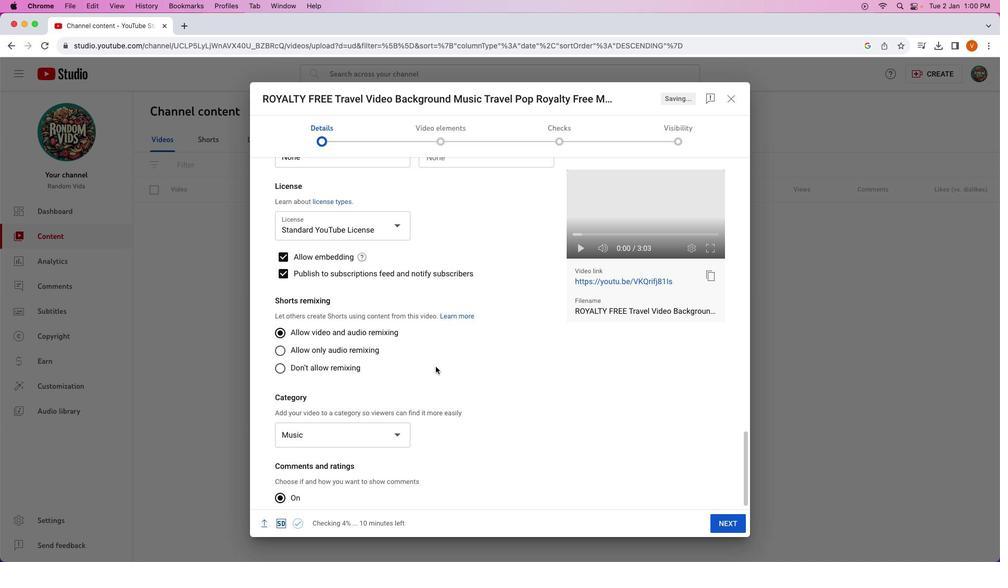 
Action: Mouse scrolled (435, 366) with delta (0, 2)
Screenshot: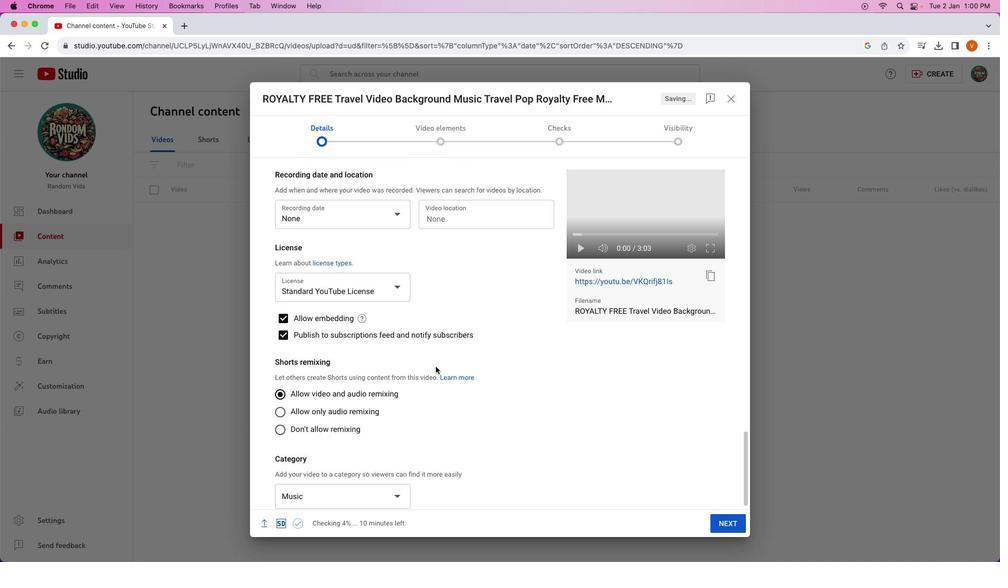 
Action: Mouse moved to (435, 366)
Screenshot: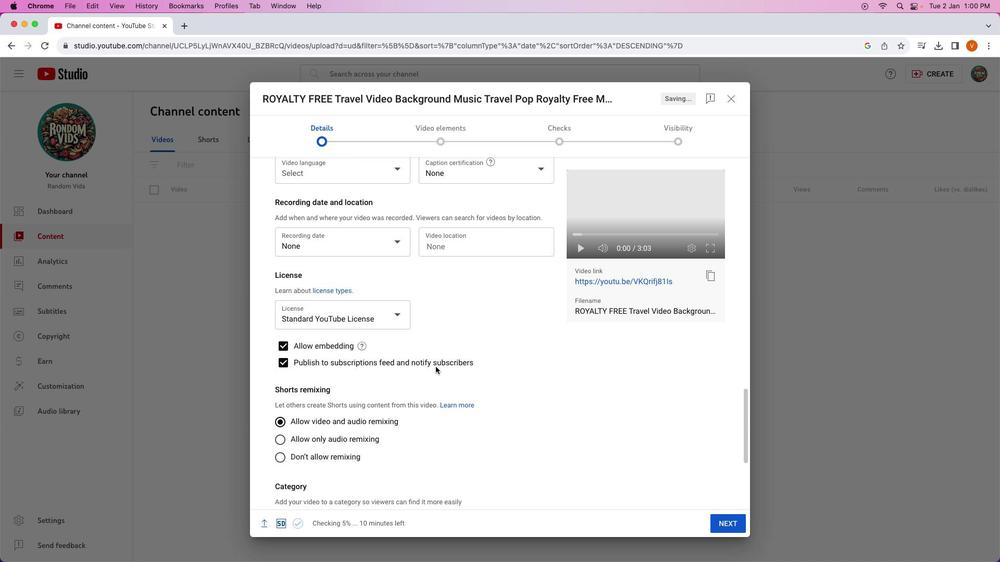 
Action: Mouse scrolled (435, 366) with delta (0, 0)
Screenshot: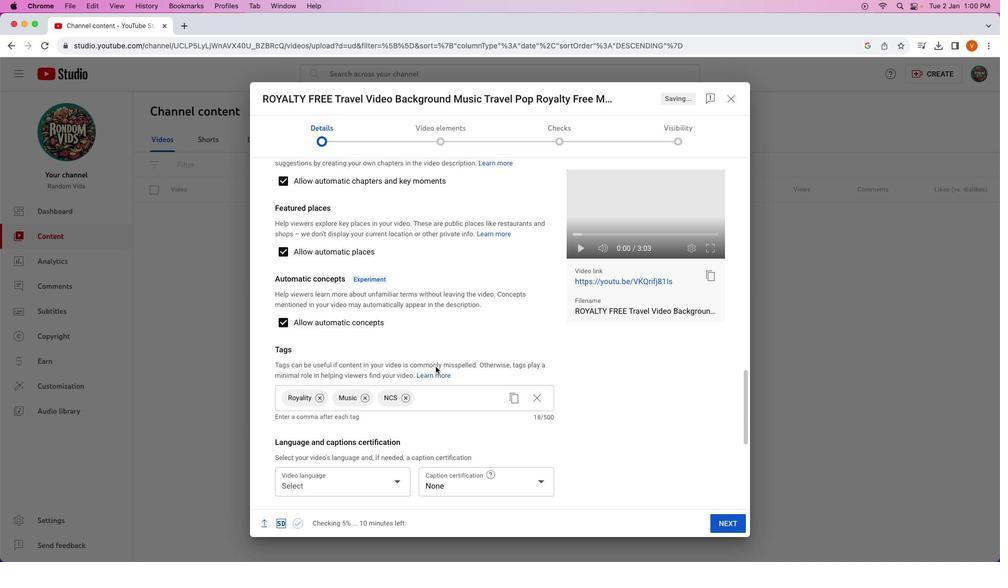 
Action: Mouse scrolled (435, 366) with delta (0, 0)
Screenshot: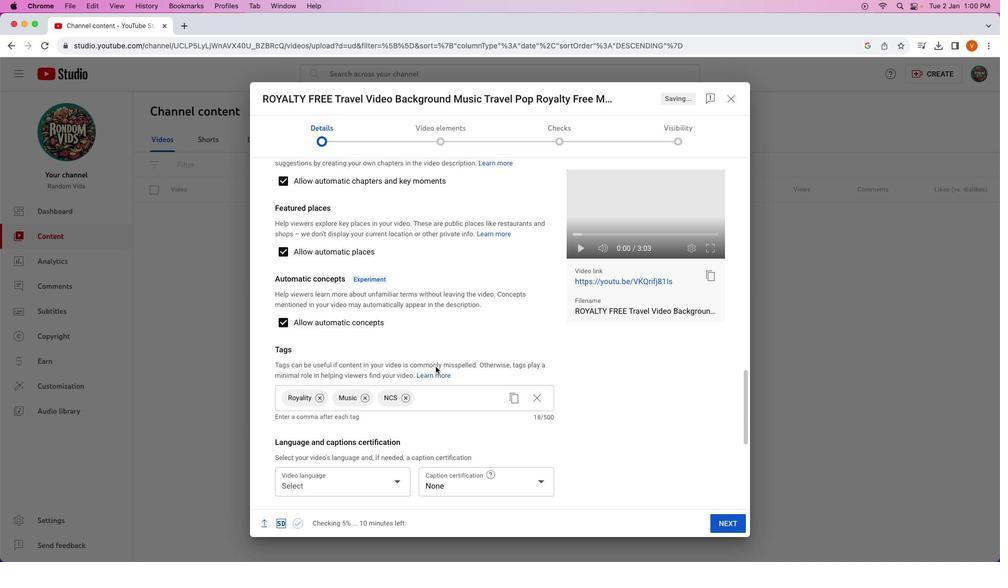 
Action: Mouse scrolled (435, 366) with delta (0, 1)
Screenshot: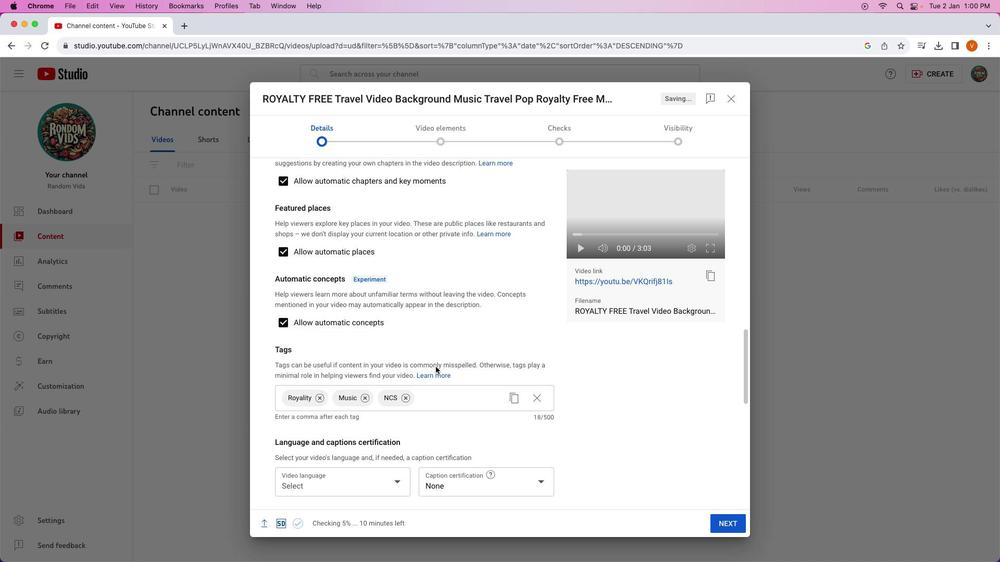 
Action: Mouse scrolled (435, 366) with delta (0, 2)
Screenshot: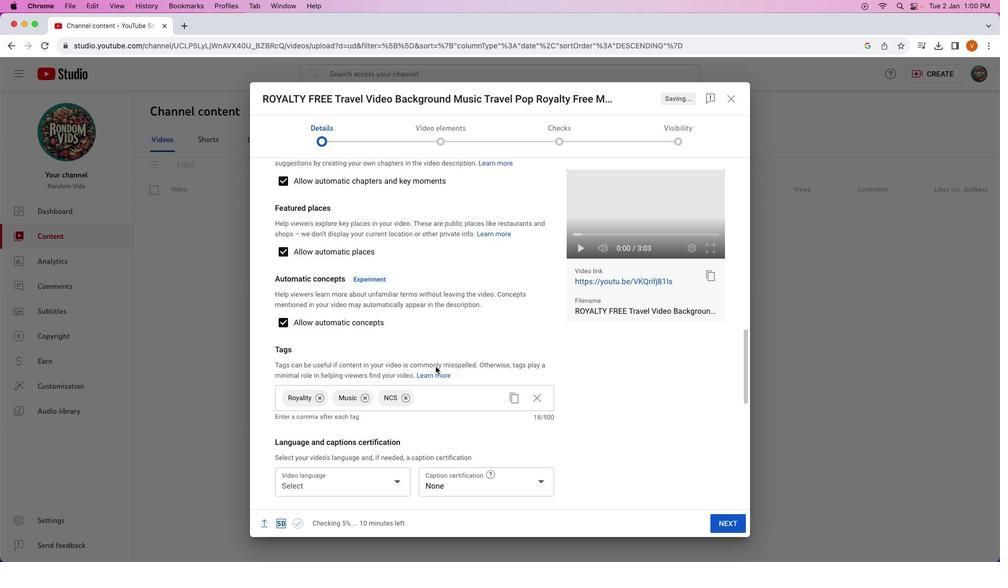 
Action: Mouse scrolled (435, 366) with delta (0, 2)
Screenshot: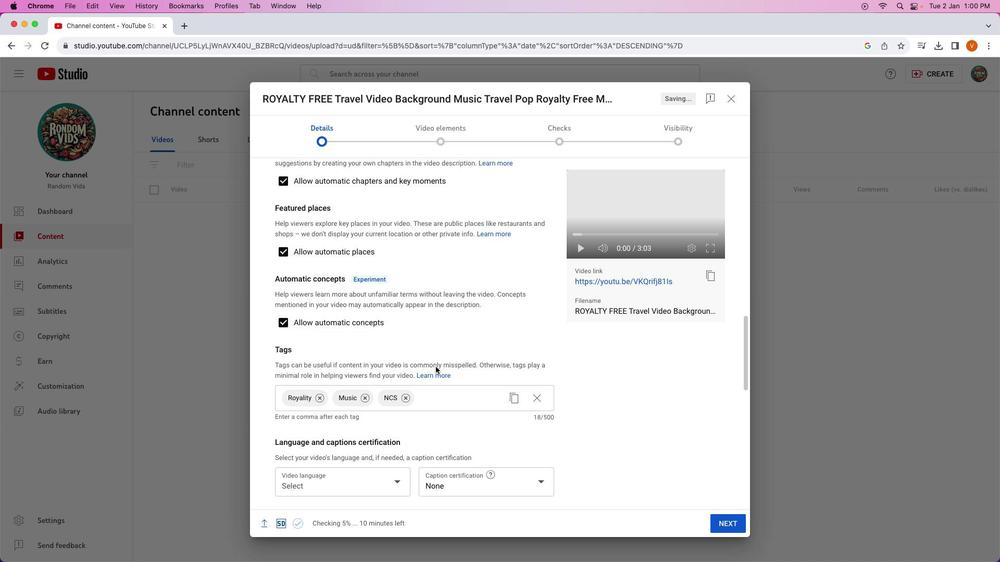 
Action: Mouse scrolled (435, 366) with delta (0, 0)
Screenshot: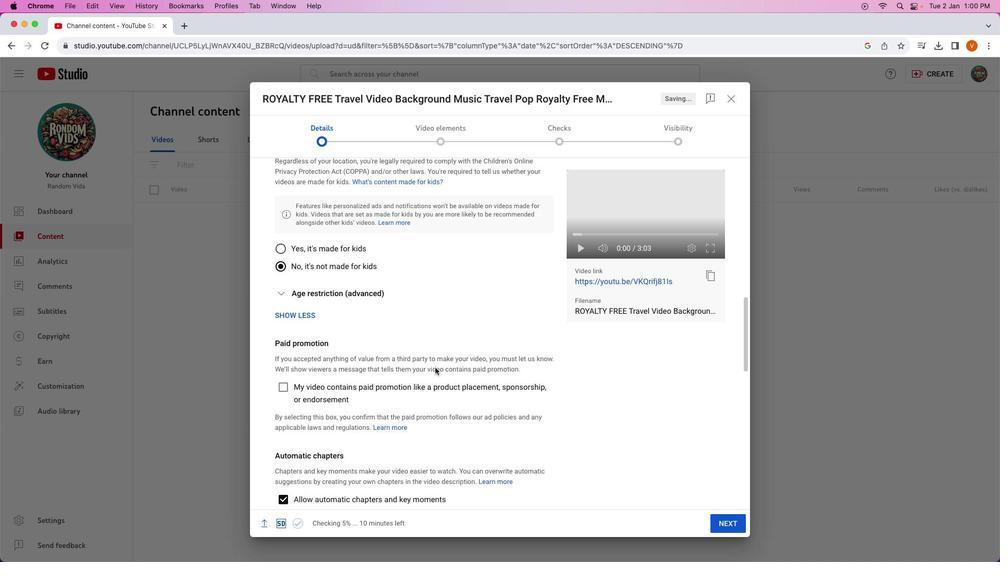 
Action: Mouse scrolled (435, 366) with delta (0, 0)
Screenshot: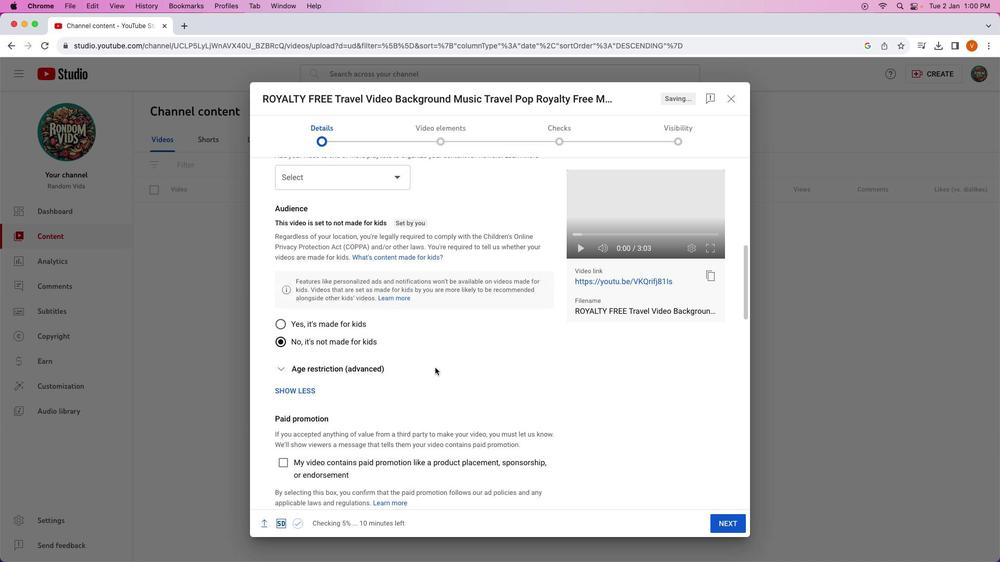 
Action: Mouse scrolled (435, 366) with delta (0, 1)
Screenshot: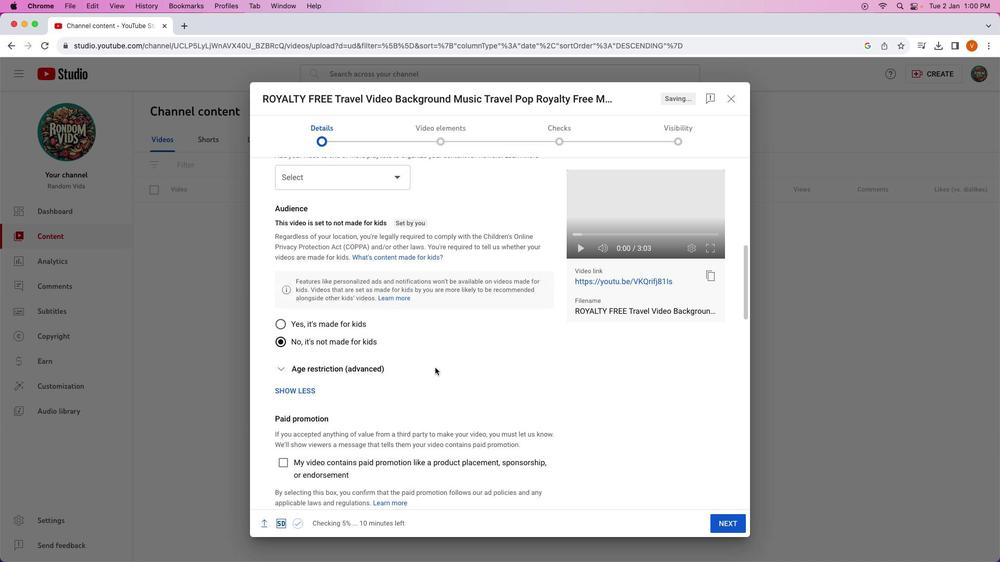 
Action: Mouse scrolled (435, 366) with delta (0, 2)
Screenshot: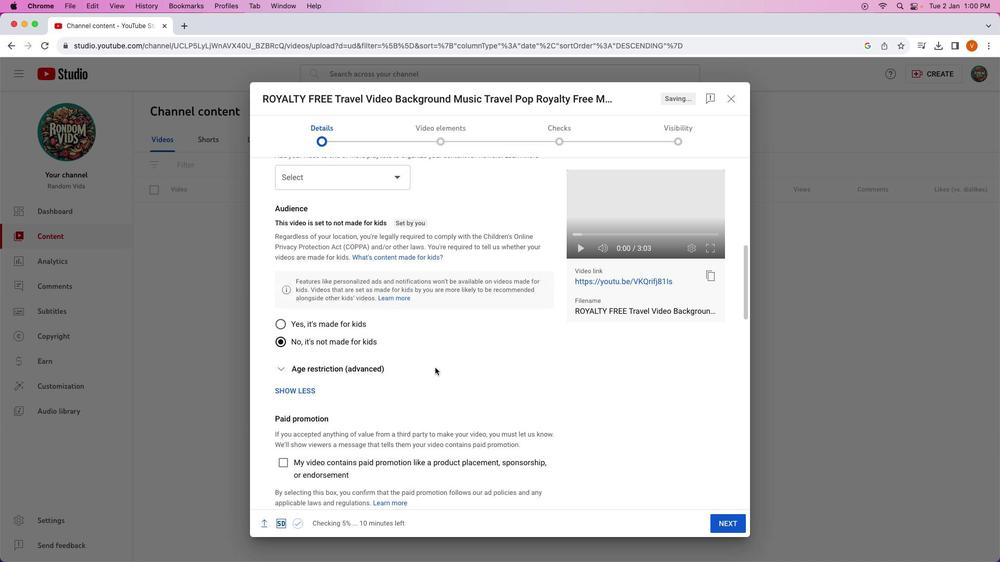 
Action: Mouse scrolled (435, 366) with delta (0, 3)
Screenshot: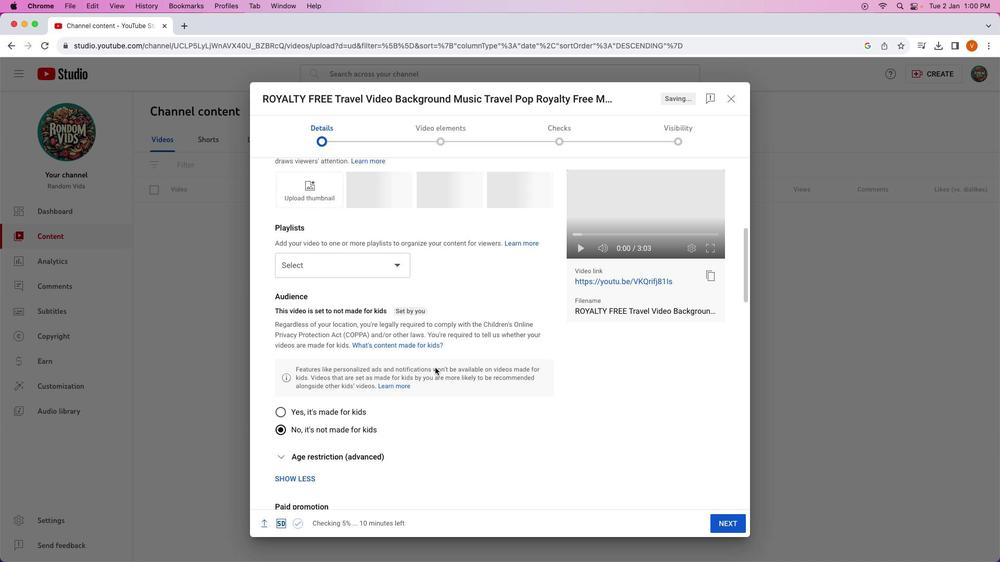 
Action: Mouse moved to (435, 367)
Screenshot: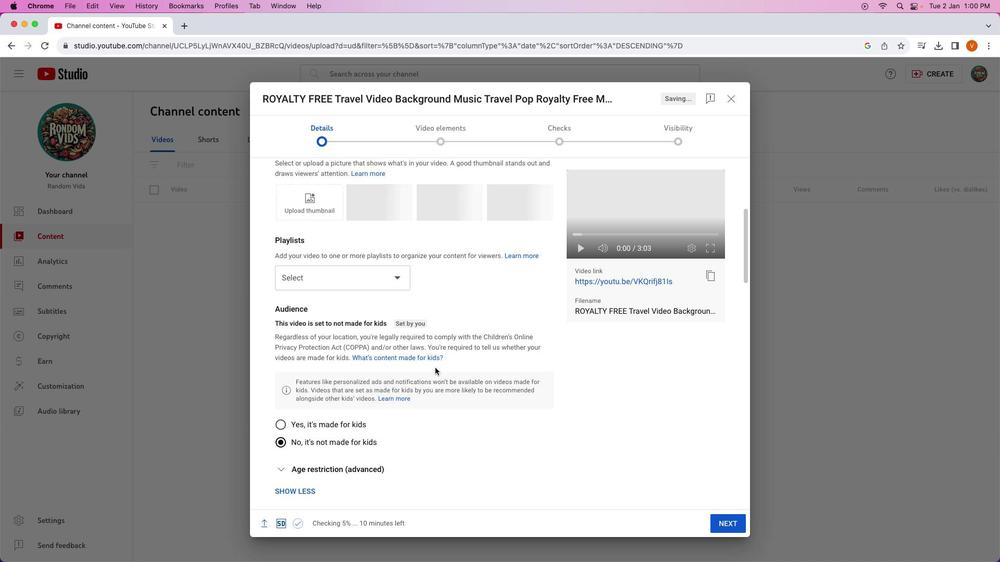 
Action: Mouse scrolled (435, 367) with delta (0, 3)
Screenshot: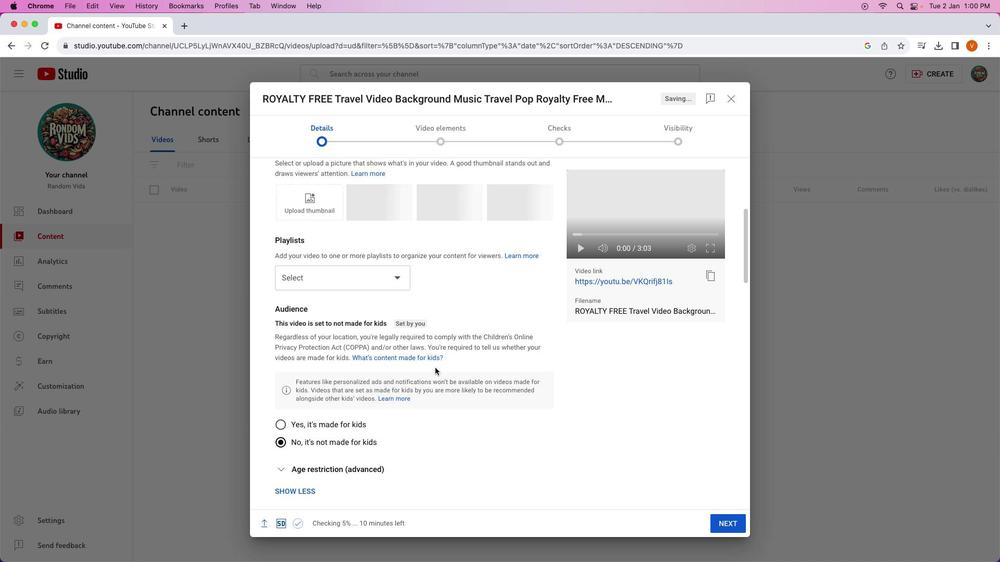 
Action: Mouse moved to (435, 367)
Screenshot: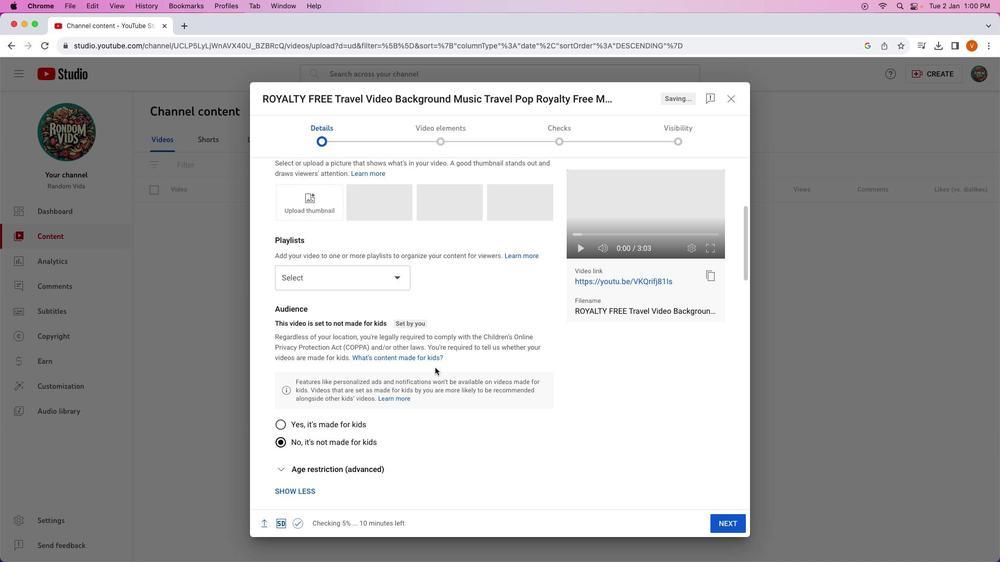 
Action: Mouse scrolled (435, 367) with delta (0, 0)
Screenshot: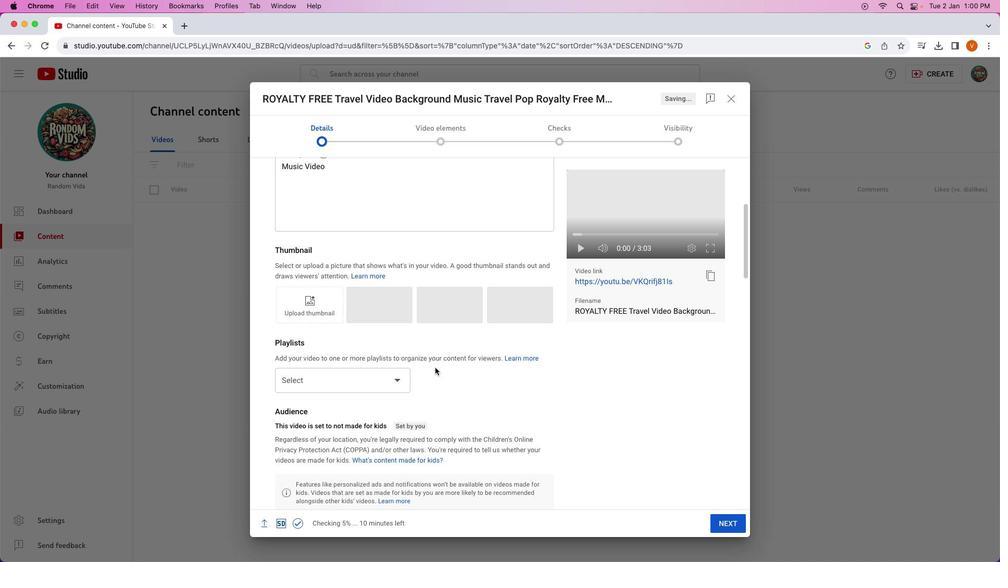 
Action: Mouse scrolled (435, 367) with delta (0, 0)
Screenshot: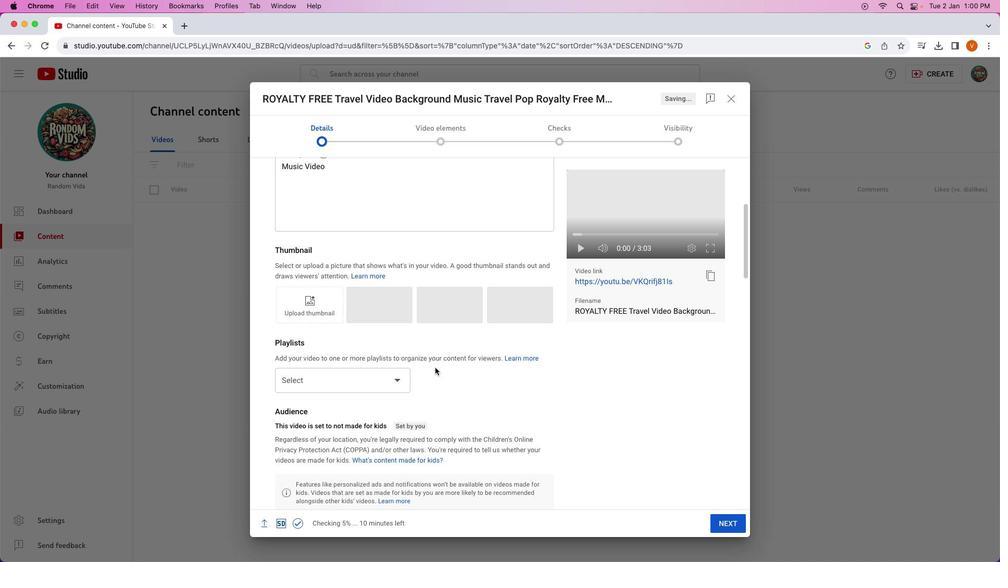 
Action: Mouse scrolled (435, 367) with delta (0, 1)
Screenshot: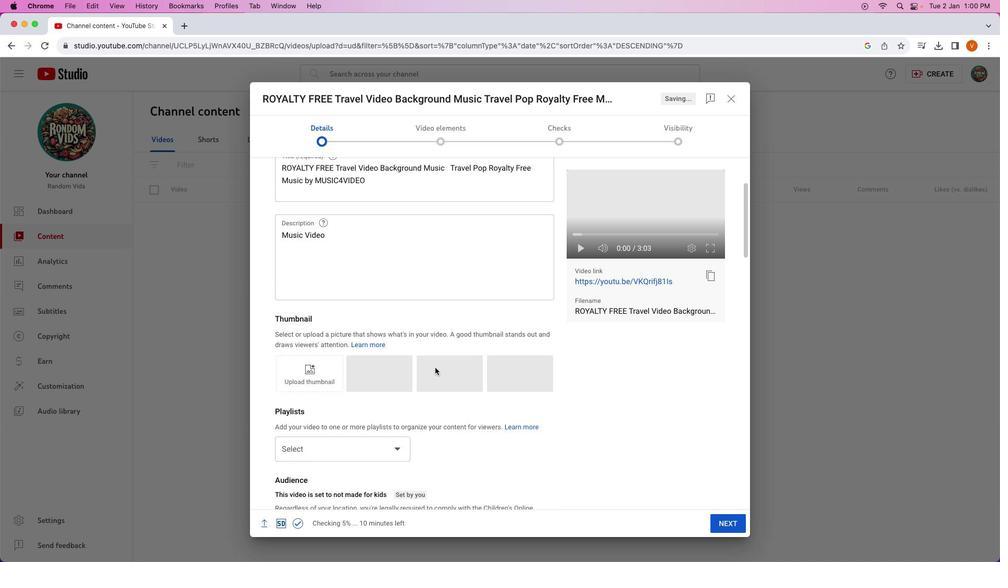 
Action: Mouse scrolled (435, 367) with delta (0, 2)
Screenshot: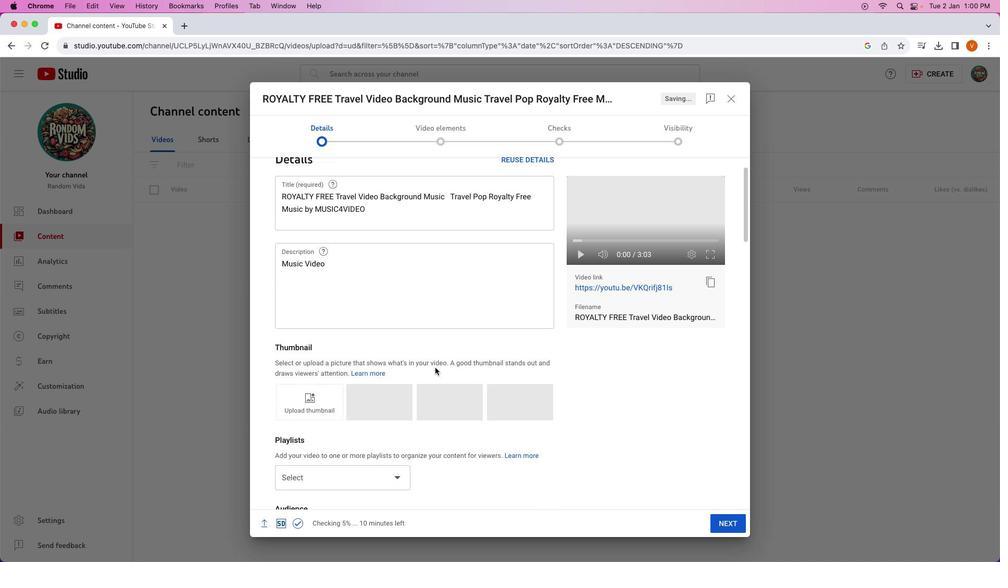 
Action: Mouse scrolled (435, 367) with delta (0, 0)
Screenshot: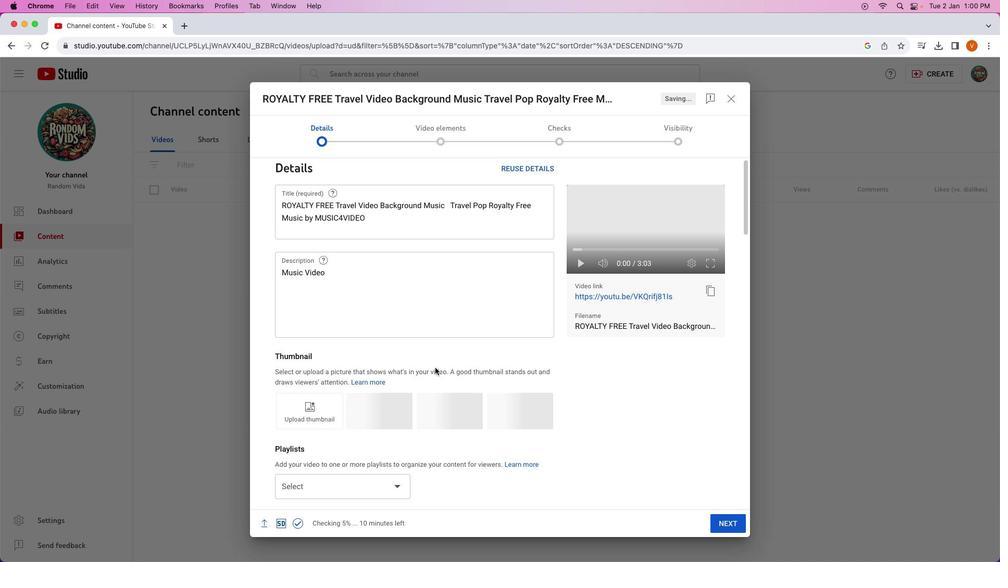 
Action: Mouse scrolled (435, 367) with delta (0, 0)
Screenshot: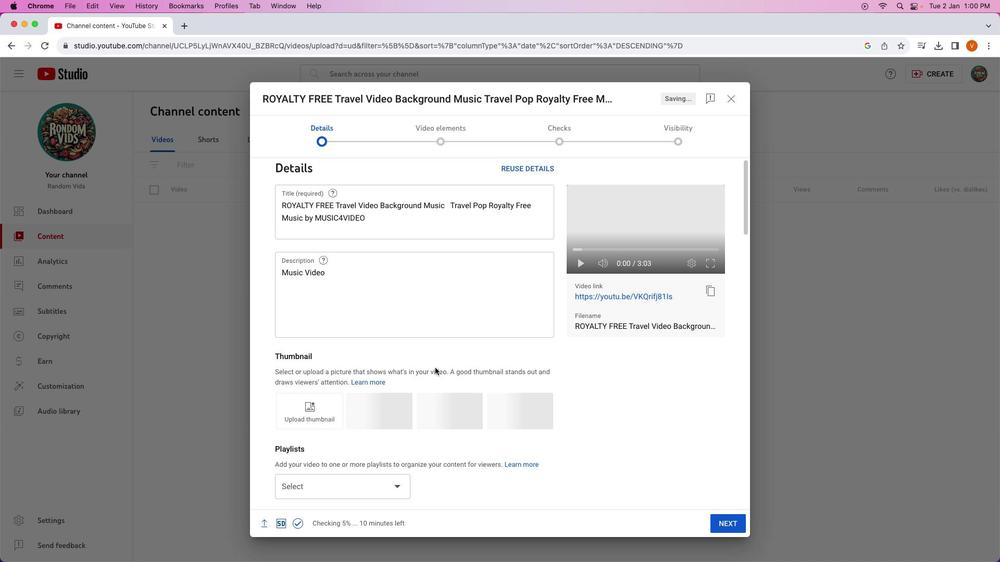
Action: Mouse scrolled (435, 367) with delta (0, 1)
Screenshot: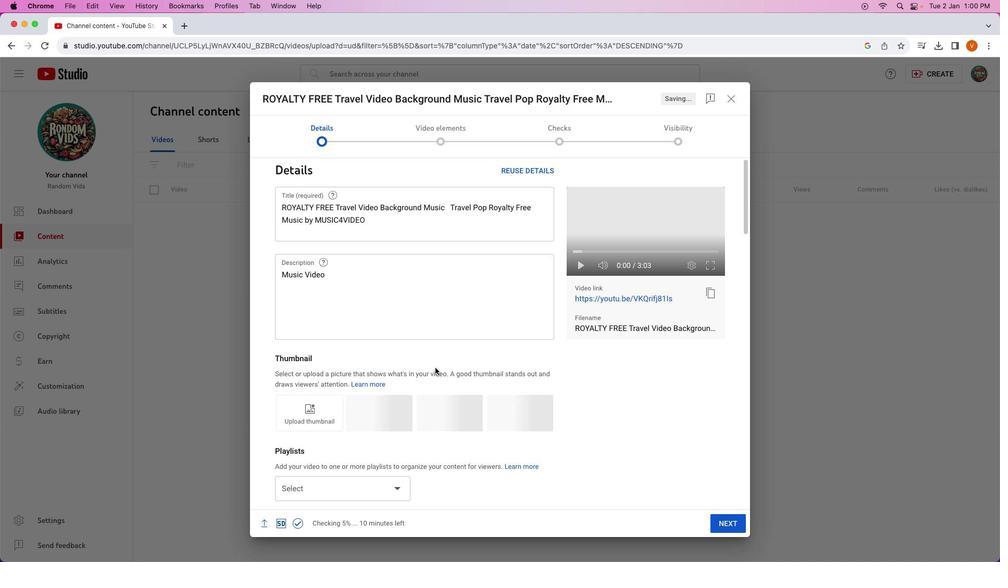 
Action: Mouse scrolled (435, 367) with delta (0, 2)
Screenshot: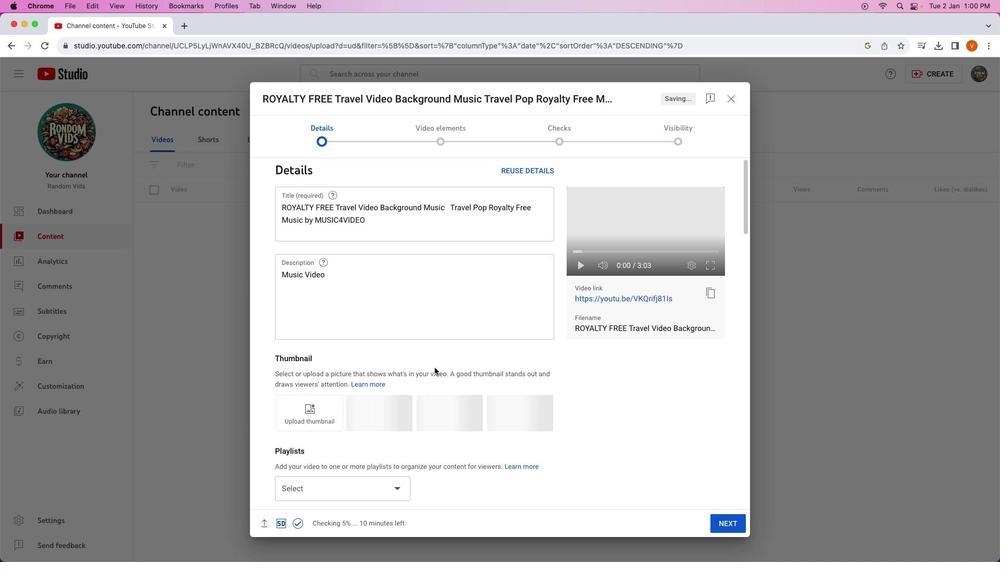 
Action: Mouse moved to (410, 325)
Screenshot: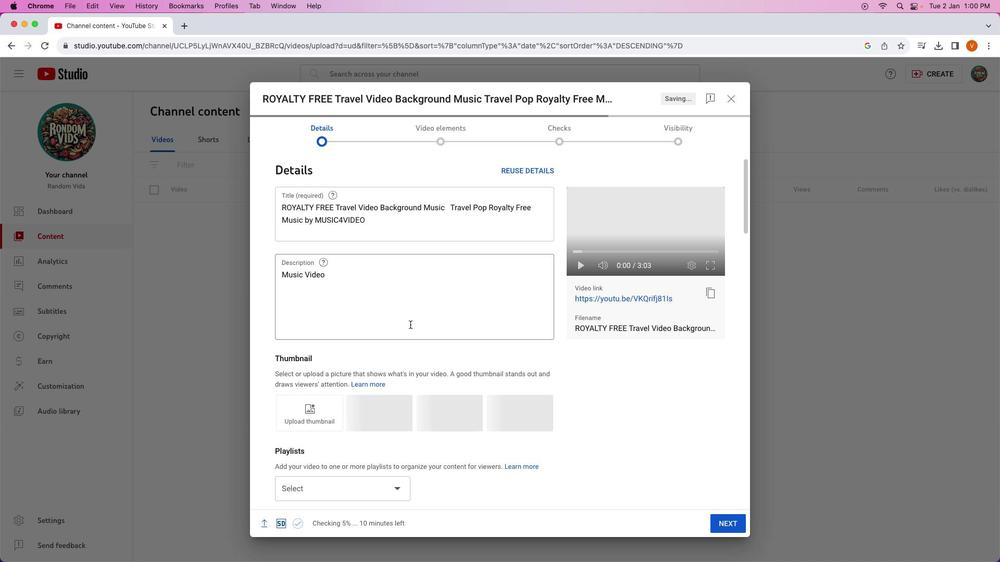 
Action: Mouse scrolled (410, 325) with delta (0, 0)
Screenshot: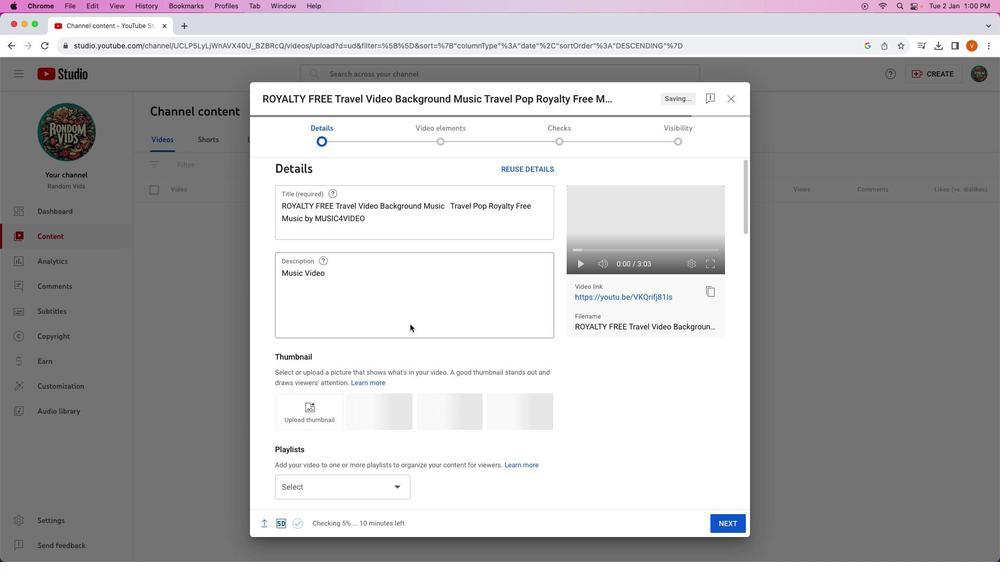 
Action: Mouse scrolled (410, 325) with delta (0, 0)
Screenshot: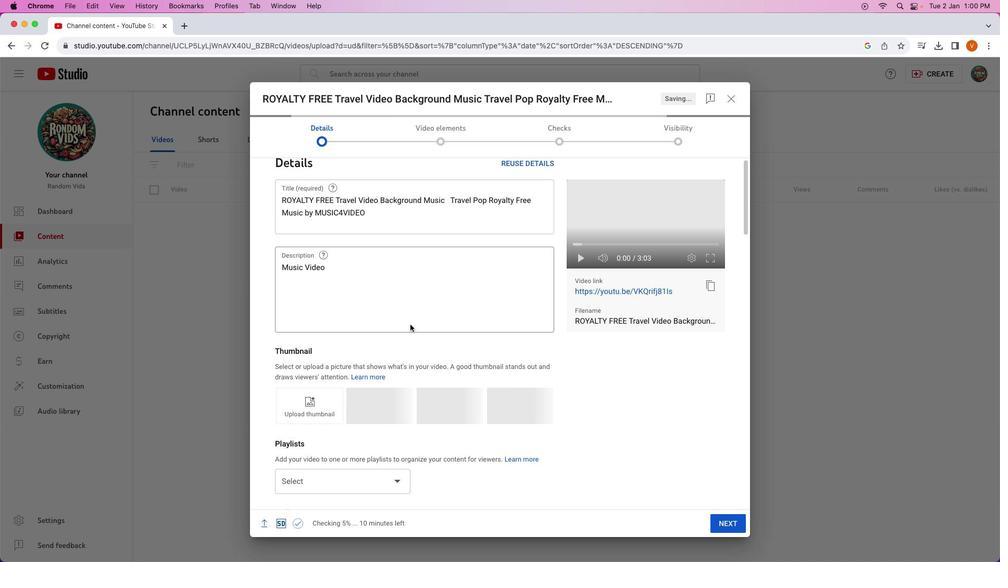 
Action: Mouse scrolled (410, 325) with delta (0, 0)
Screenshot: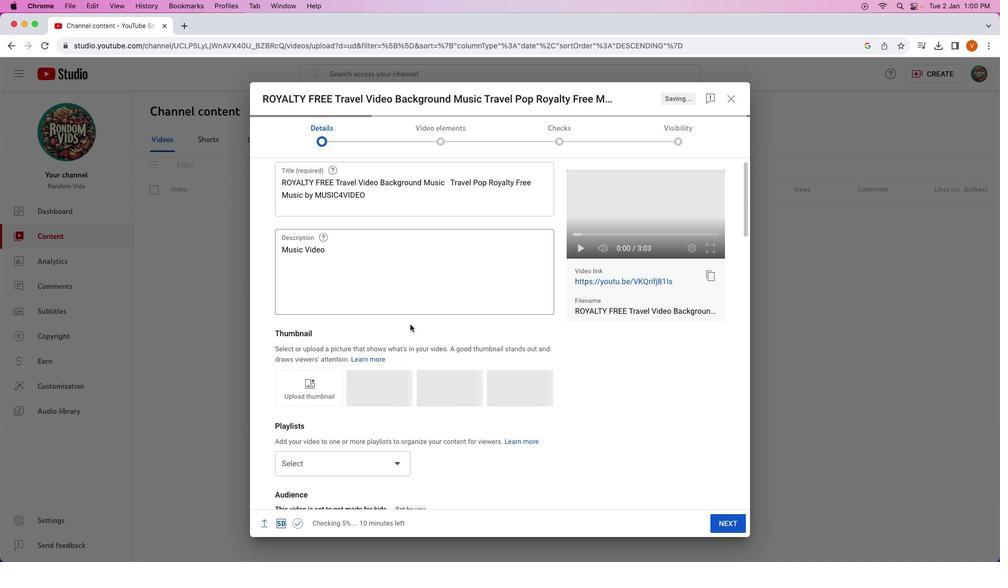 
Action: Mouse scrolled (410, 325) with delta (0, 0)
Screenshot: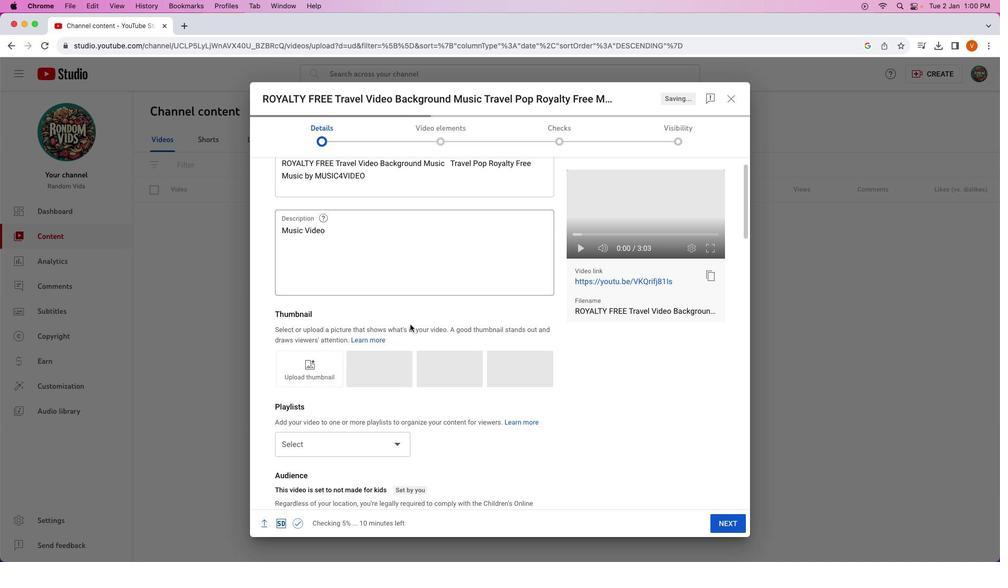 
Action: Mouse scrolled (410, 325) with delta (0, 0)
Screenshot: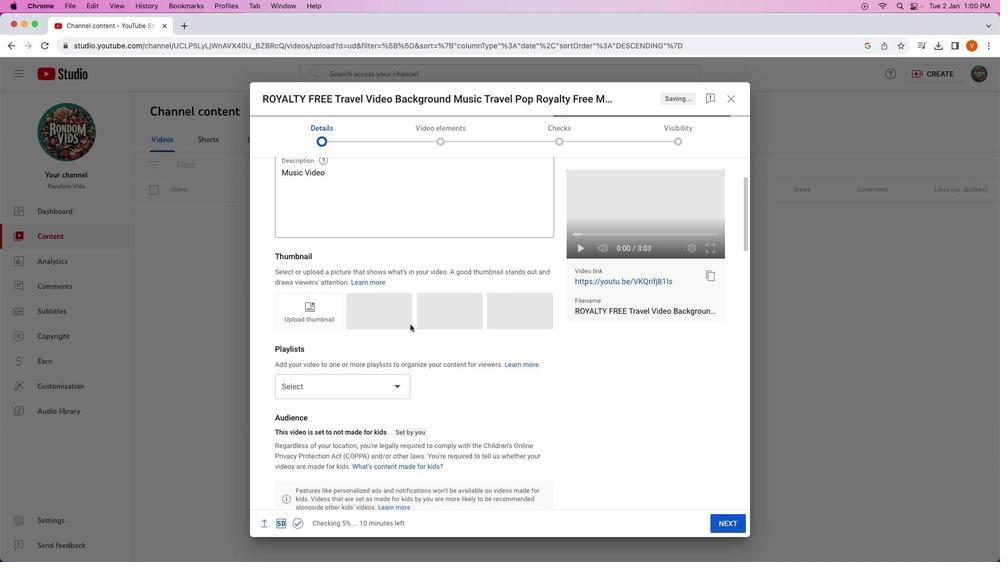 
Action: Mouse scrolled (410, 325) with delta (0, 0)
Screenshot: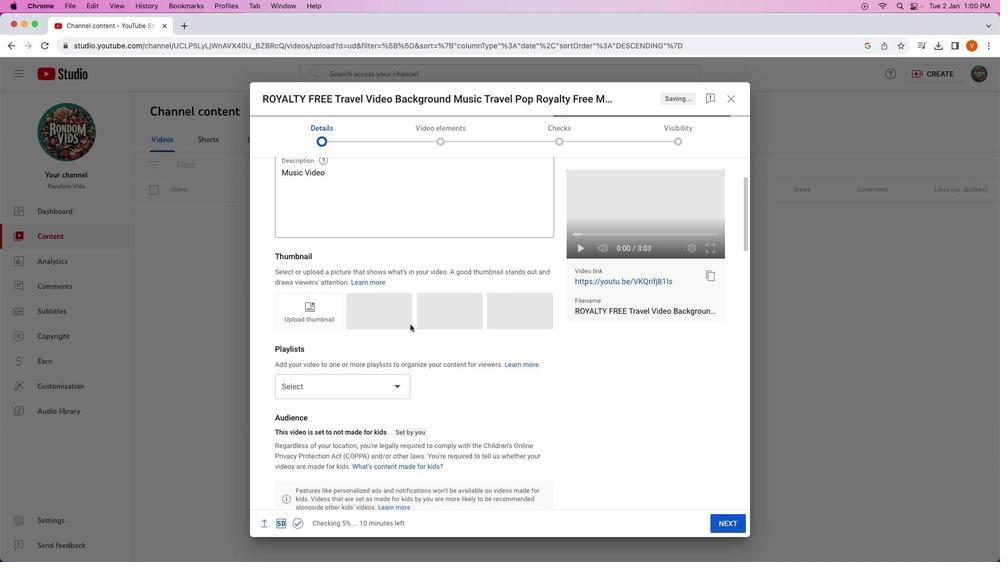 
Action: Mouse scrolled (410, 325) with delta (0, -1)
Screenshot: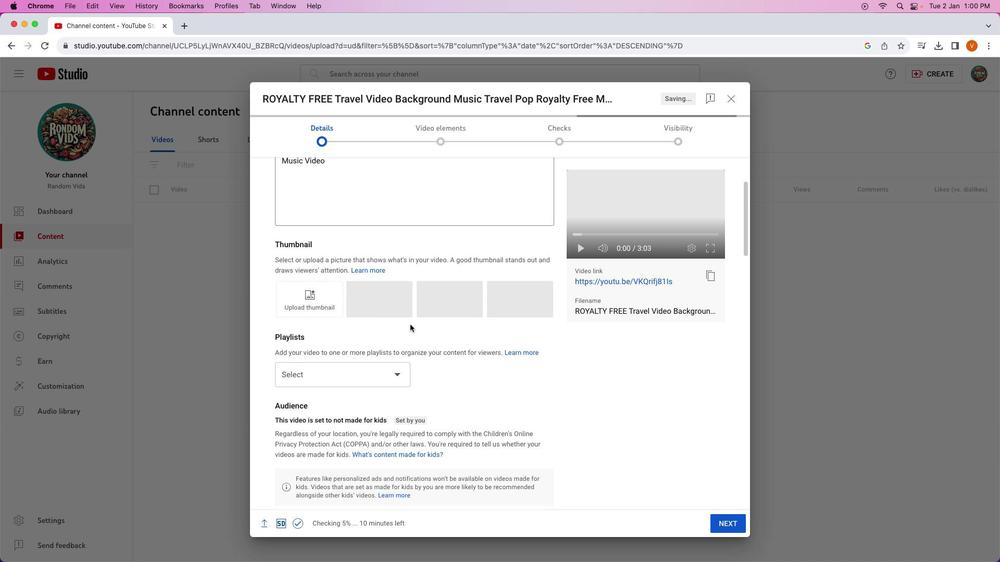 
Action: Mouse scrolled (410, 325) with delta (0, 0)
Screenshot: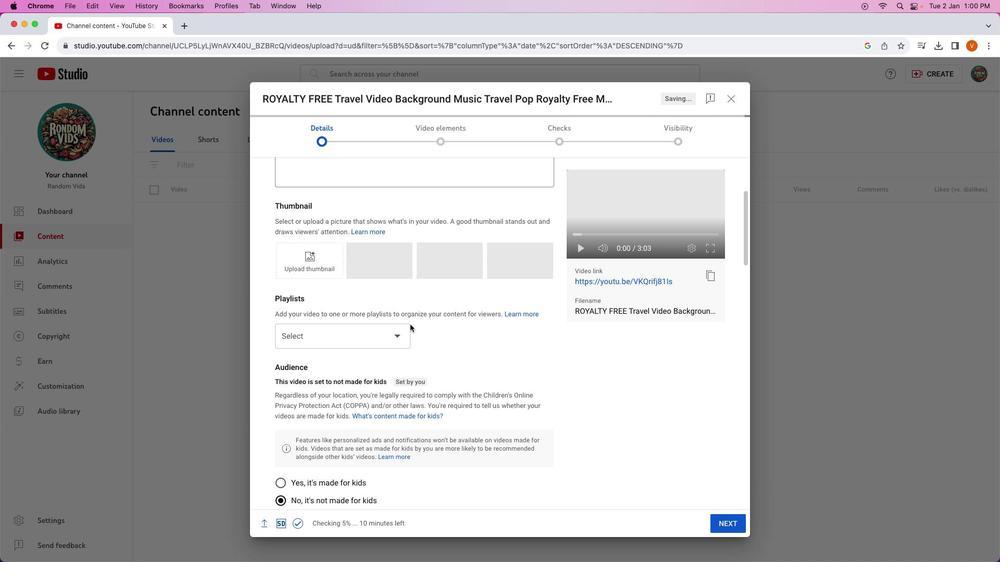 
Action: Mouse scrolled (410, 325) with delta (0, 0)
Screenshot: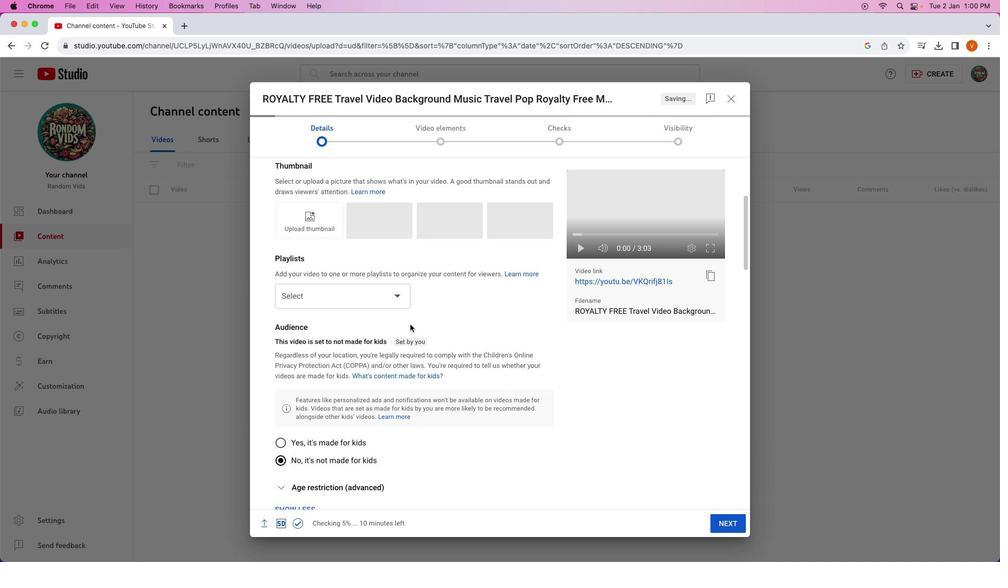 
Action: Mouse scrolled (410, 325) with delta (0, -1)
Screenshot: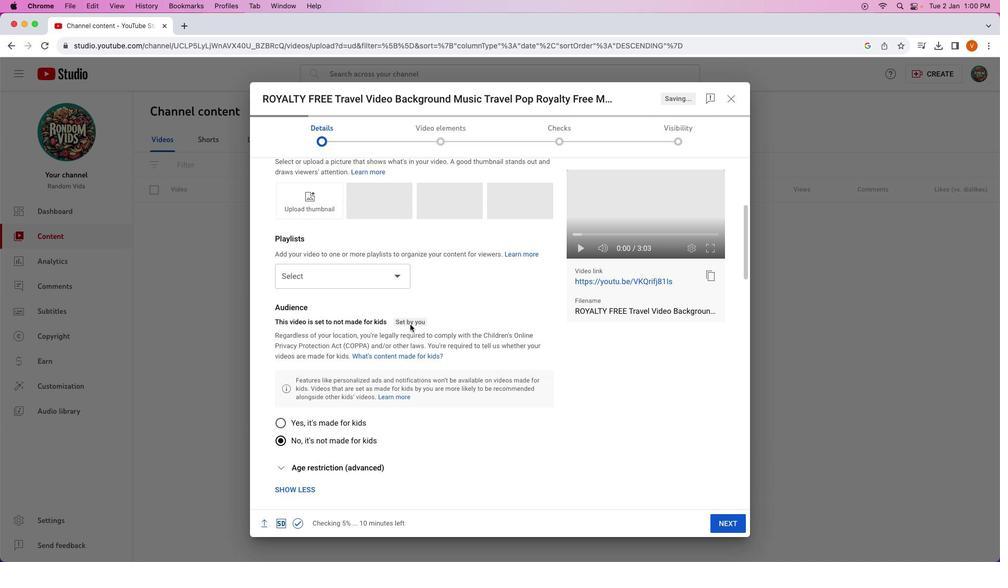 
Action: Mouse moved to (379, 199)
Screenshot: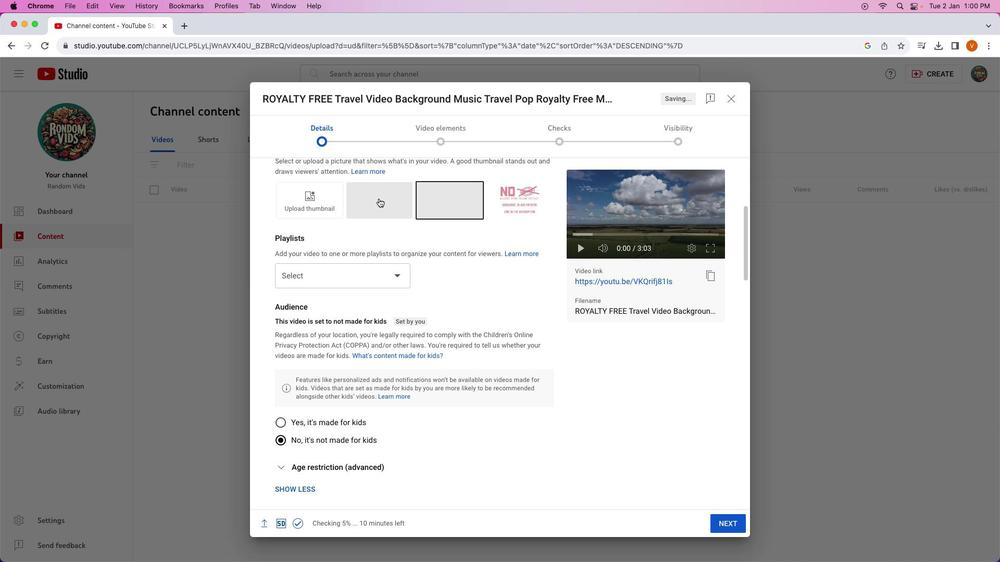 
Action: Mouse pressed left at (379, 199)
Screenshot: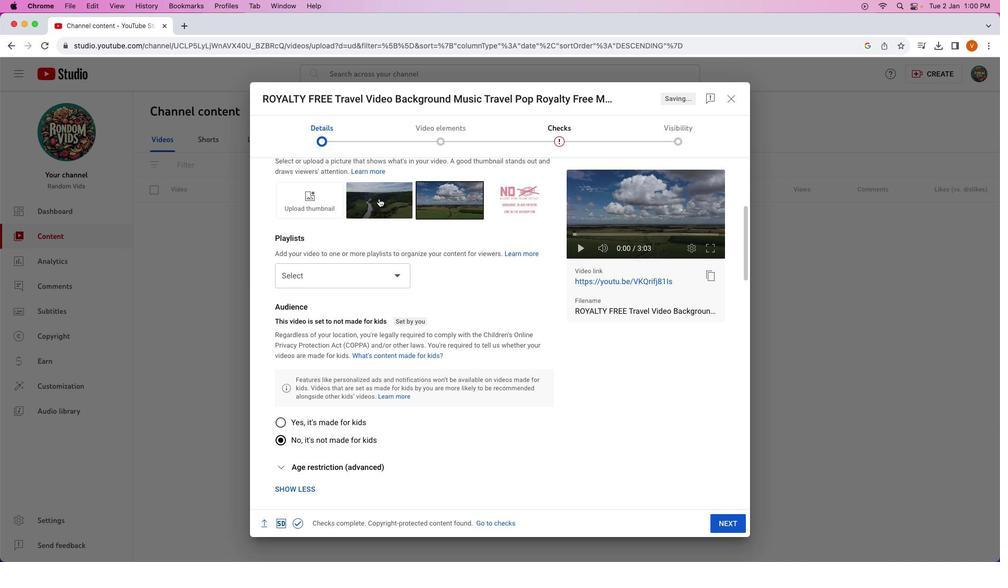 
Action: Mouse moved to (739, 525)
Screenshot: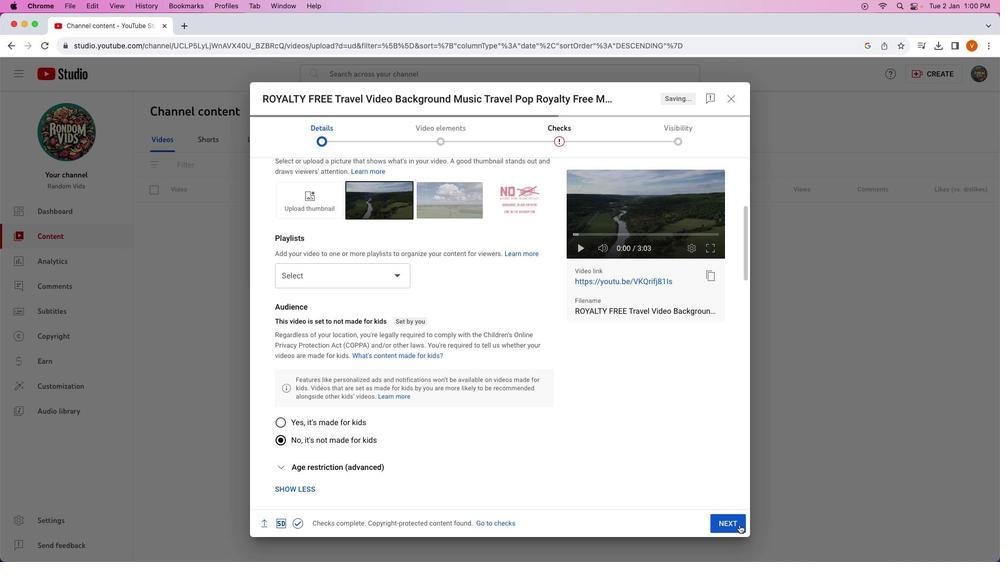 
Action: Mouse pressed left at (739, 525)
Screenshot: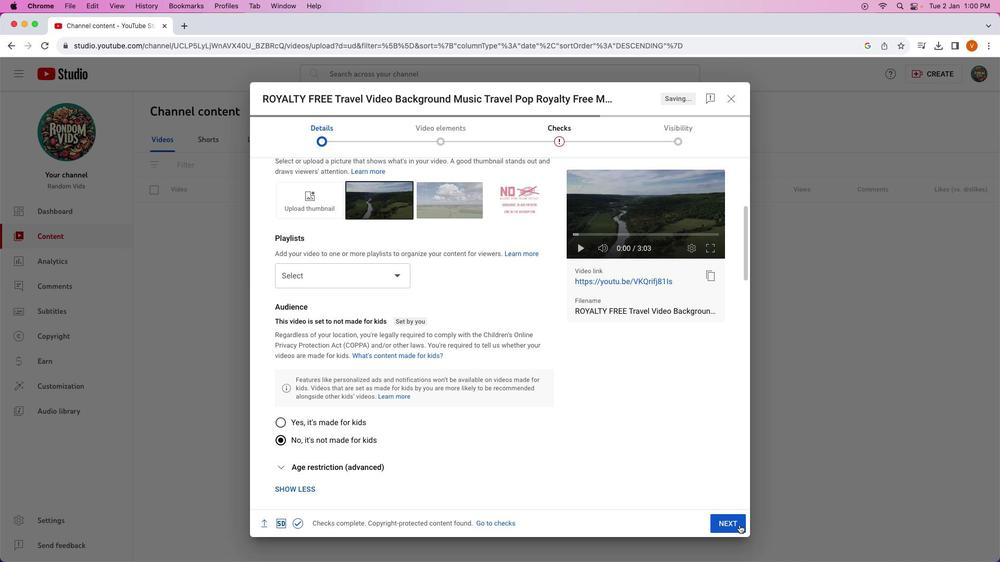 
Action: Mouse moved to (732, 526)
Screenshot: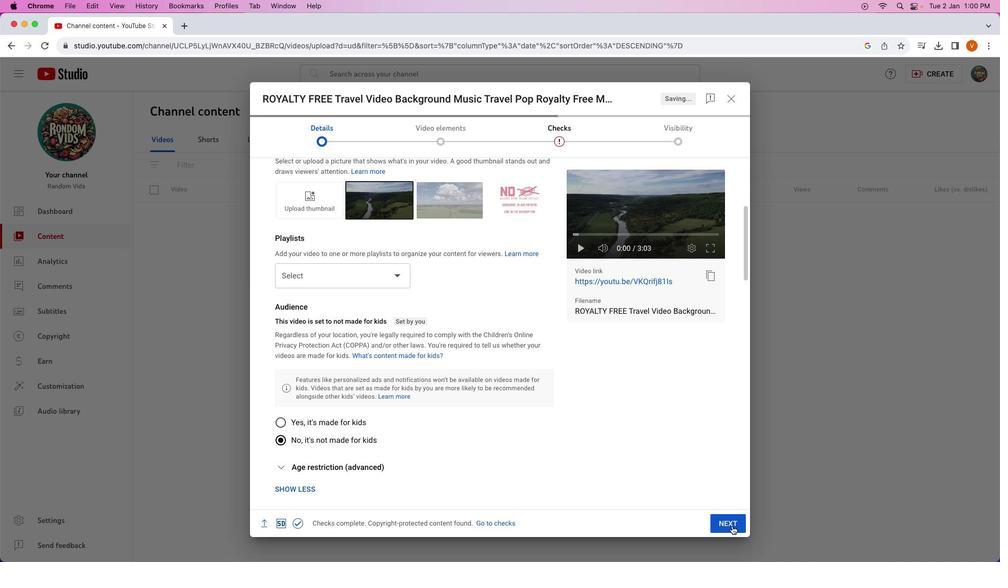 
Action: Mouse pressed left at (732, 526)
Screenshot: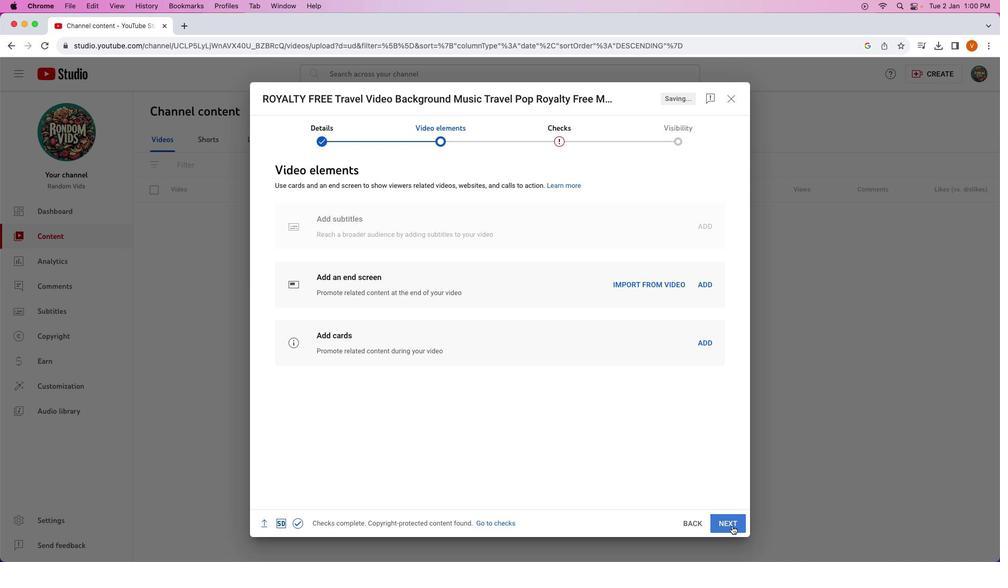 
Action: Mouse pressed left at (732, 526)
Screenshot: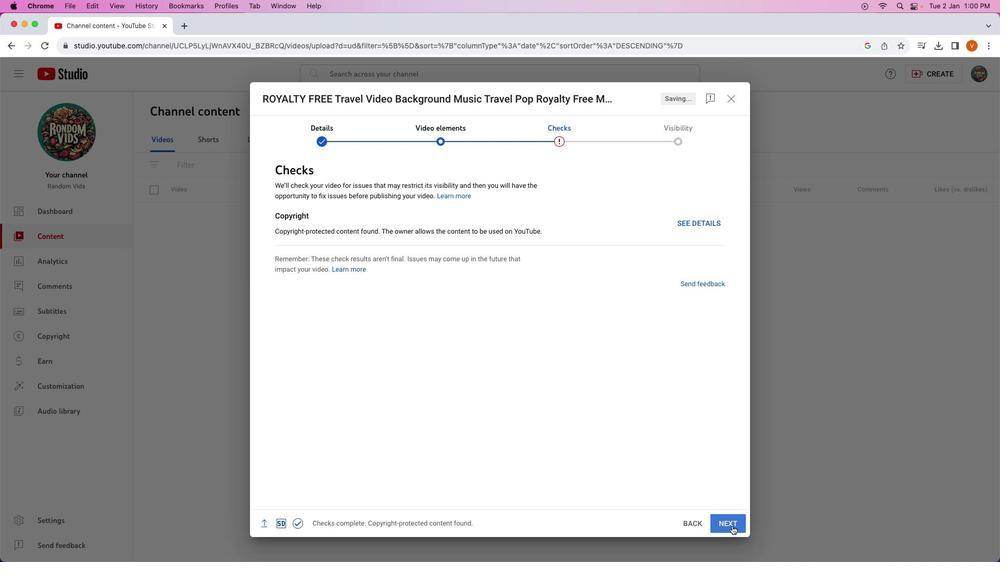 
Action: Mouse moved to (304, 305)
Screenshot: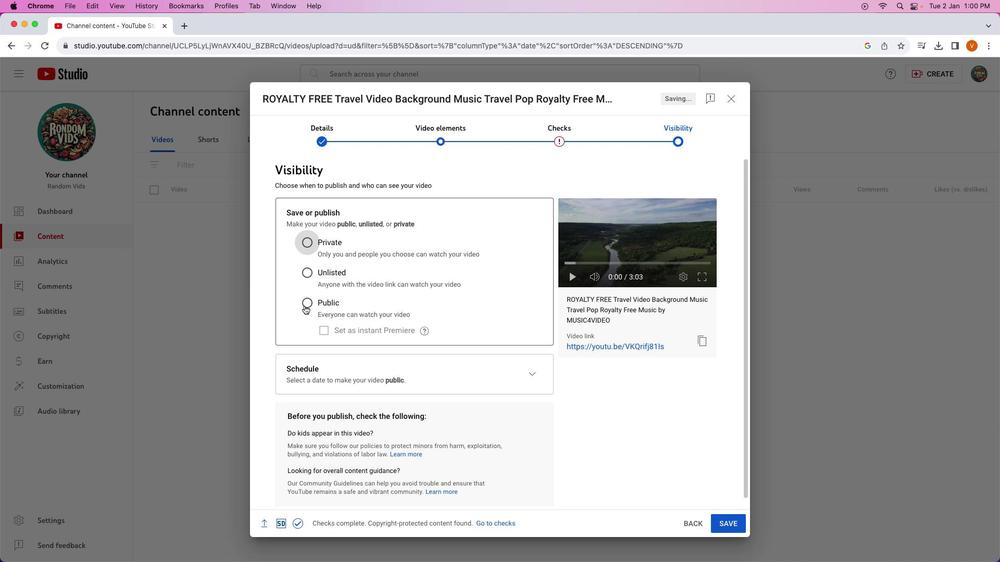 
Action: Mouse pressed left at (304, 305)
Screenshot: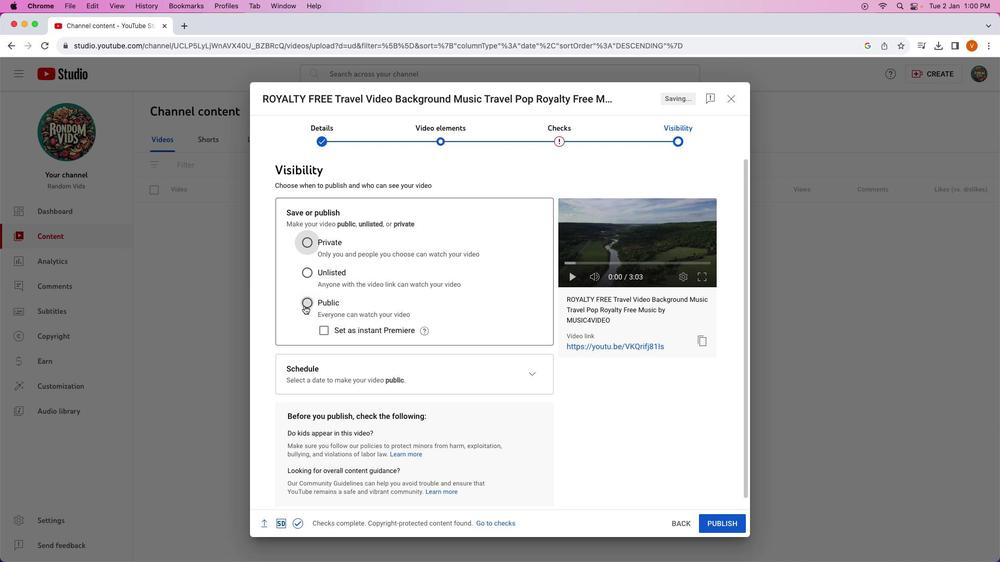 
Action: Mouse moved to (718, 521)
Screenshot: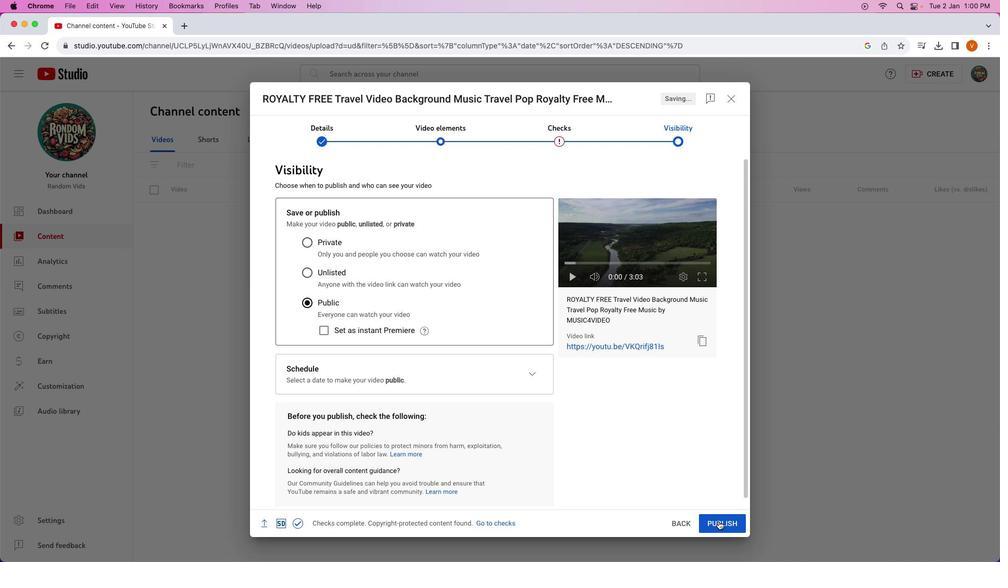 
Action: Mouse pressed left at (718, 521)
Screenshot: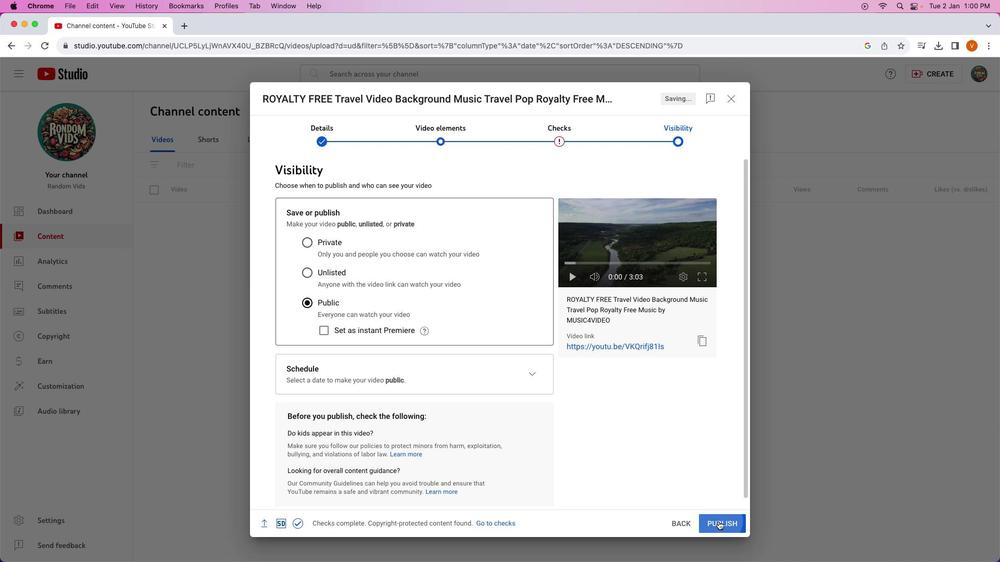 
Action: Mouse moved to (507, 293)
Screenshot: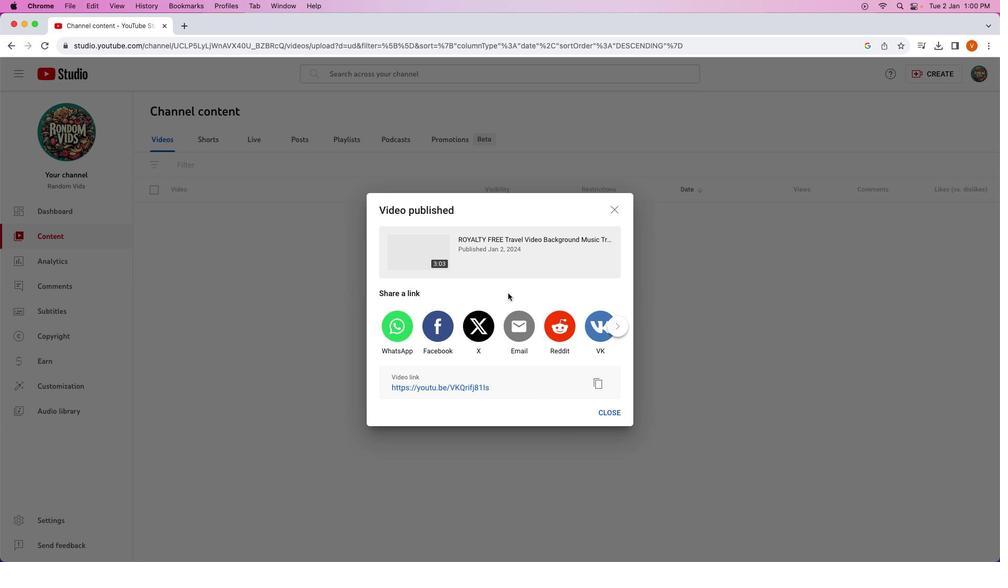 
